 Task: Research Airbnb accommodation in Newcastle under Lyme, United Kingdom from 25th December, 2023 to 26th December, 2023 for 2 adults. Place can be entire room with 1  bedroom having 1 bed and 1 bathroom. Property type can be hotel.
Action: Mouse moved to (423, 117)
Screenshot: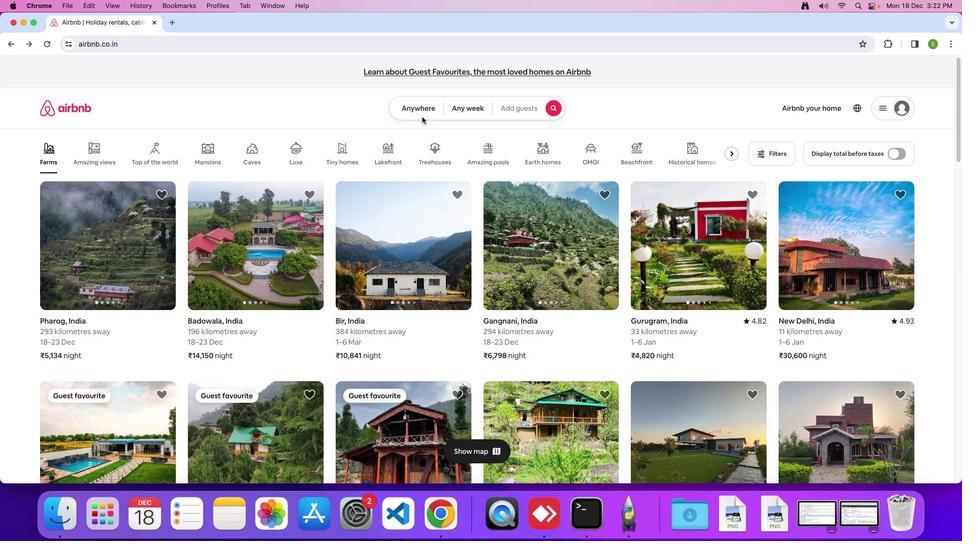 
Action: Mouse pressed left at (423, 117)
Screenshot: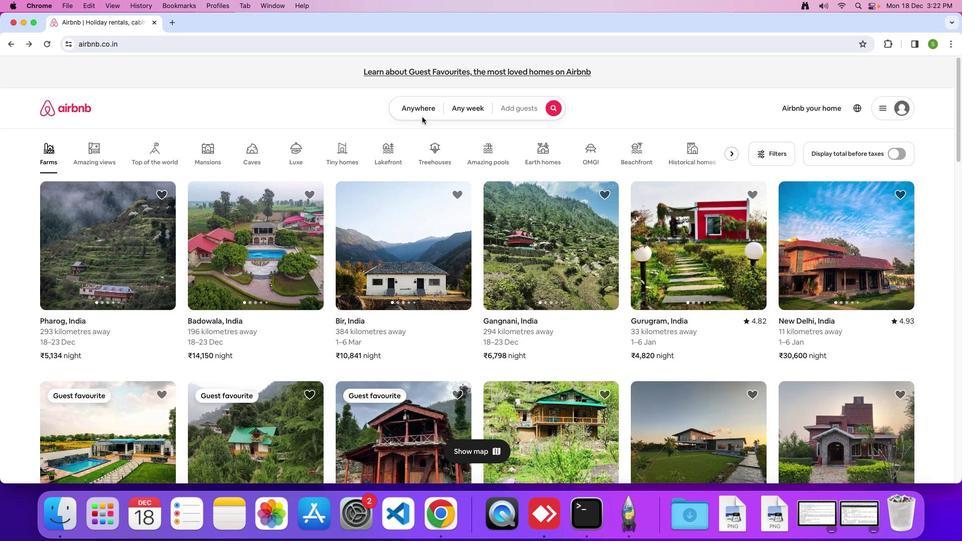 
Action: Mouse moved to (420, 113)
Screenshot: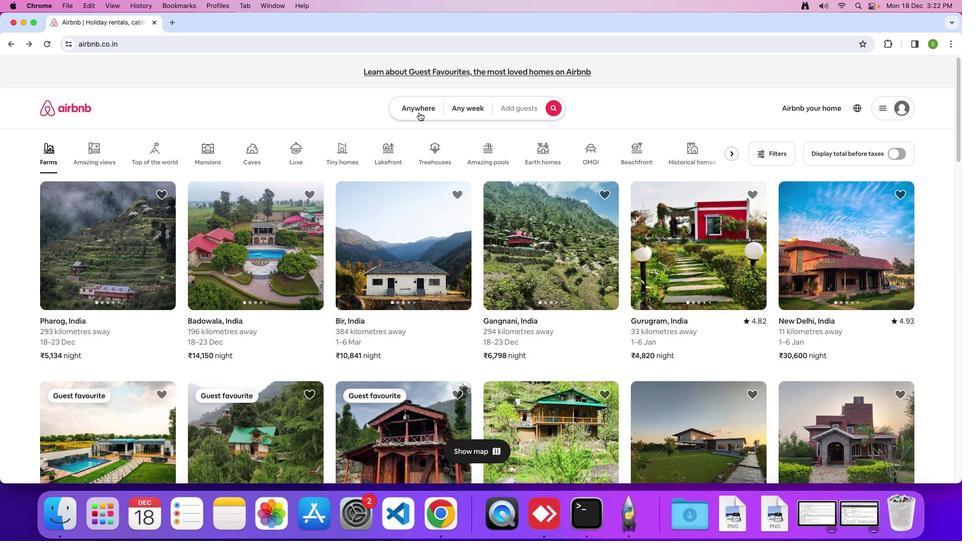 
Action: Mouse pressed left at (420, 113)
Screenshot: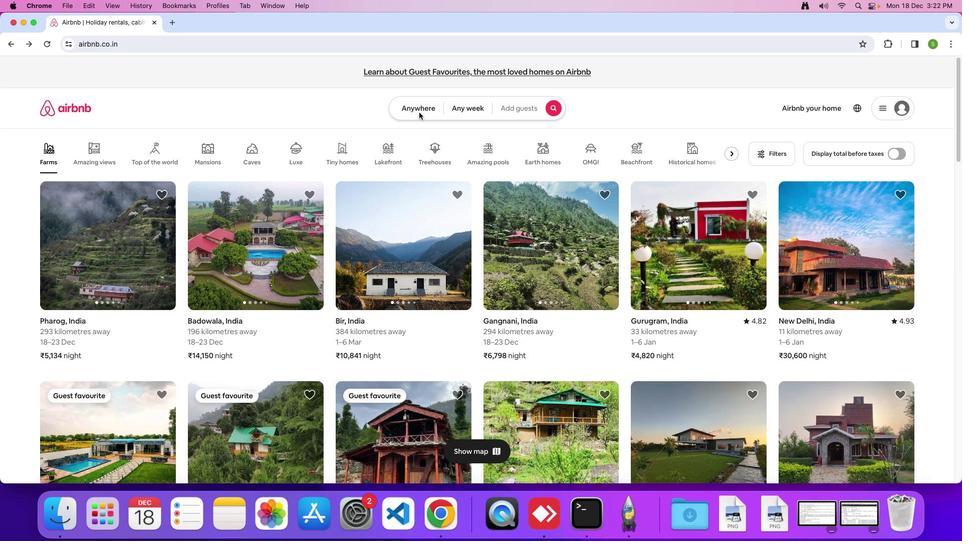 
Action: Mouse moved to (359, 141)
Screenshot: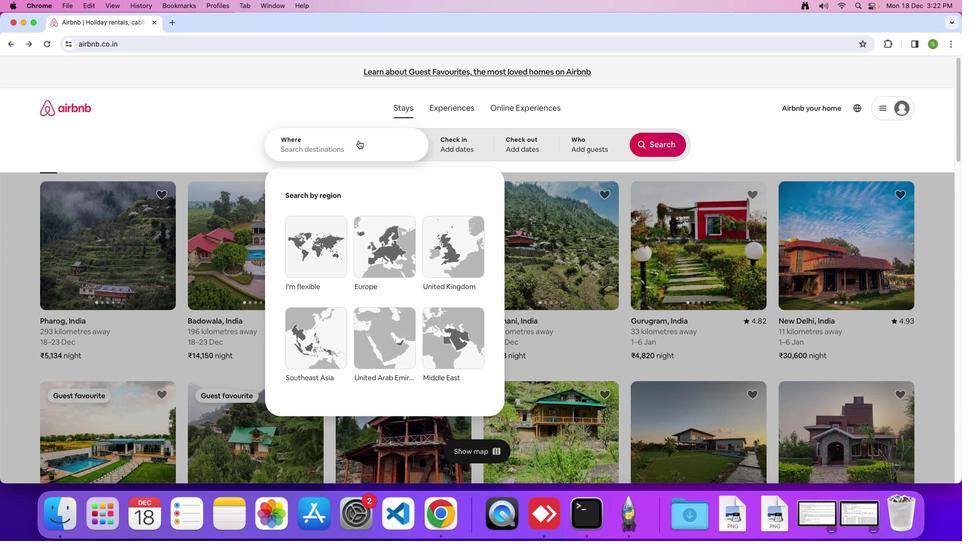 
Action: Mouse pressed left at (359, 141)
Screenshot: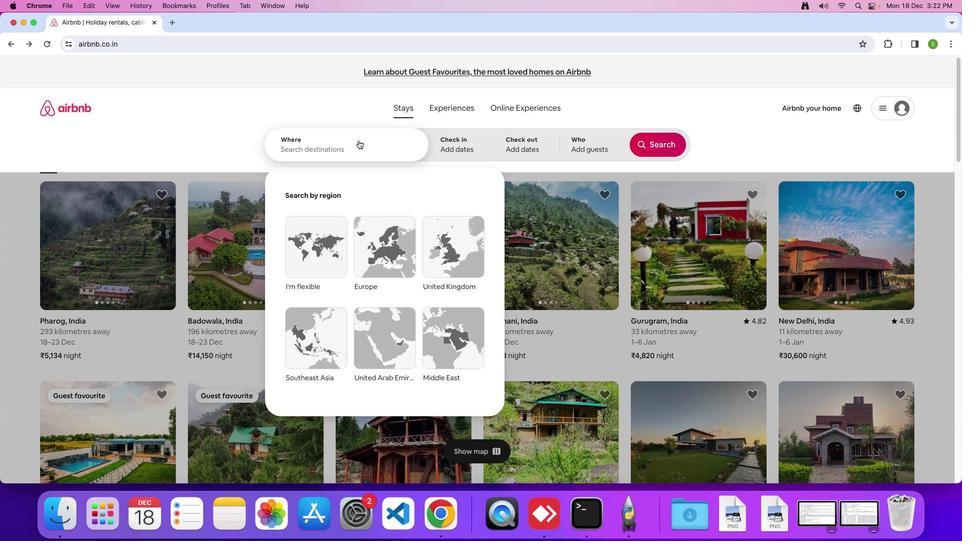 
Action: Mouse moved to (358, 135)
Screenshot: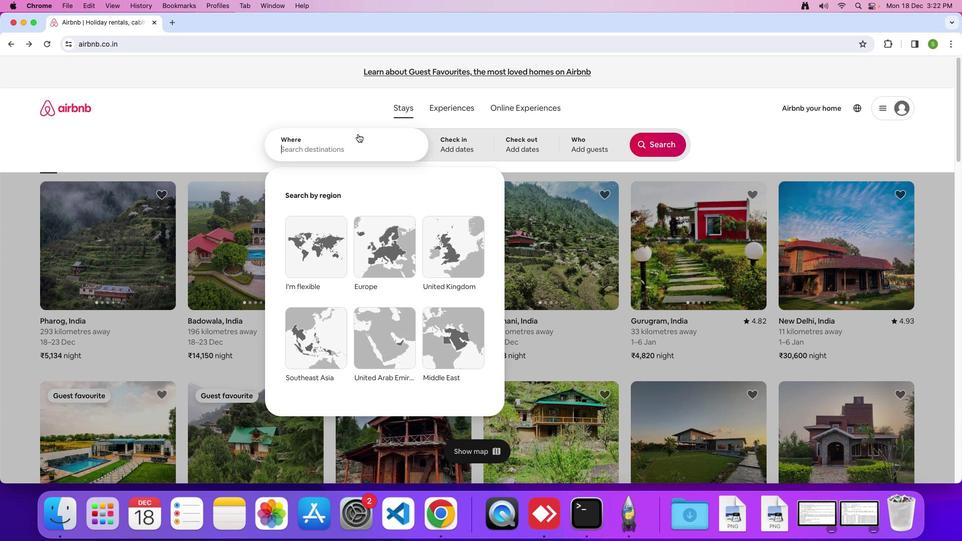 
Action: Key pressed 'N'Key.caps_lock'e''w''c''a''s''t''l''e'Key.space'u''n''d''e''r'Key.spaceKey.shift'L''y''m''e'','Key.spaceKey.shift'U''n''i''t''e''d'Key.spaceKey.shift'K''i''n''g''d''o''m'Key.enter
Screenshot: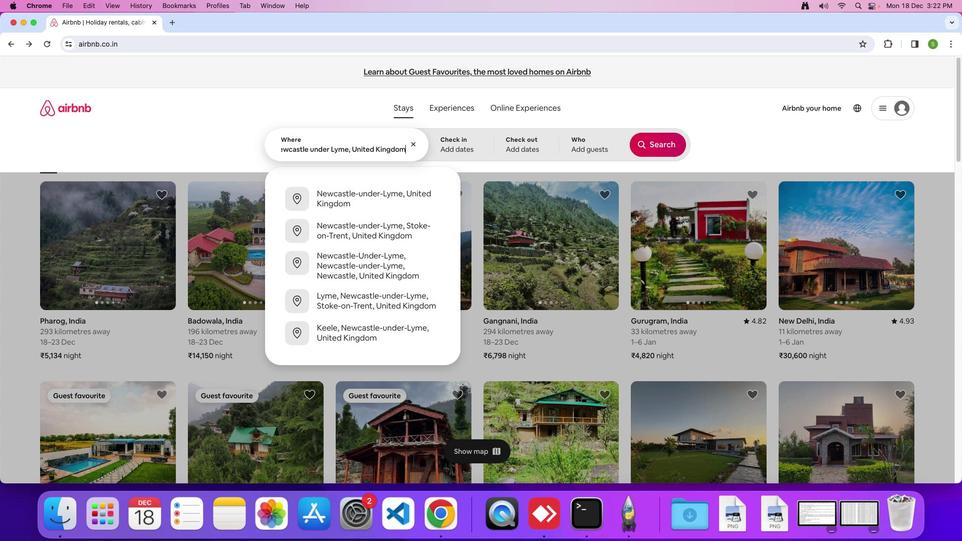 
Action: Mouse moved to (322, 367)
Screenshot: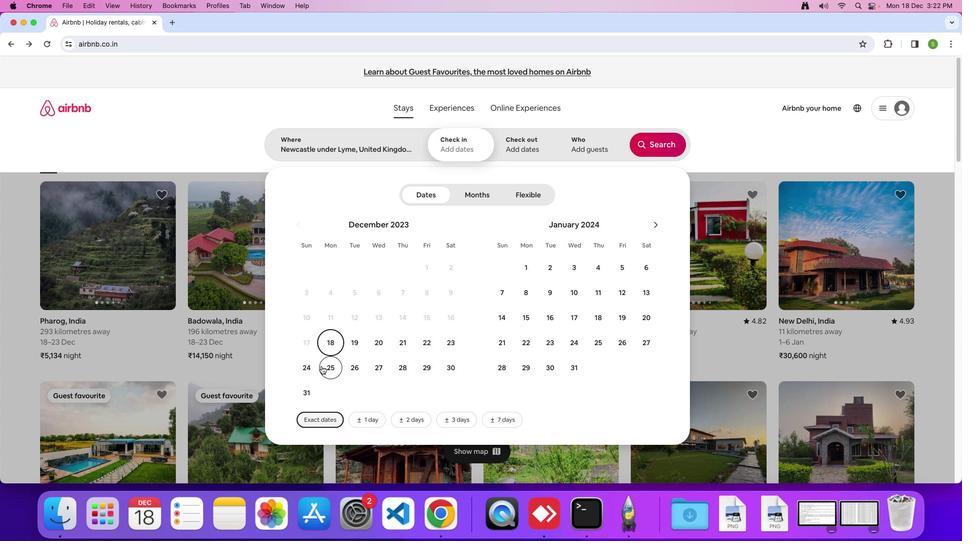 
Action: Mouse pressed left at (322, 367)
Screenshot: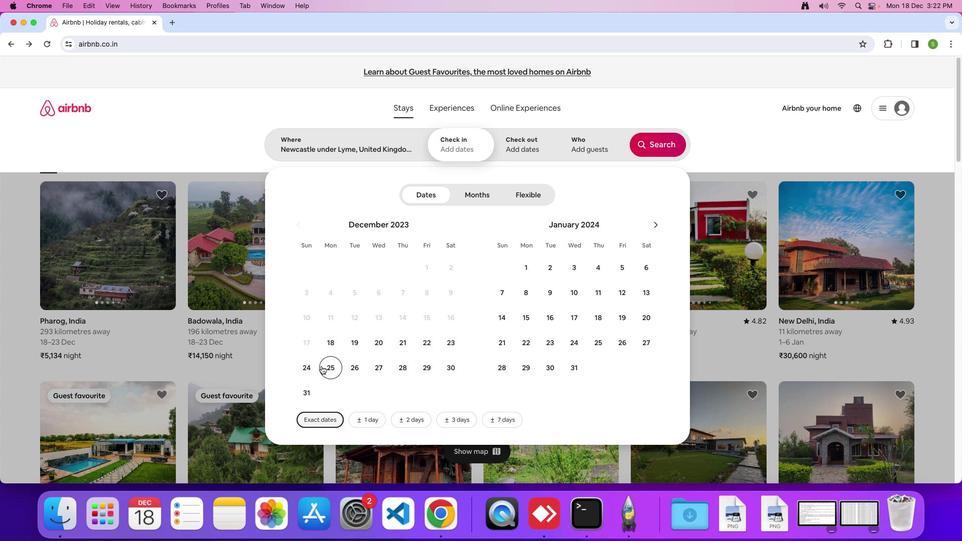 
Action: Mouse moved to (362, 371)
Screenshot: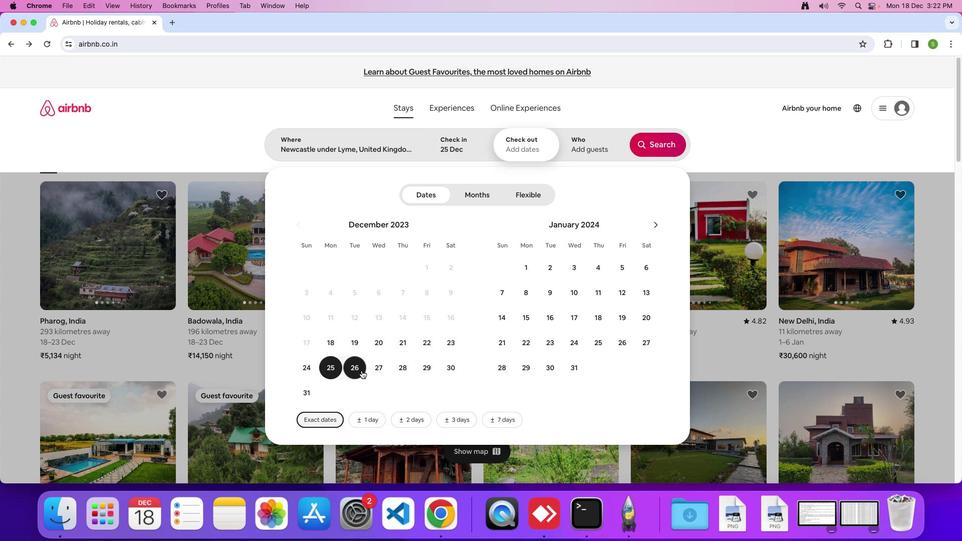 
Action: Mouse pressed left at (362, 371)
Screenshot: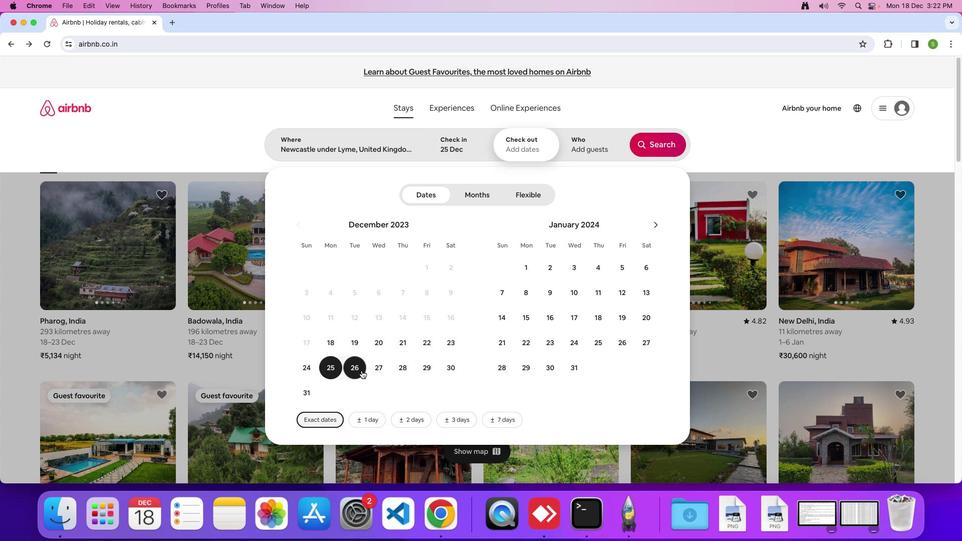 
Action: Mouse moved to (573, 150)
Screenshot: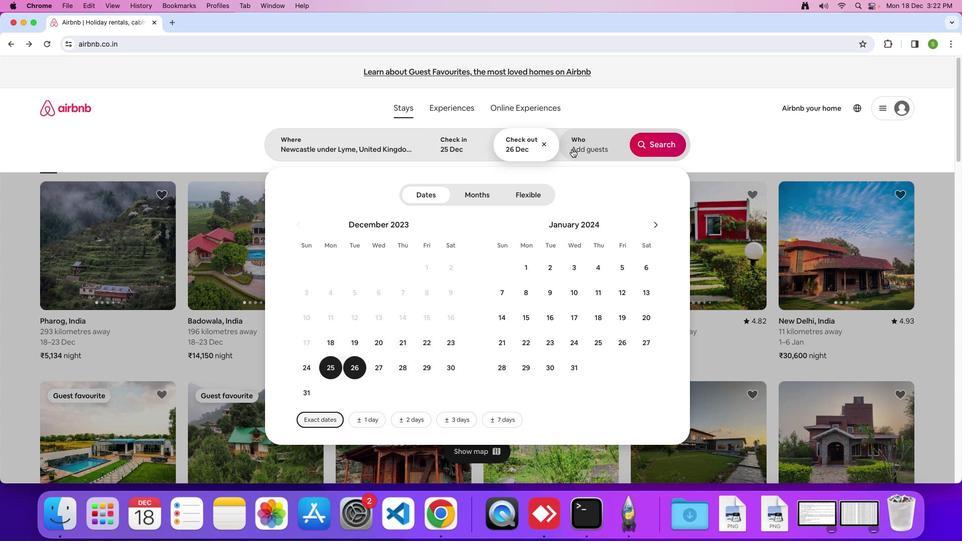 
Action: Mouse pressed left at (573, 150)
Screenshot: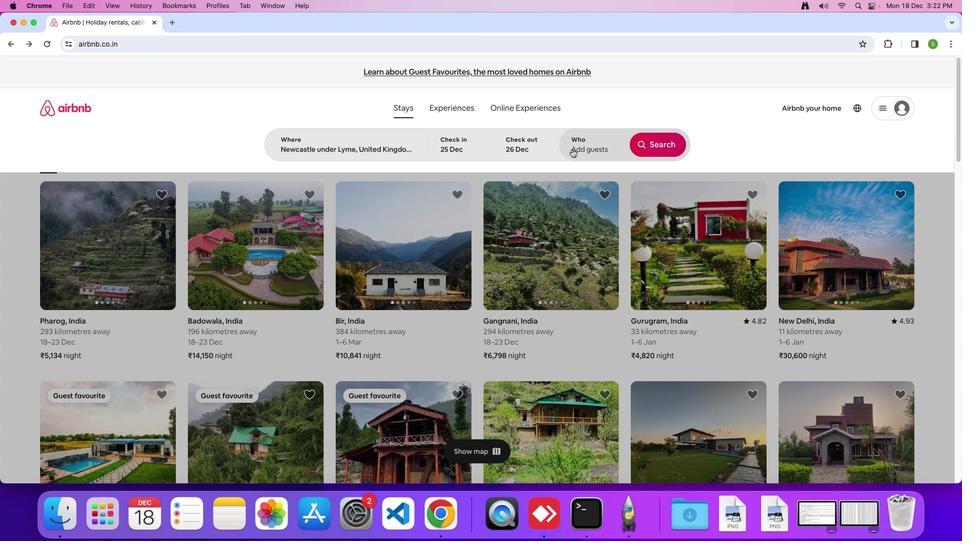 
Action: Mouse moved to (663, 195)
Screenshot: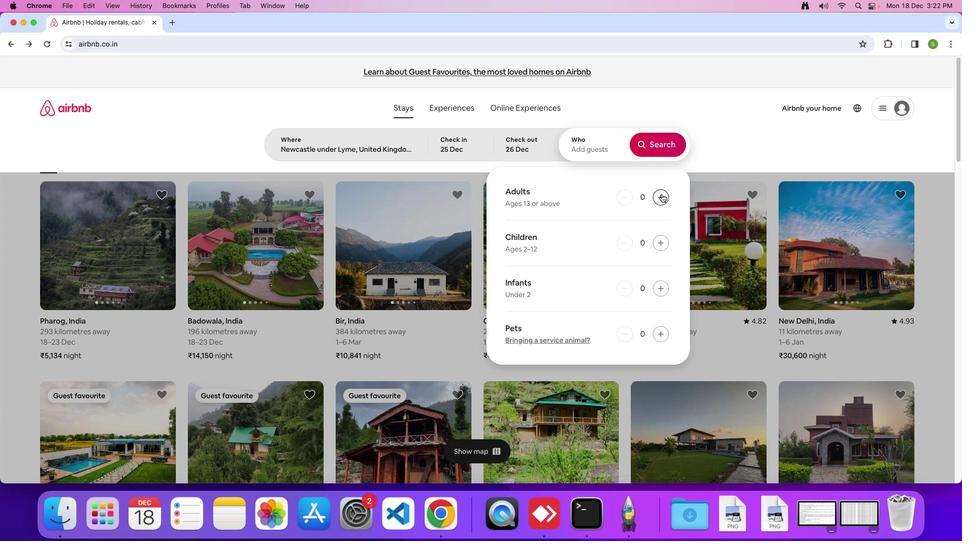 
Action: Mouse pressed left at (663, 195)
Screenshot: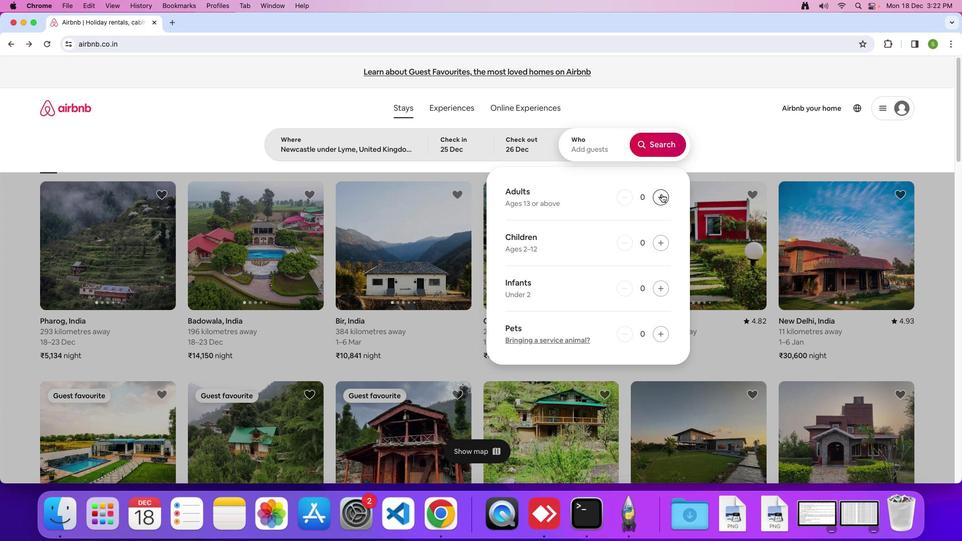 
Action: Mouse pressed left at (663, 195)
Screenshot: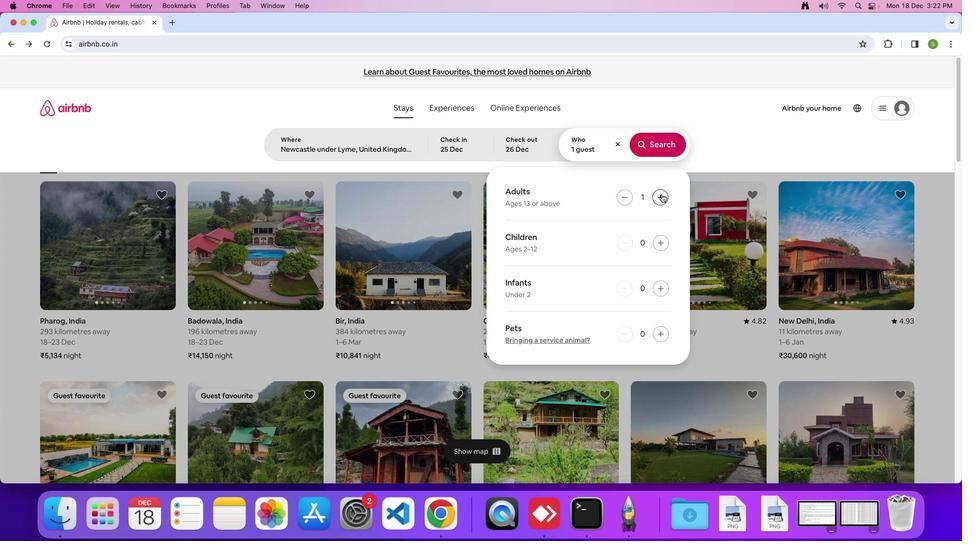 
Action: Mouse moved to (655, 153)
Screenshot: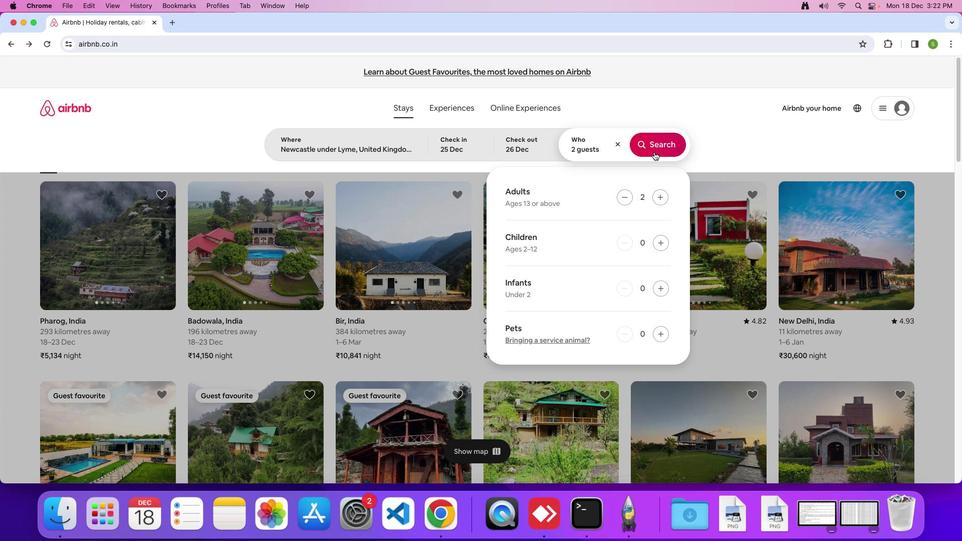 
Action: Mouse pressed left at (655, 153)
Screenshot: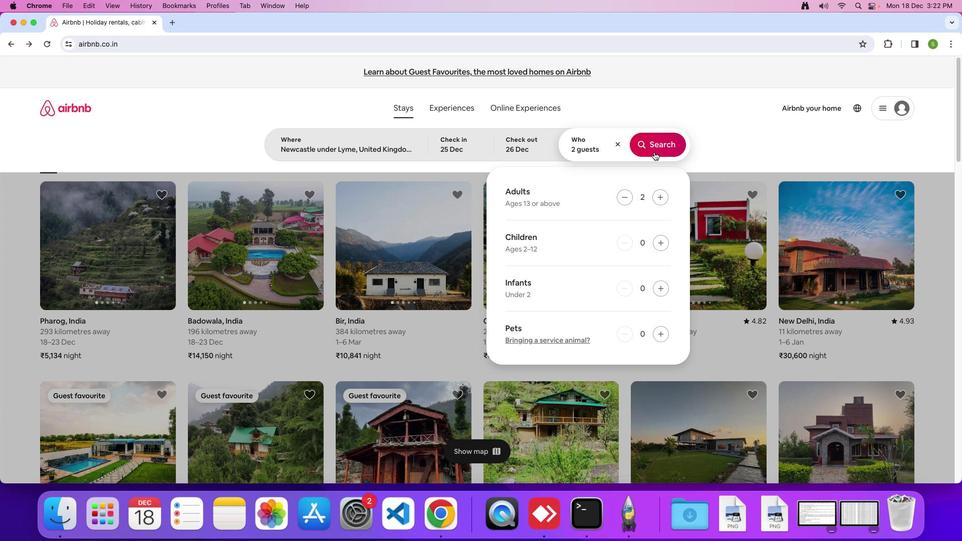 
Action: Mouse moved to (792, 118)
Screenshot: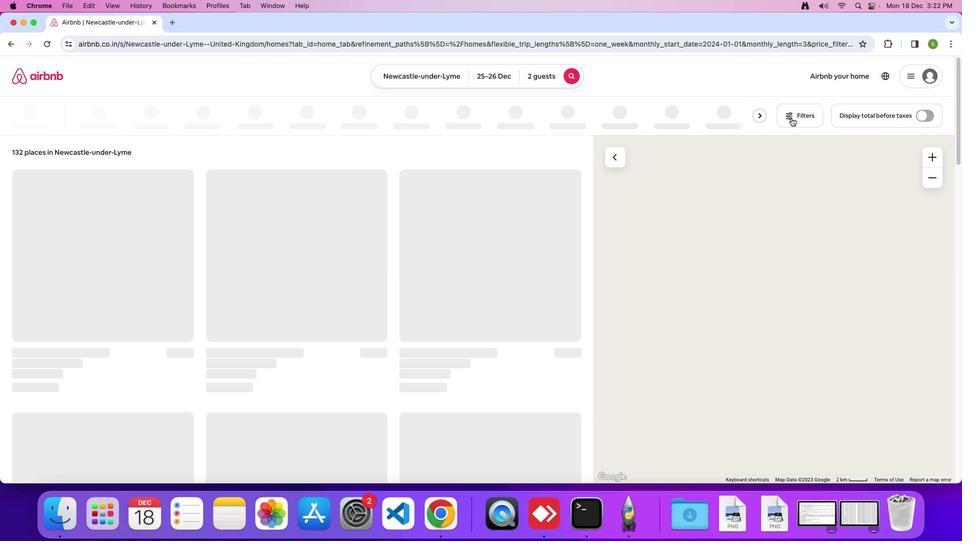 
Action: Mouse pressed left at (792, 118)
Screenshot: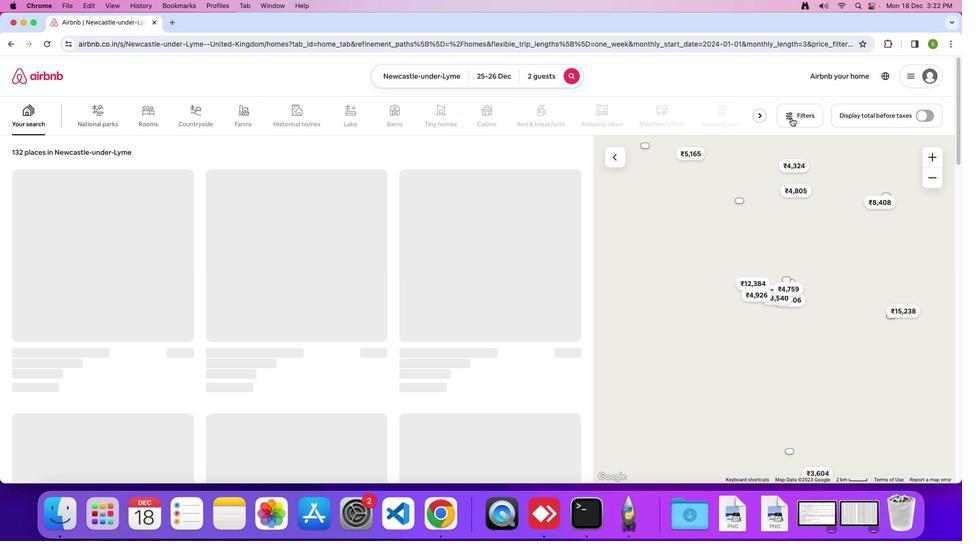 
Action: Mouse moved to (467, 335)
Screenshot: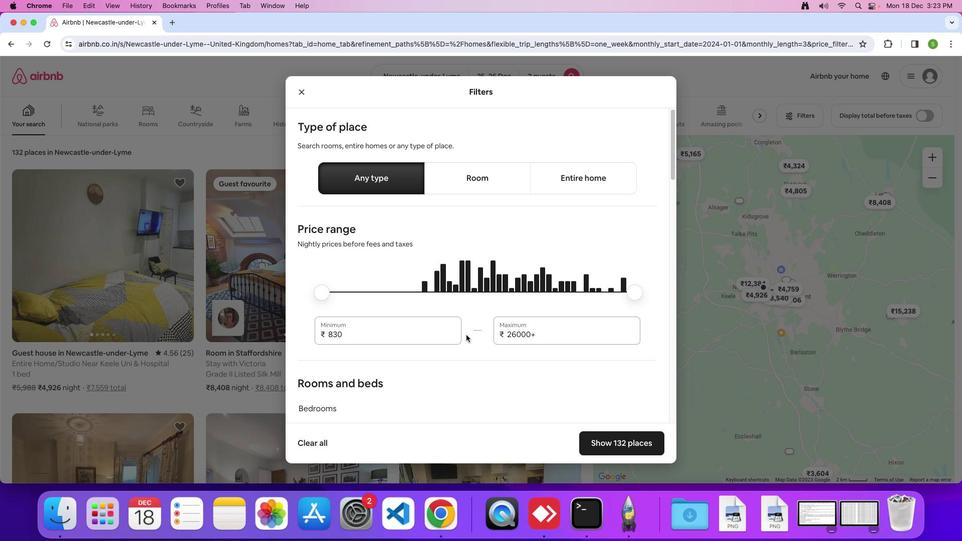 
Action: Mouse scrolled (467, 335) with delta (1, 0)
Screenshot: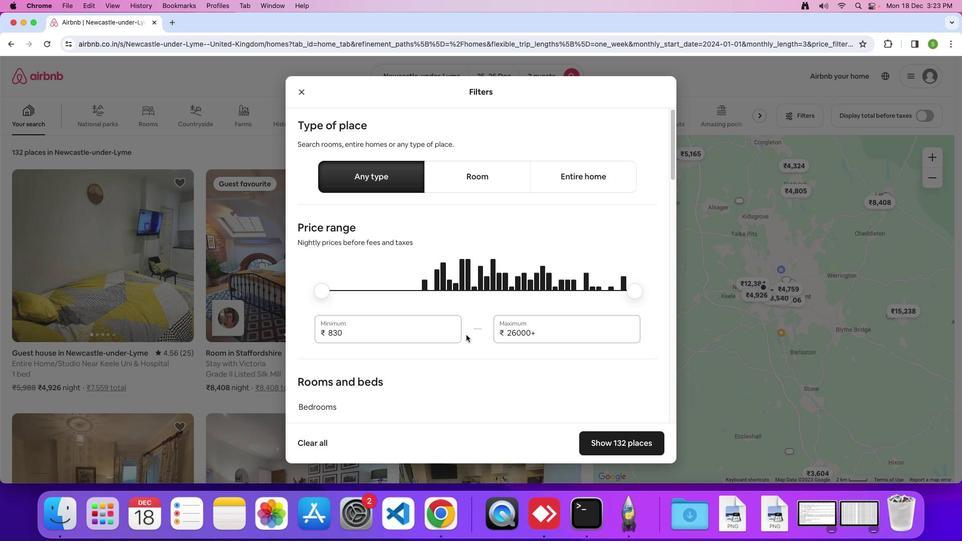 
Action: Mouse scrolled (467, 335) with delta (1, 0)
Screenshot: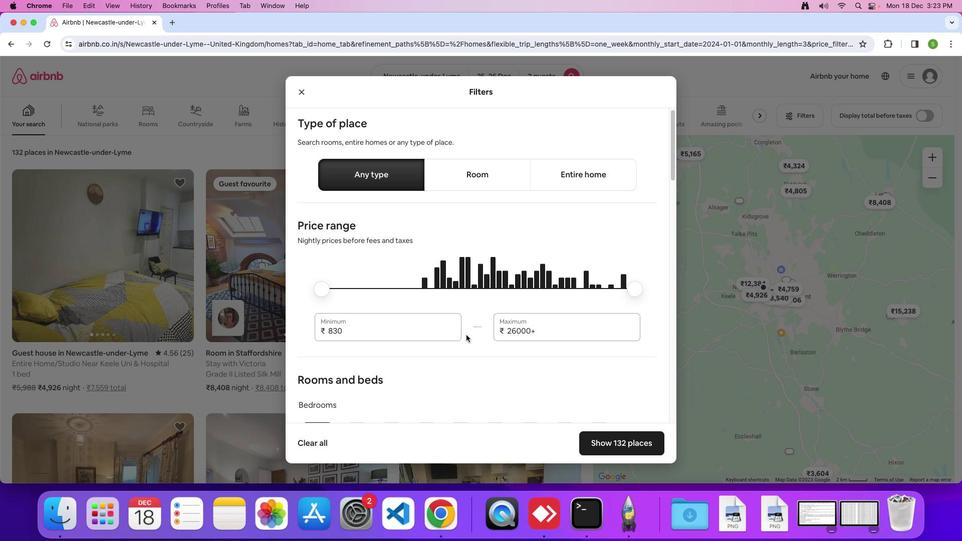 
Action: Mouse scrolled (467, 335) with delta (1, 0)
Screenshot: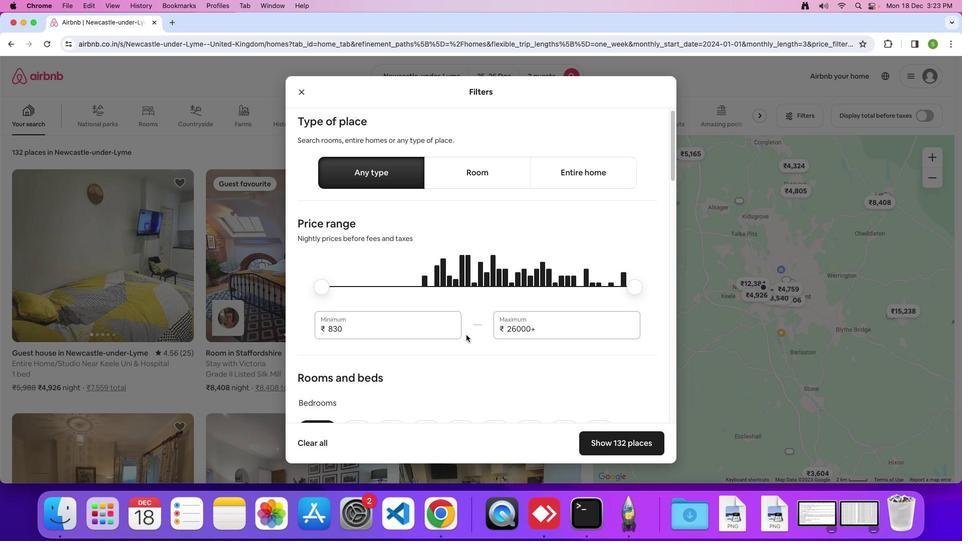 
Action: Mouse scrolled (467, 335) with delta (1, 0)
Screenshot: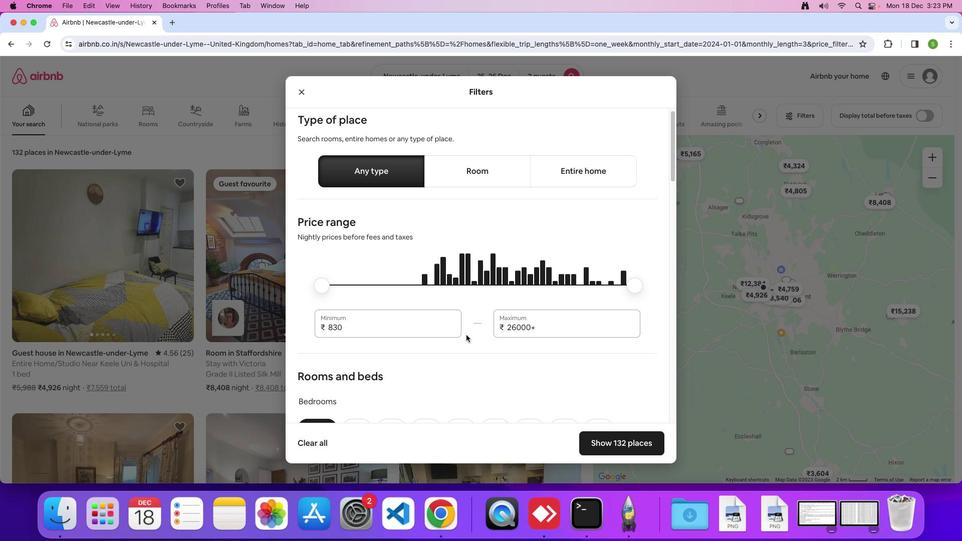 
Action: Mouse scrolled (467, 335) with delta (1, 0)
Screenshot: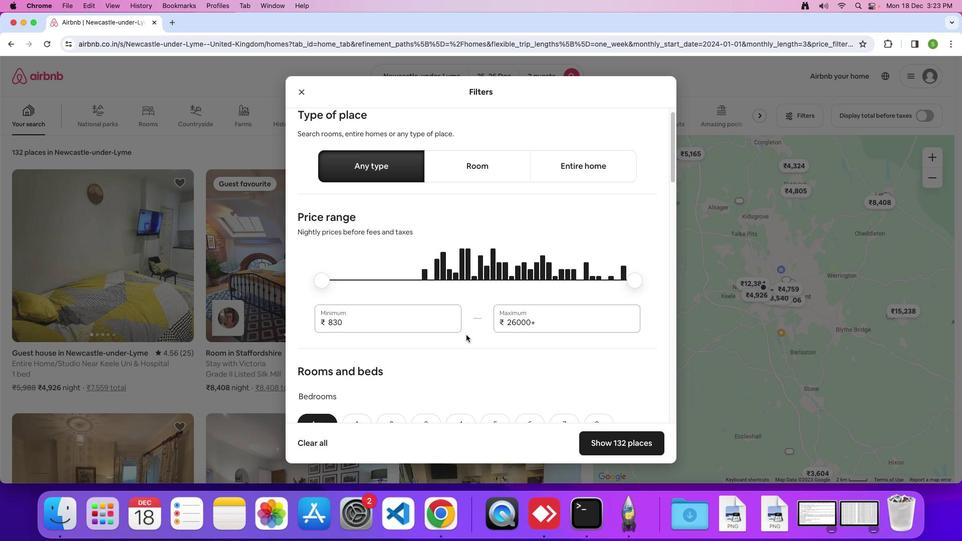 
Action: Mouse scrolled (467, 335) with delta (1, 0)
Screenshot: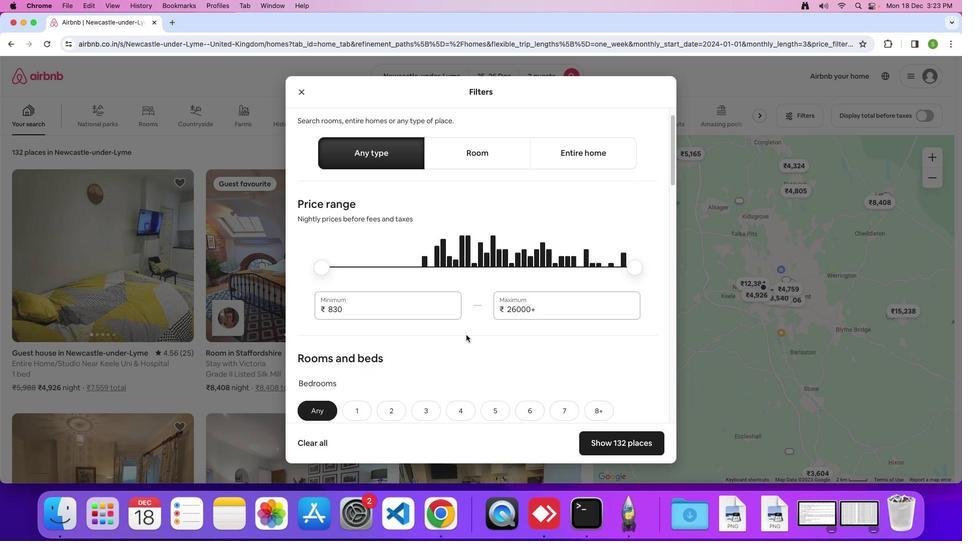 
Action: Mouse scrolled (467, 335) with delta (1, 0)
Screenshot: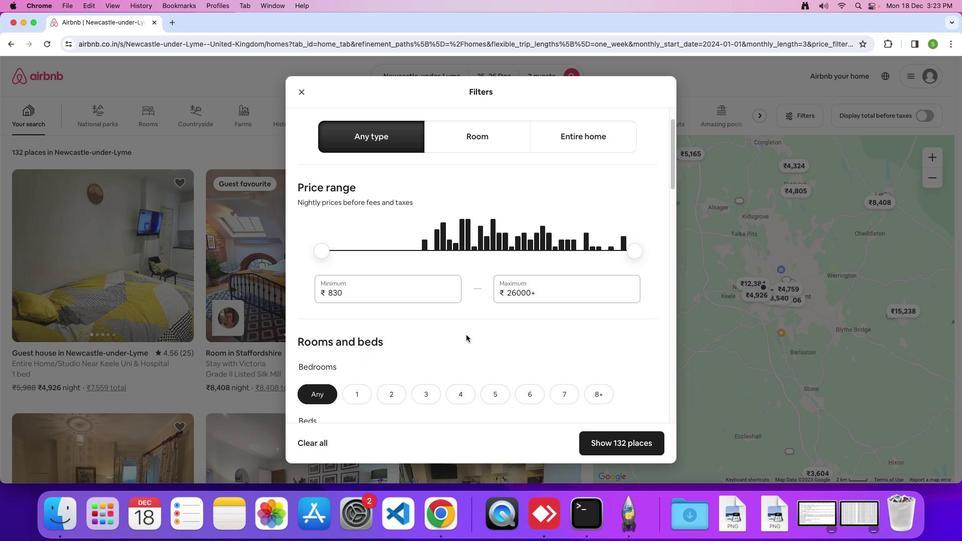 
Action: Mouse scrolled (467, 335) with delta (1, 0)
Screenshot: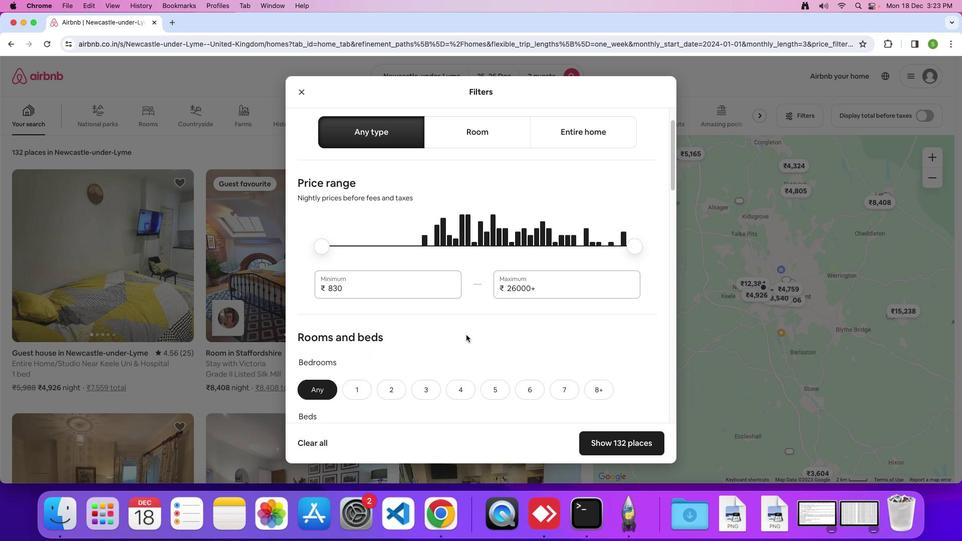 
Action: Mouse scrolled (467, 335) with delta (1, 0)
Screenshot: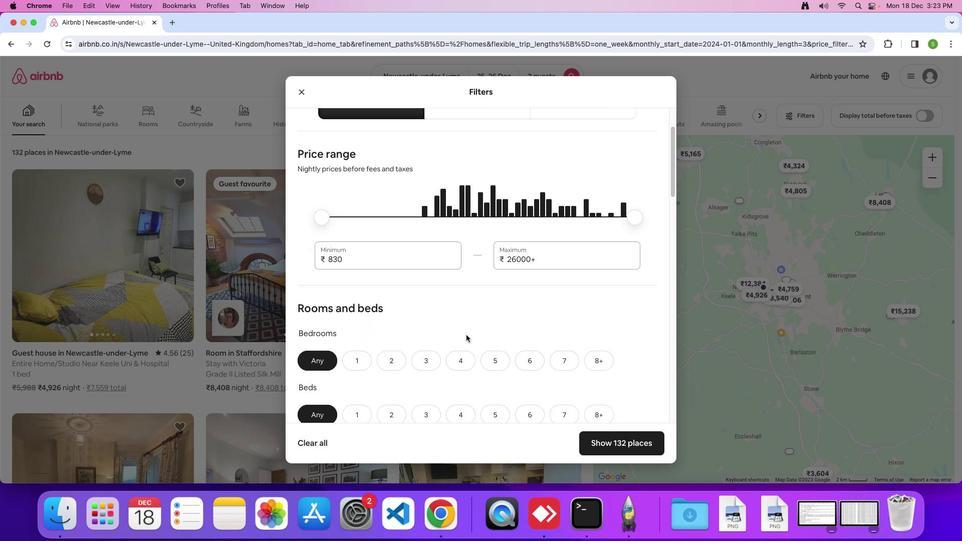 
Action: Mouse scrolled (467, 335) with delta (1, 0)
Screenshot: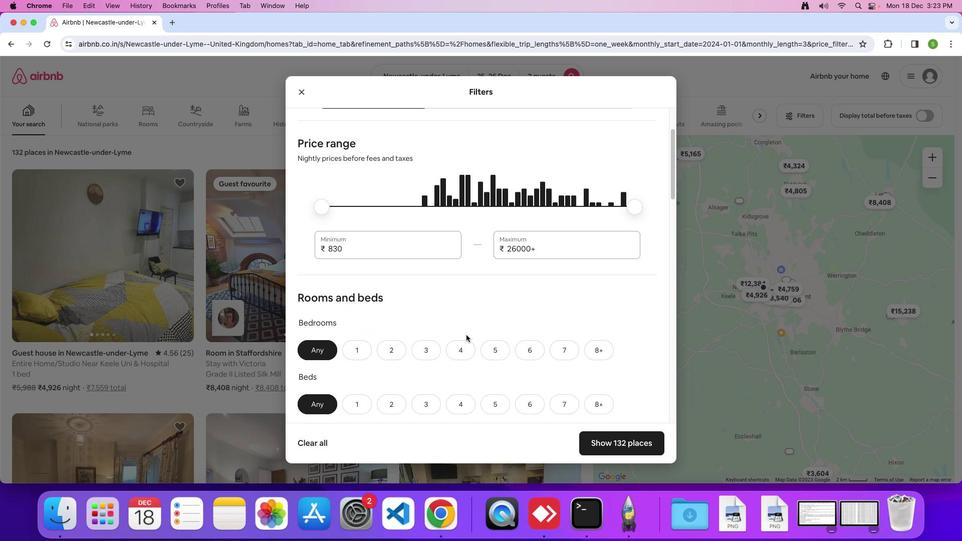
Action: Mouse scrolled (467, 335) with delta (1, 0)
Screenshot: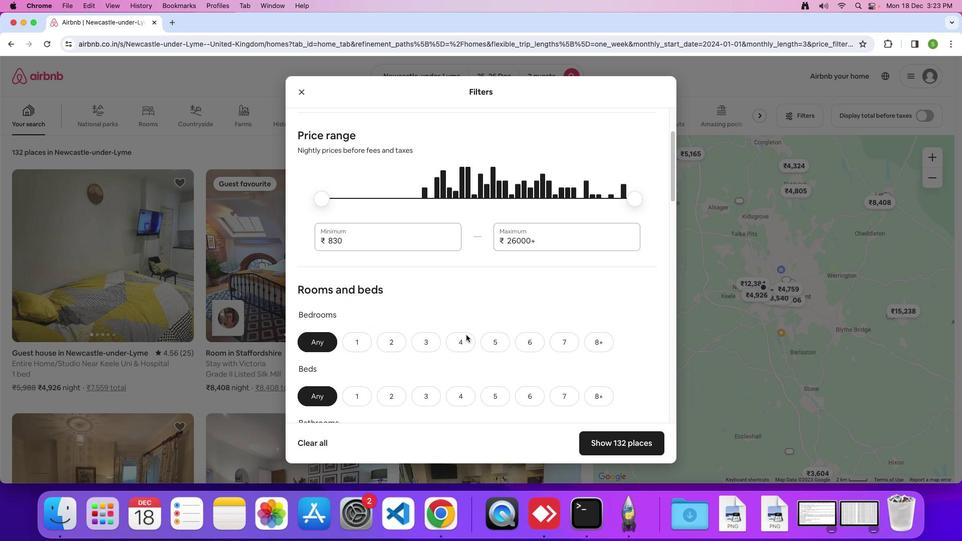 
Action: Mouse scrolled (467, 335) with delta (1, 0)
Screenshot: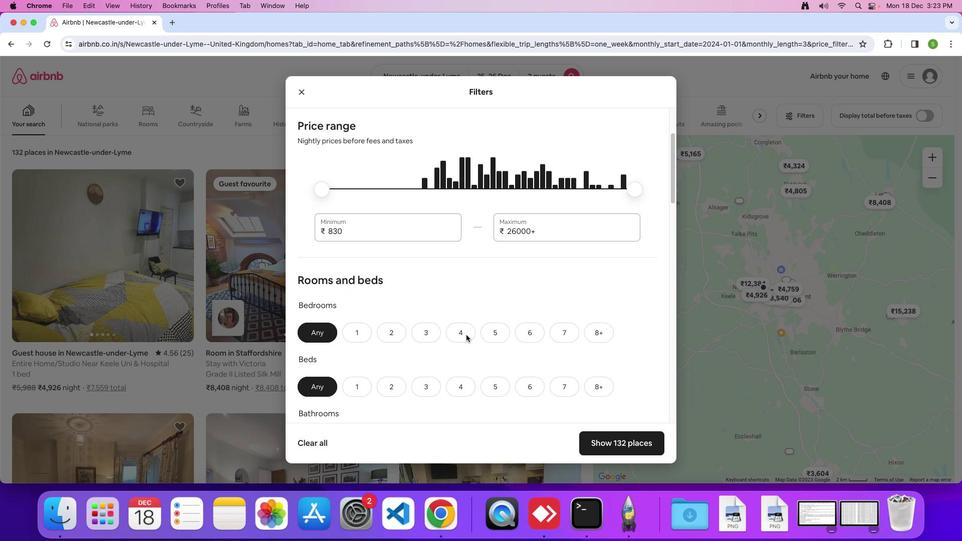 
Action: Mouse scrolled (467, 335) with delta (1, 0)
Screenshot: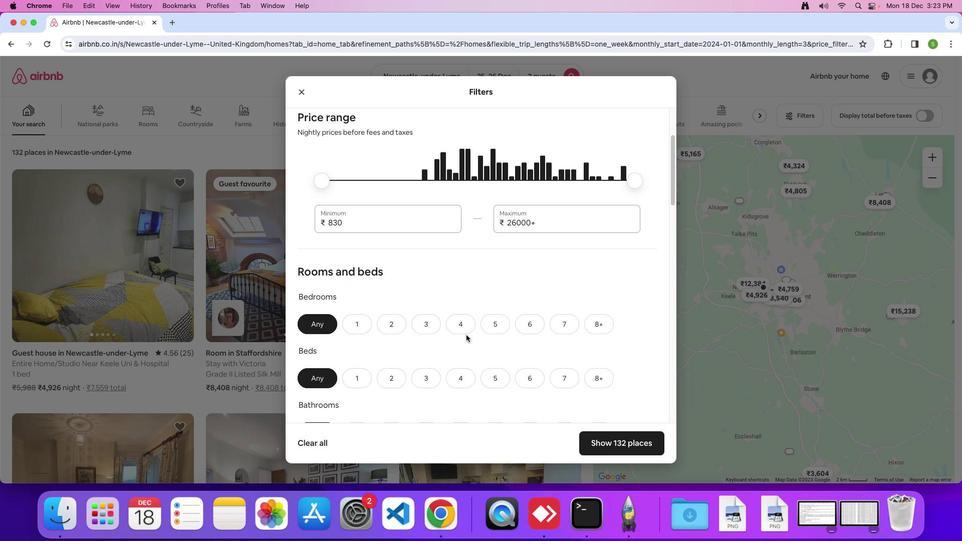 
Action: Mouse scrolled (467, 335) with delta (1, 0)
Screenshot: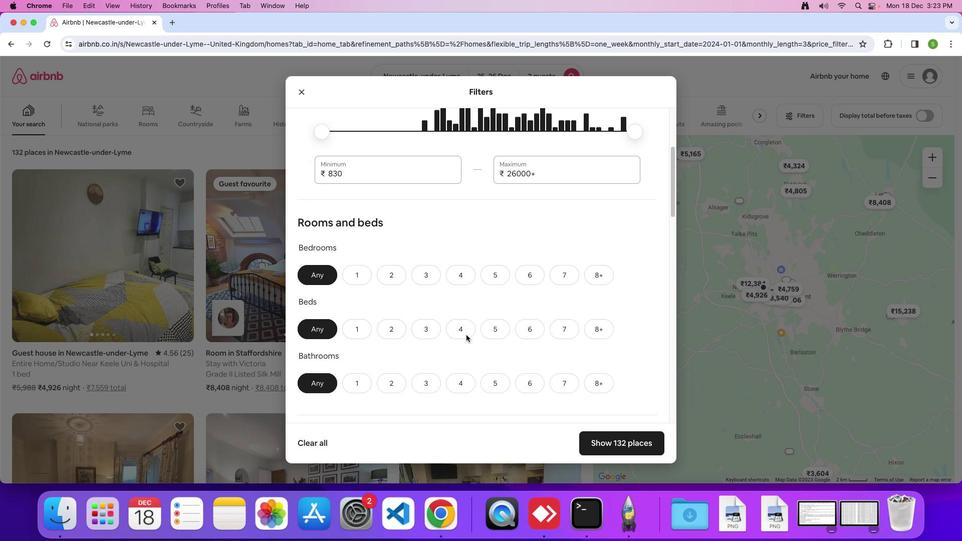 
Action: Mouse scrolled (467, 335) with delta (1, 0)
Screenshot: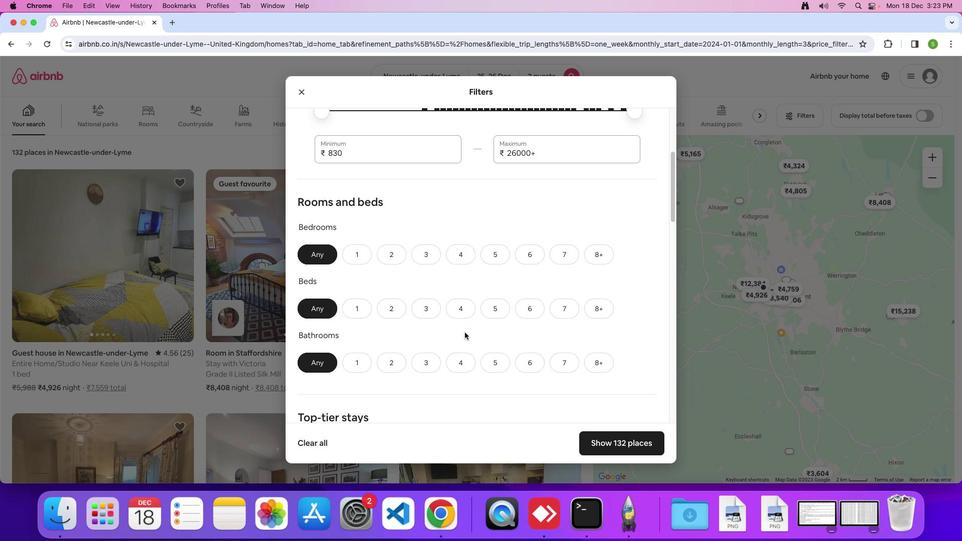 
Action: Mouse scrolled (467, 335) with delta (1, 0)
Screenshot: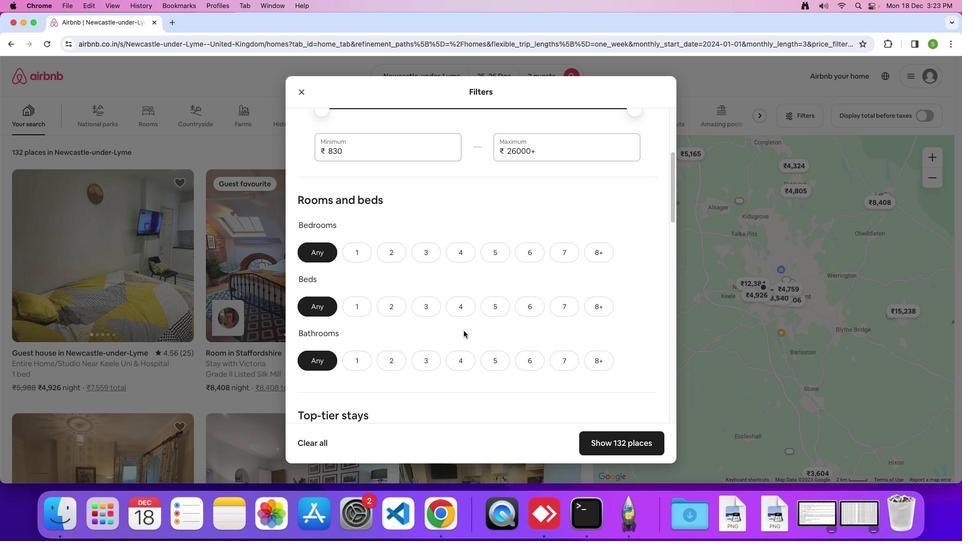 
Action: Mouse moved to (463, 330)
Screenshot: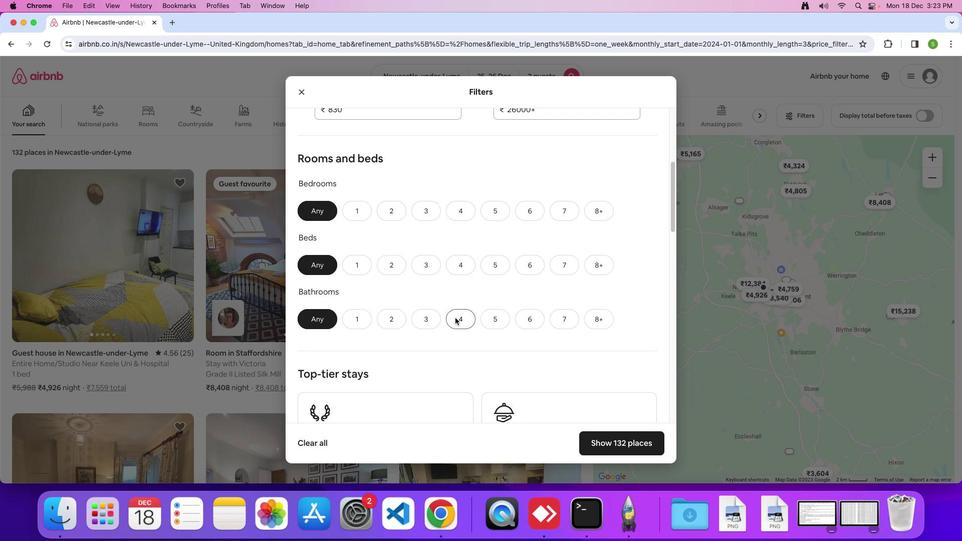 
Action: Mouse scrolled (463, 330) with delta (1, 0)
Screenshot: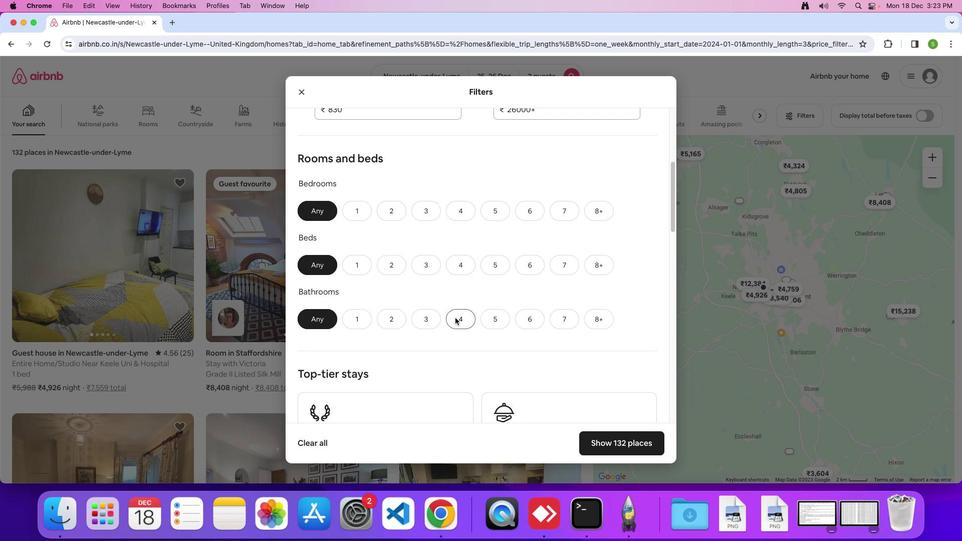 
Action: Mouse moved to (362, 193)
Screenshot: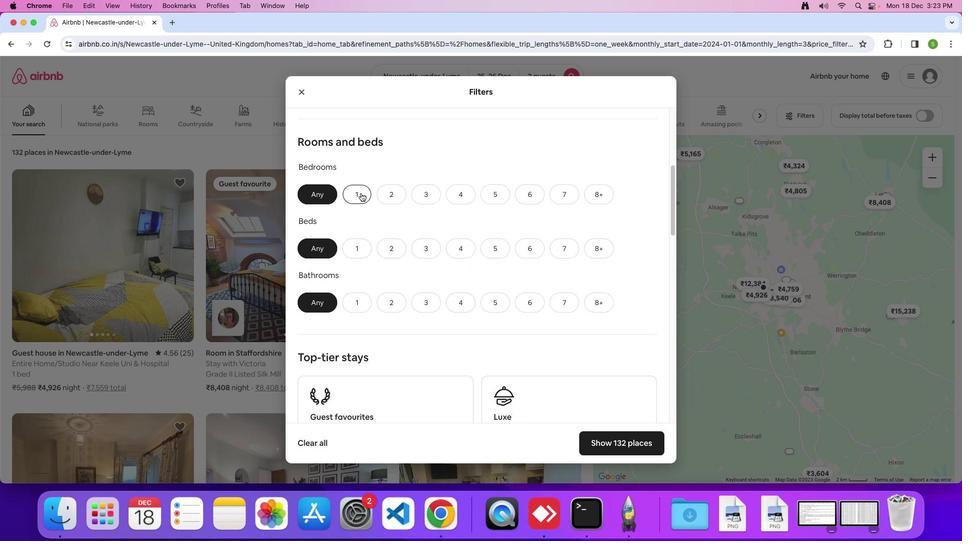 
Action: Mouse pressed left at (362, 193)
Screenshot: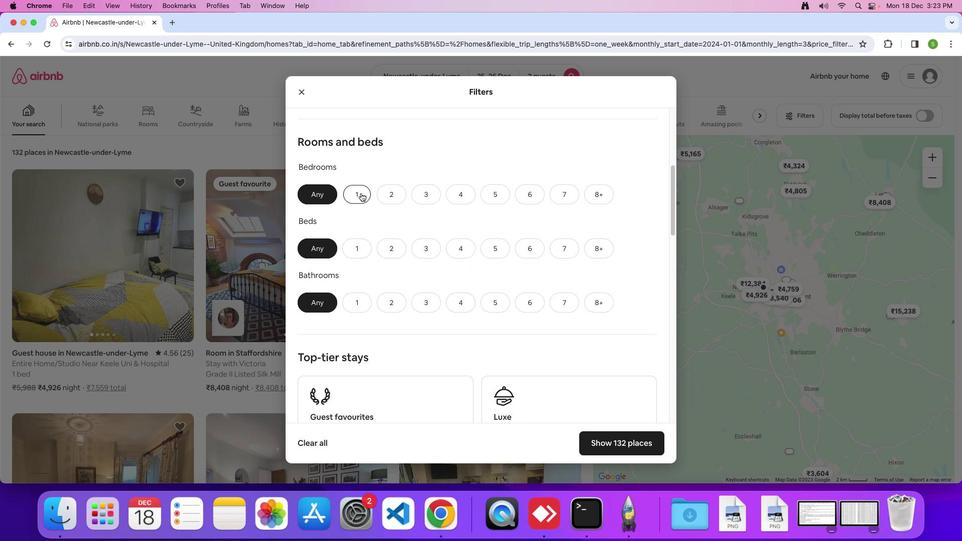 
Action: Mouse moved to (361, 247)
Screenshot: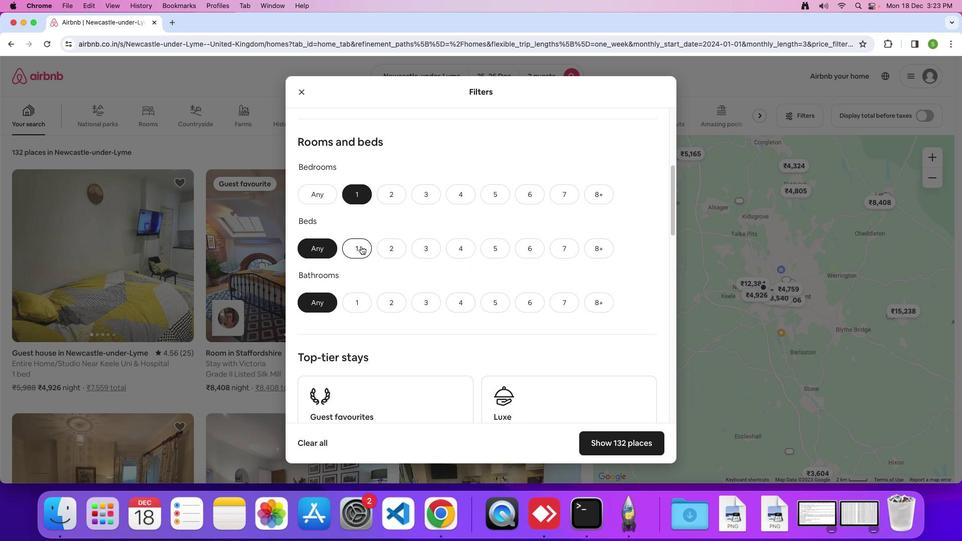 
Action: Mouse pressed left at (361, 247)
Screenshot: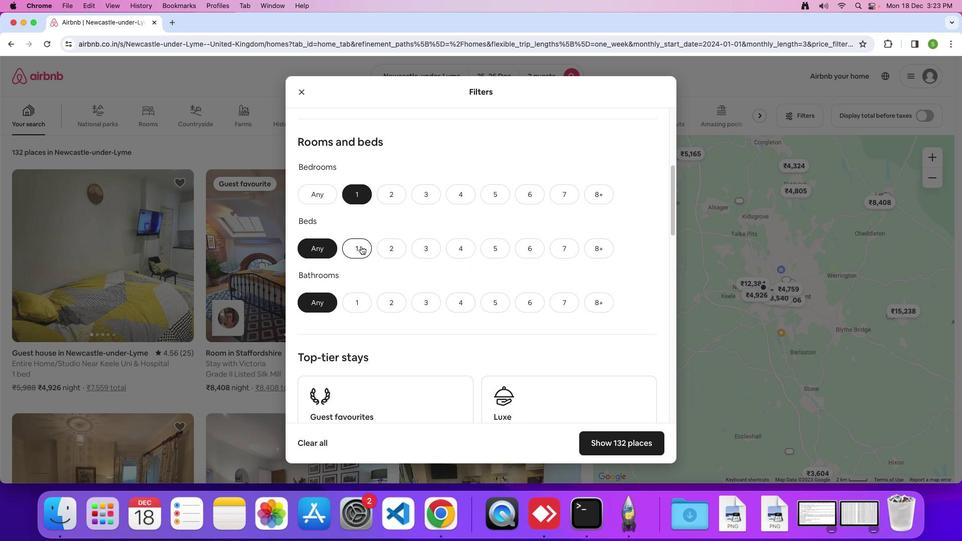 
Action: Mouse moved to (355, 308)
Screenshot: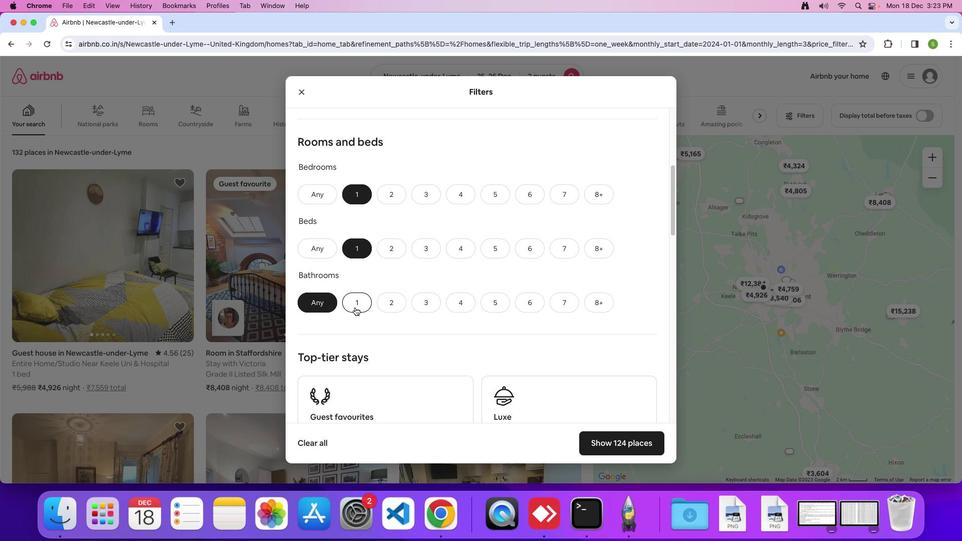 
Action: Mouse pressed left at (355, 308)
Screenshot: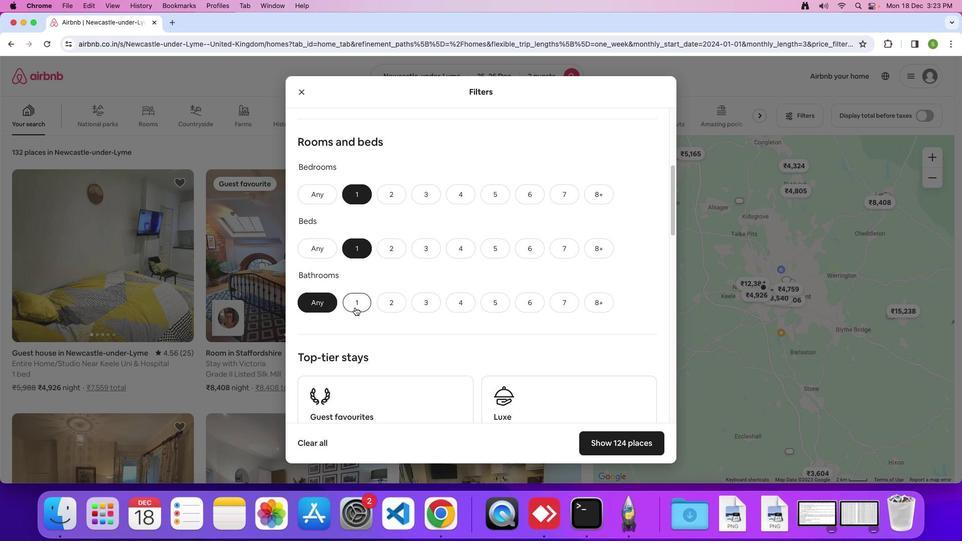 
Action: Mouse moved to (491, 274)
Screenshot: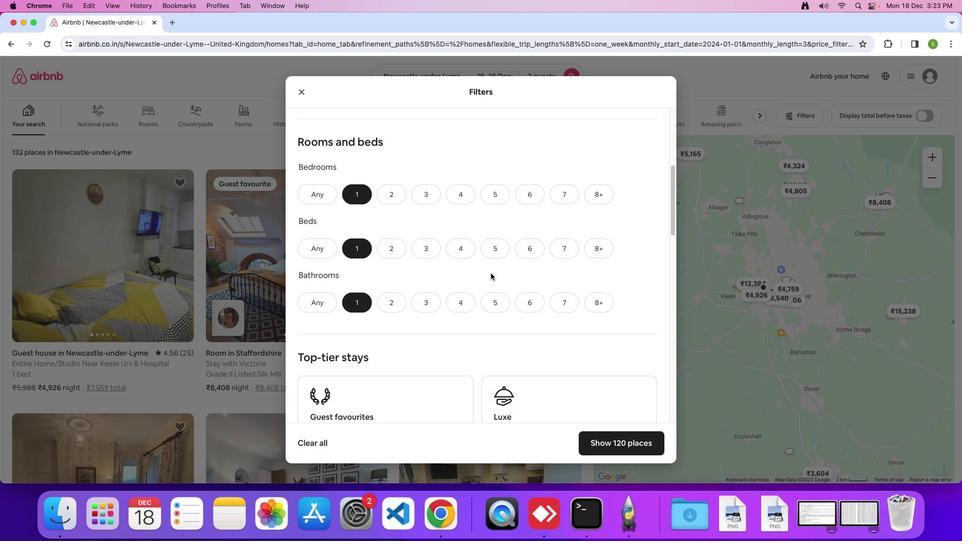 
Action: Mouse scrolled (491, 274) with delta (1, 0)
Screenshot: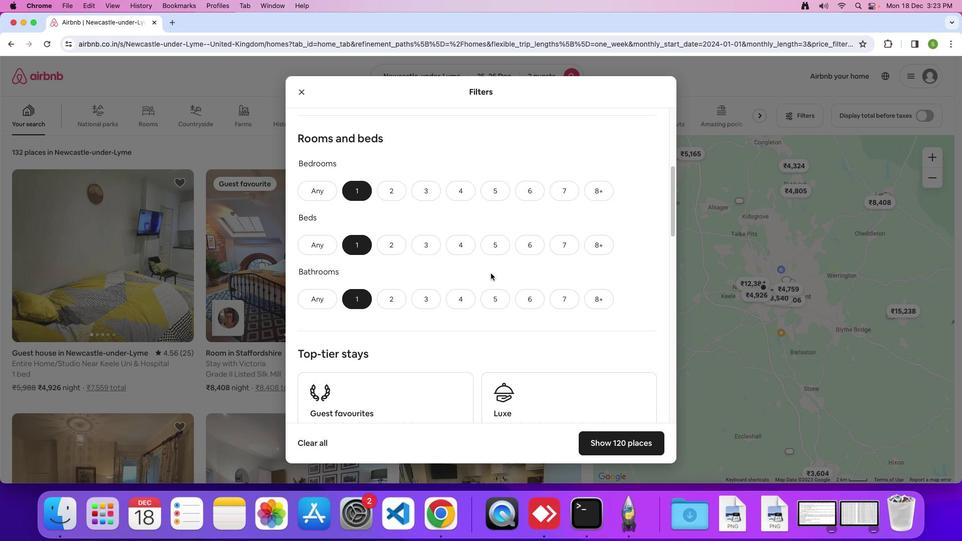 
Action: Mouse moved to (492, 274)
Screenshot: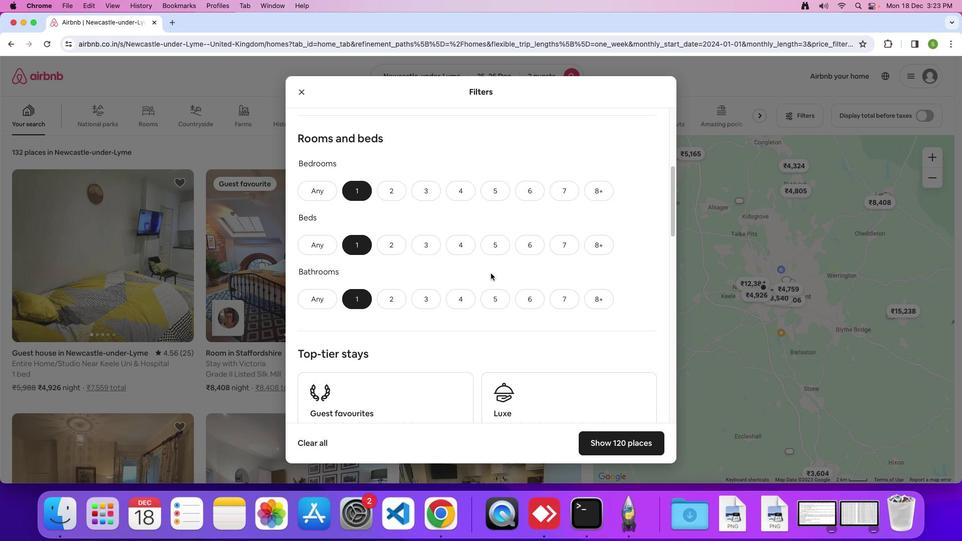 
Action: Mouse scrolled (492, 274) with delta (1, 0)
Screenshot: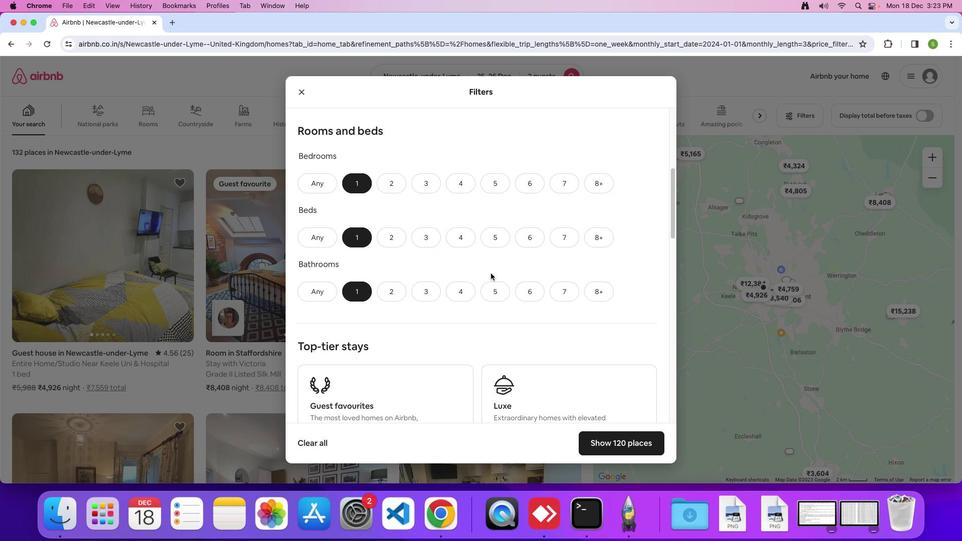
Action: Mouse scrolled (492, 274) with delta (1, 0)
Screenshot: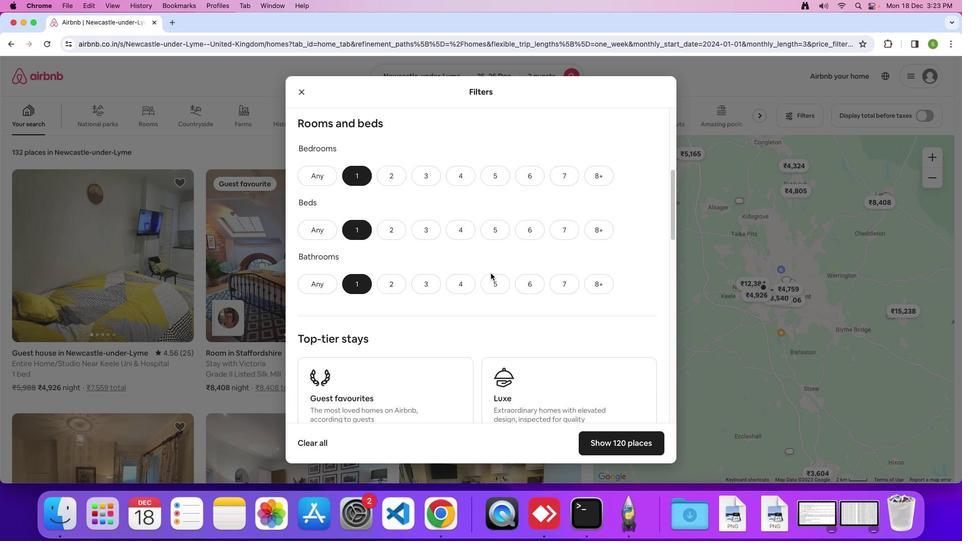
Action: Mouse scrolled (492, 274) with delta (1, 0)
Screenshot: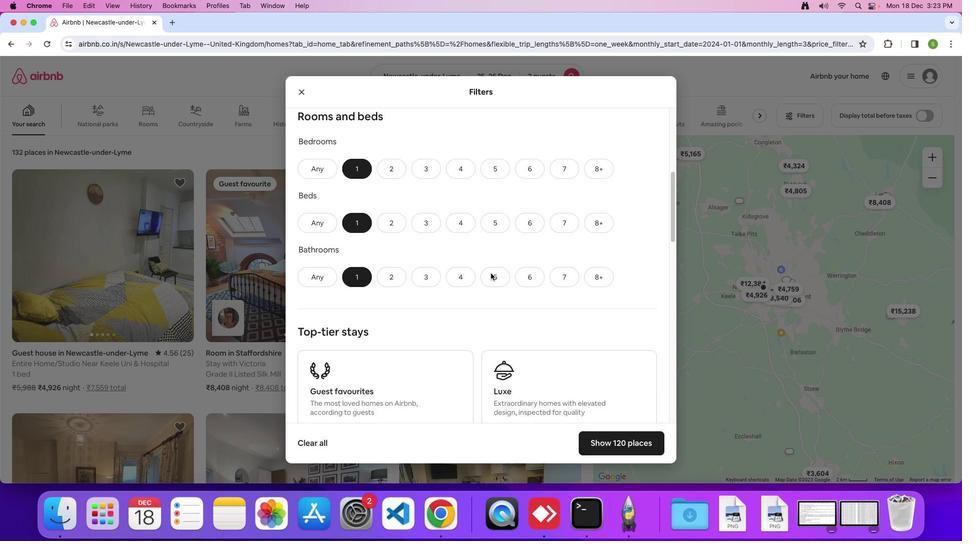
Action: Mouse scrolled (492, 274) with delta (1, 0)
Screenshot: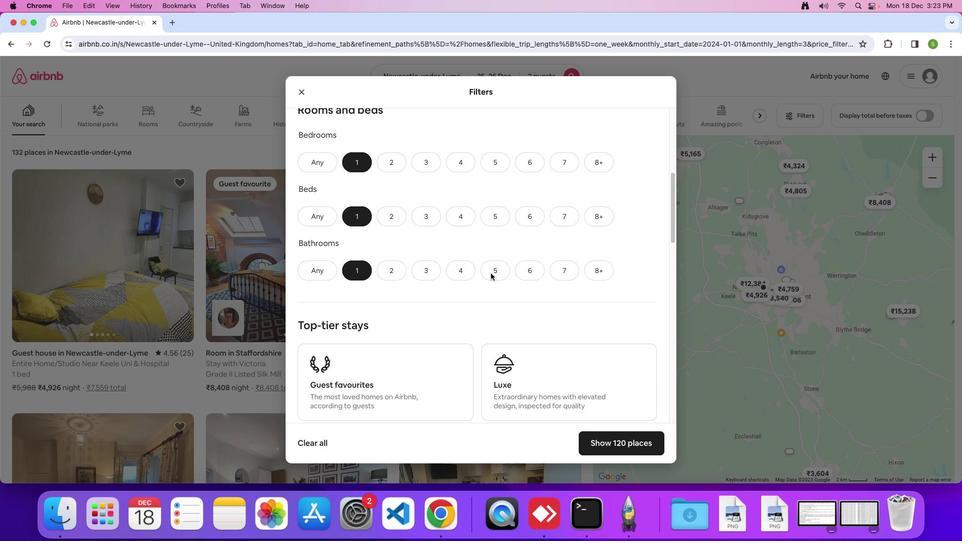 
Action: Mouse scrolled (492, 274) with delta (1, 0)
Screenshot: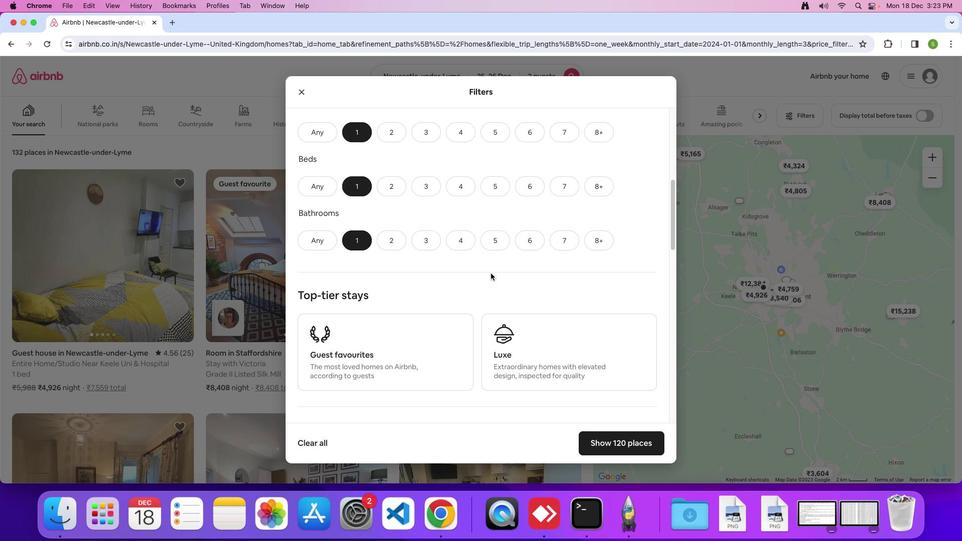 
Action: Mouse scrolled (492, 274) with delta (1, 0)
Screenshot: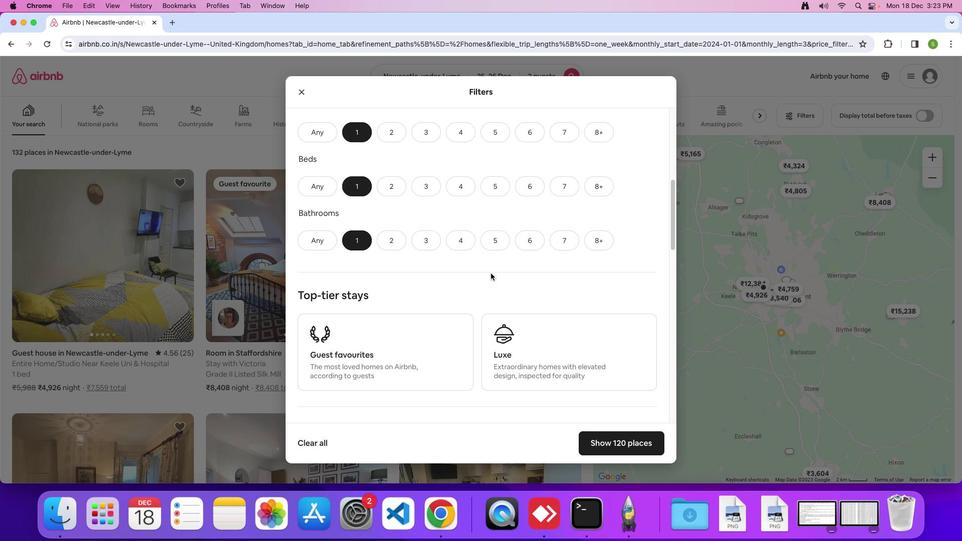 
Action: Mouse scrolled (492, 274) with delta (1, 0)
Screenshot: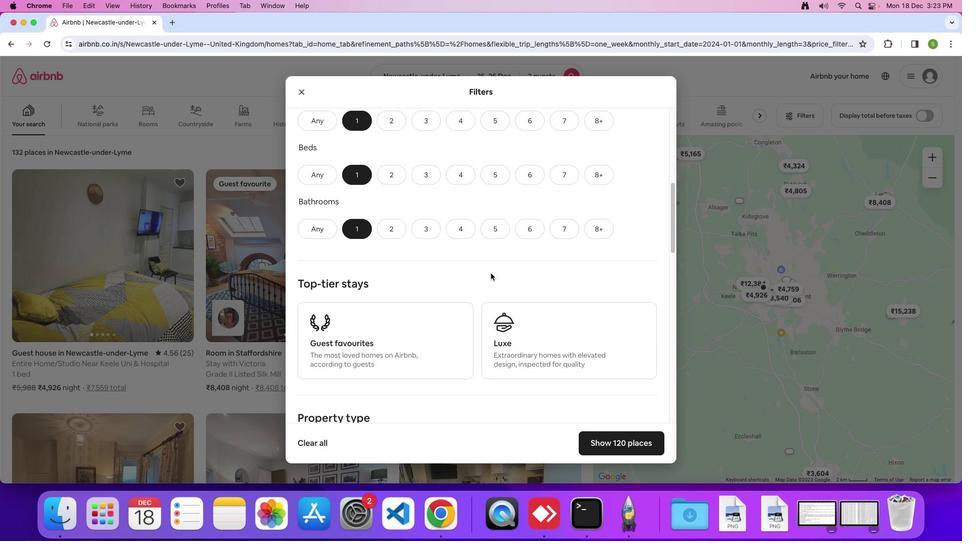 
Action: Mouse scrolled (492, 274) with delta (1, 0)
Screenshot: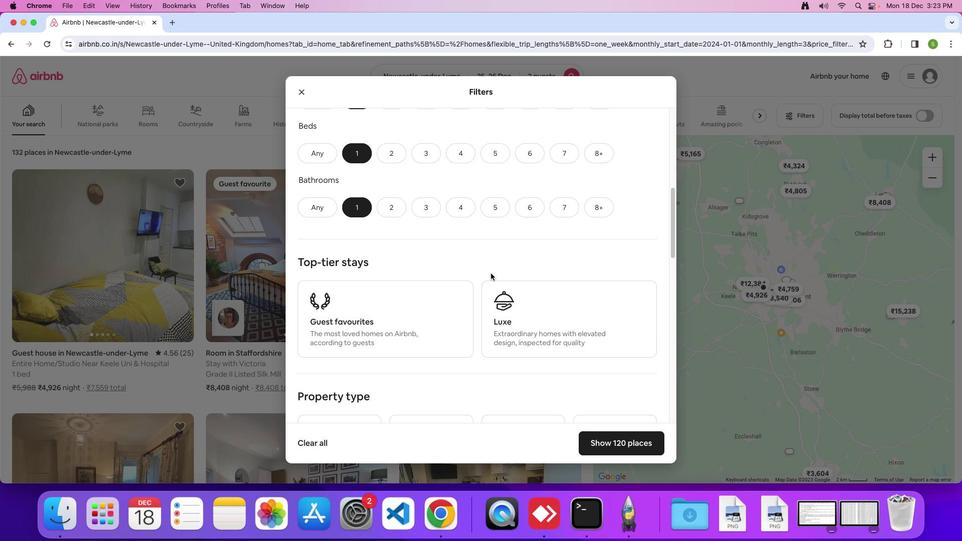 
Action: Mouse scrolled (492, 274) with delta (1, 0)
Screenshot: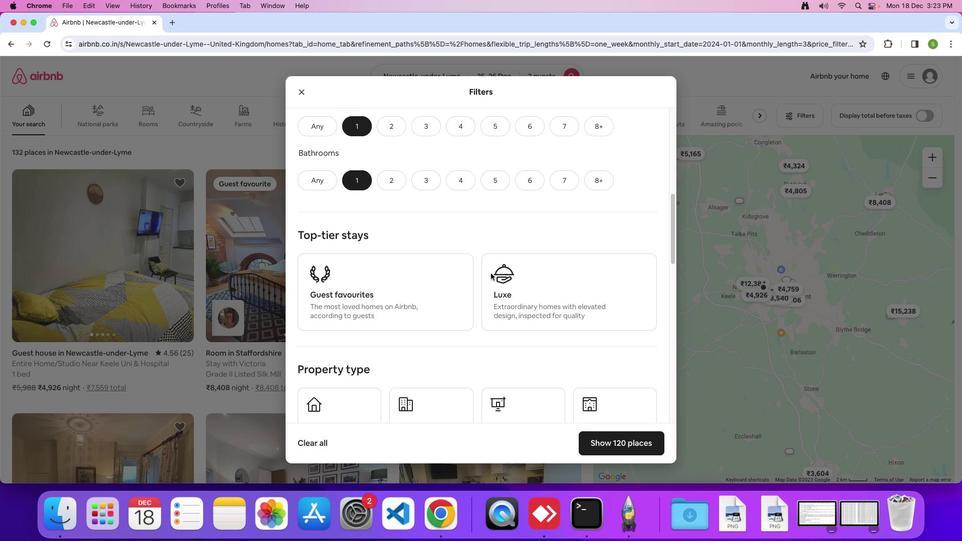 
Action: Mouse scrolled (492, 274) with delta (1, 0)
Screenshot: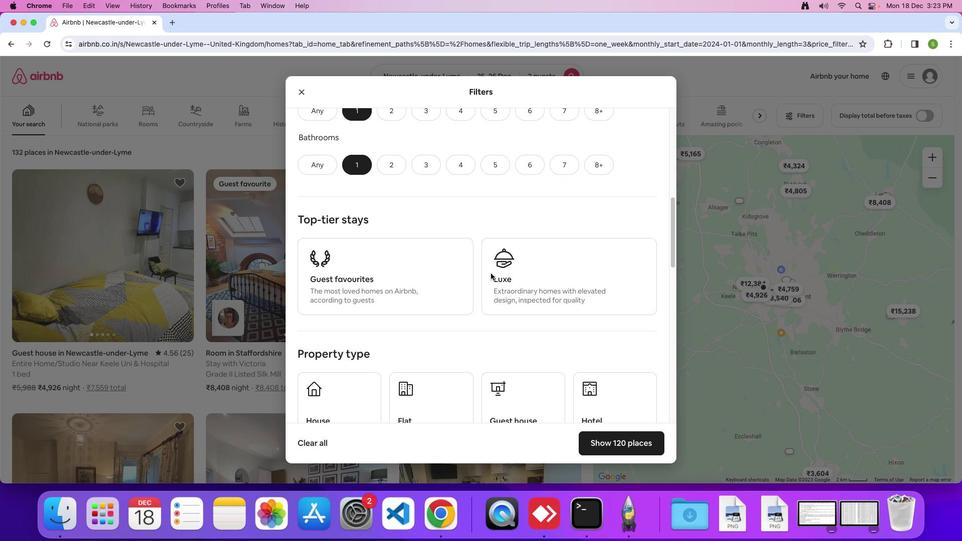
Action: Mouse scrolled (492, 274) with delta (1, 0)
Screenshot: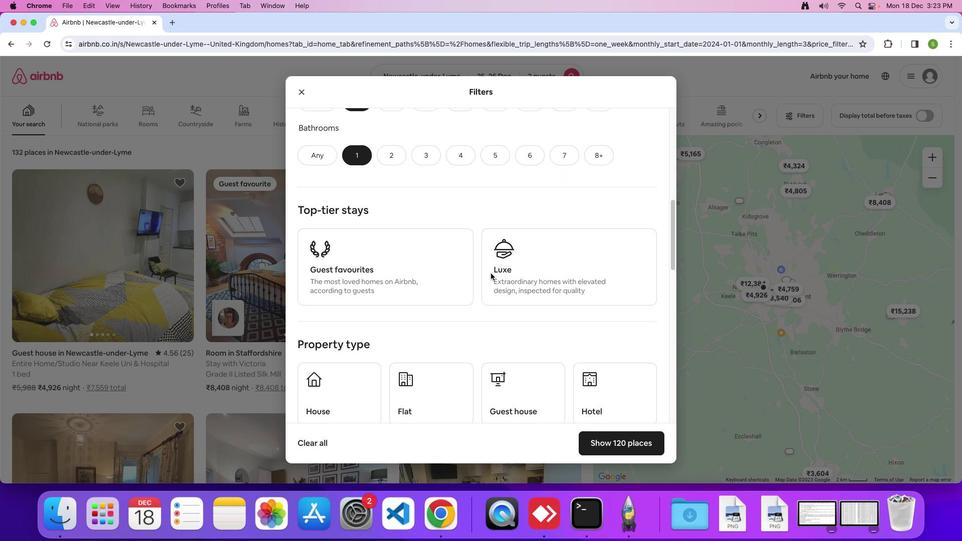 
Action: Mouse moved to (492, 274)
Screenshot: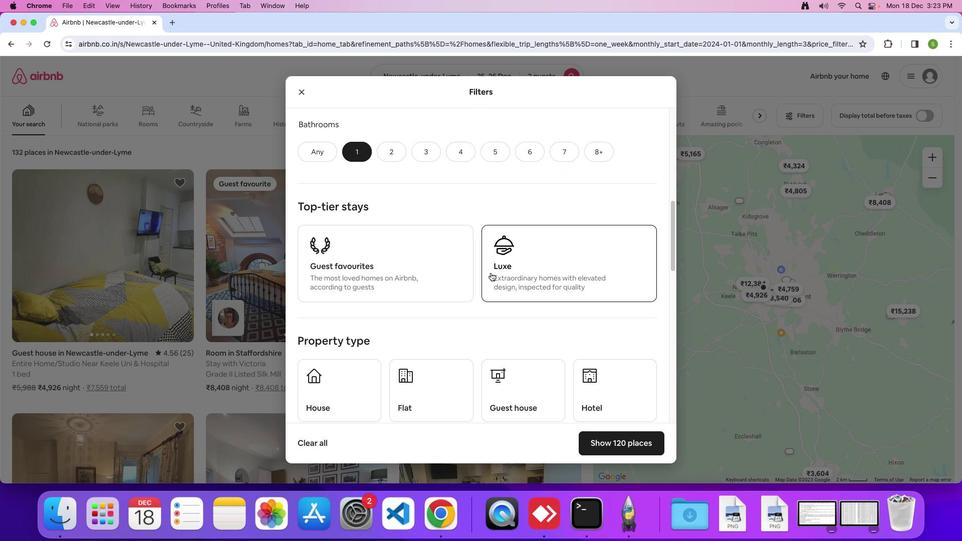 
Action: Mouse scrolled (492, 274) with delta (1, 0)
Screenshot: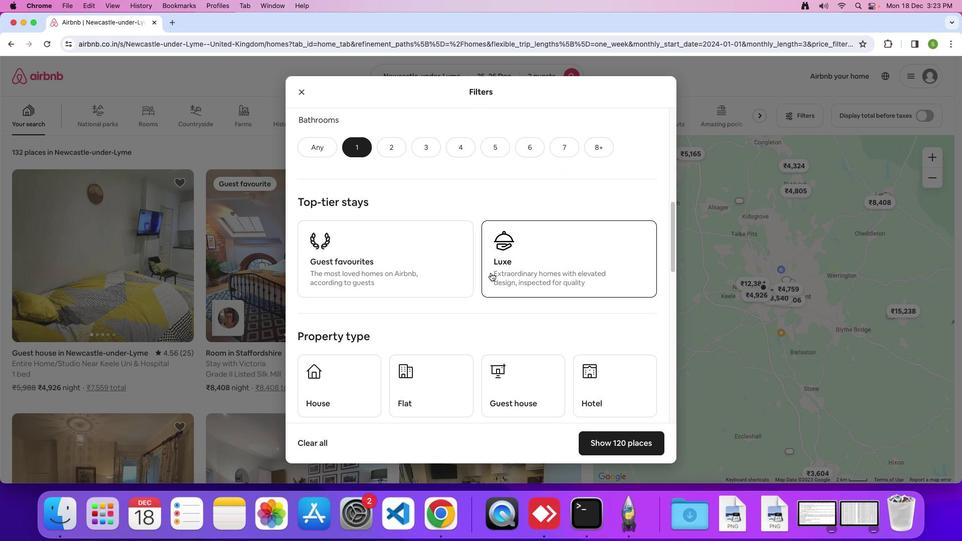 
Action: Mouse scrolled (492, 274) with delta (1, 0)
Screenshot: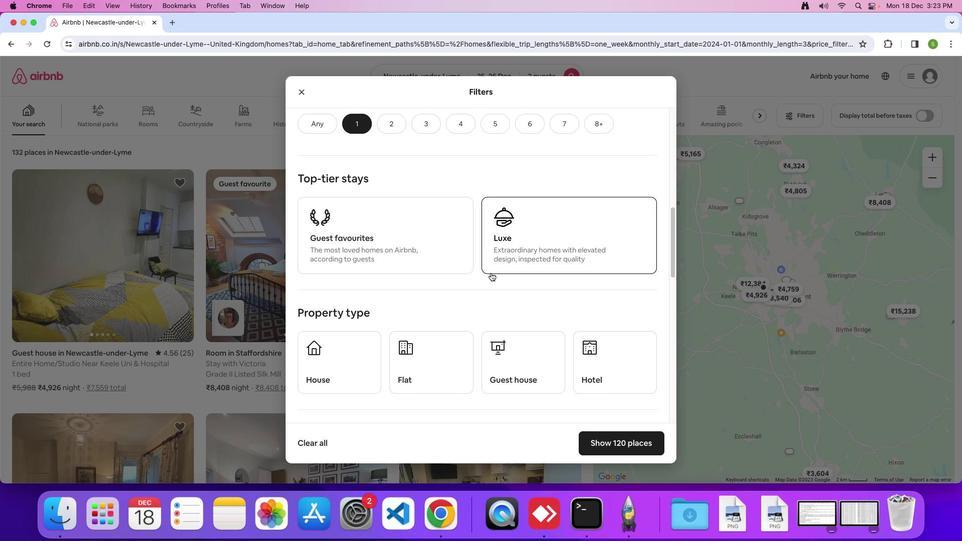 
Action: Mouse scrolled (492, 274) with delta (1, 0)
Screenshot: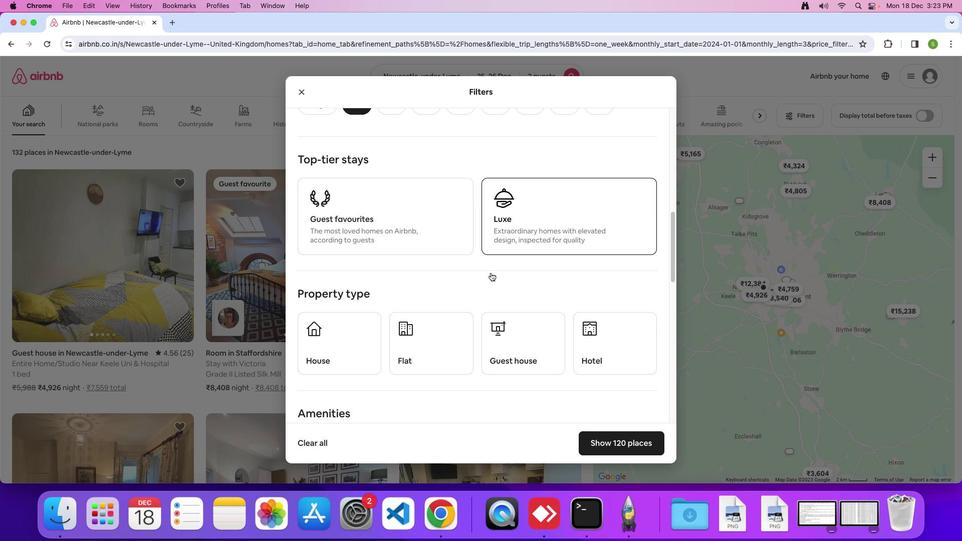 
Action: Mouse moved to (604, 301)
Screenshot: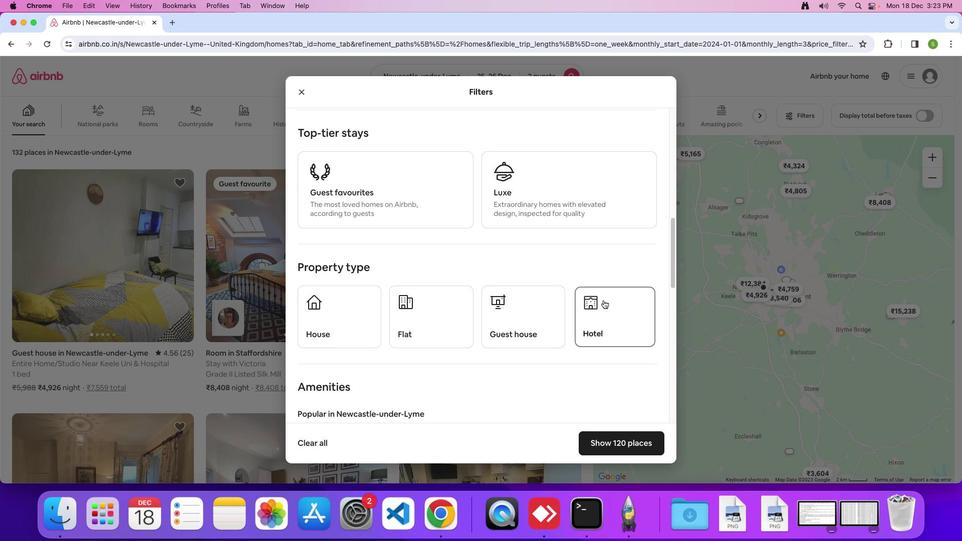 
Action: Mouse pressed left at (604, 301)
Screenshot: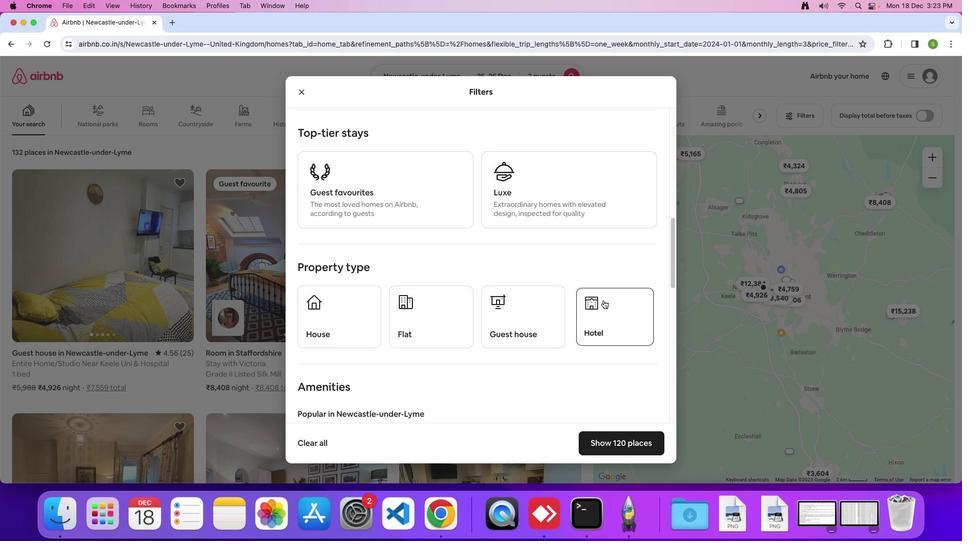 
Action: Mouse moved to (498, 292)
Screenshot: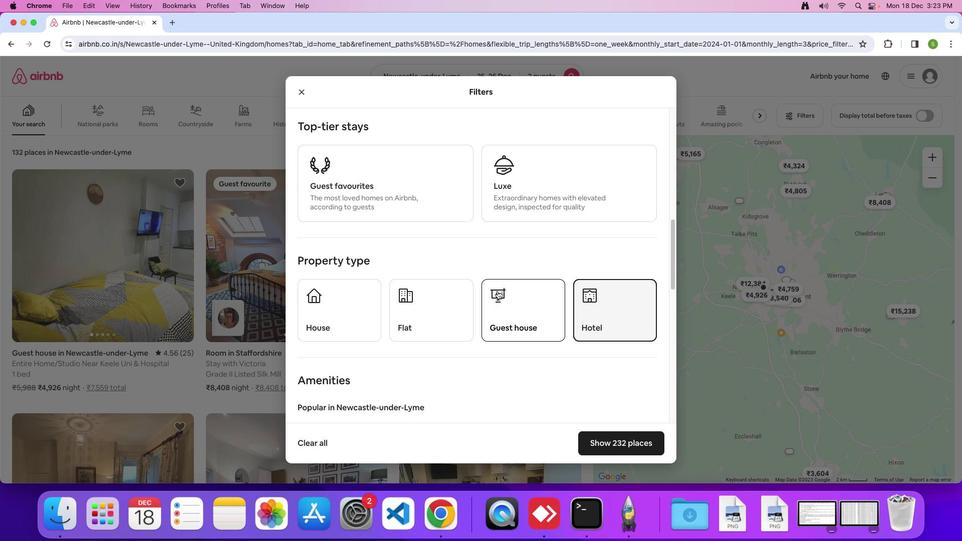 
Action: Mouse scrolled (498, 292) with delta (1, 0)
Screenshot: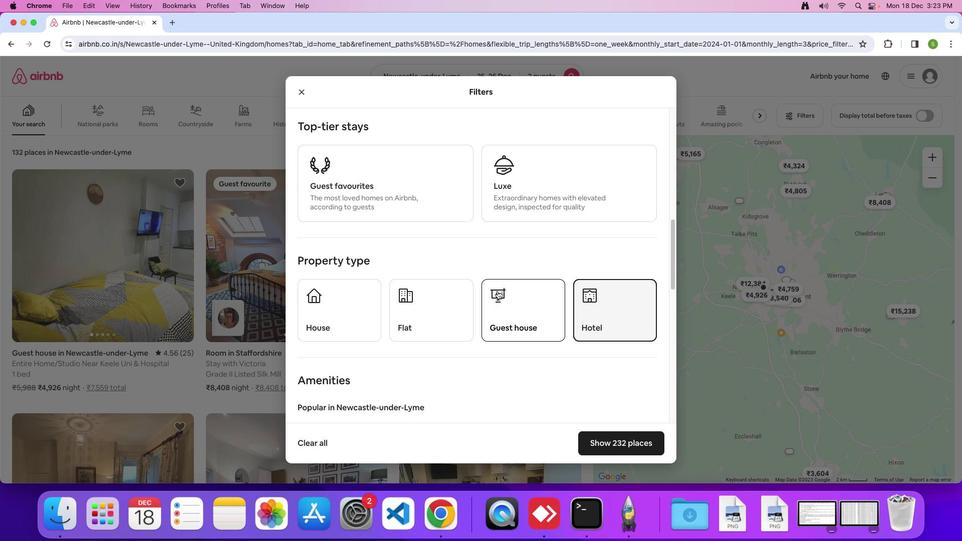 
Action: Mouse moved to (498, 292)
Screenshot: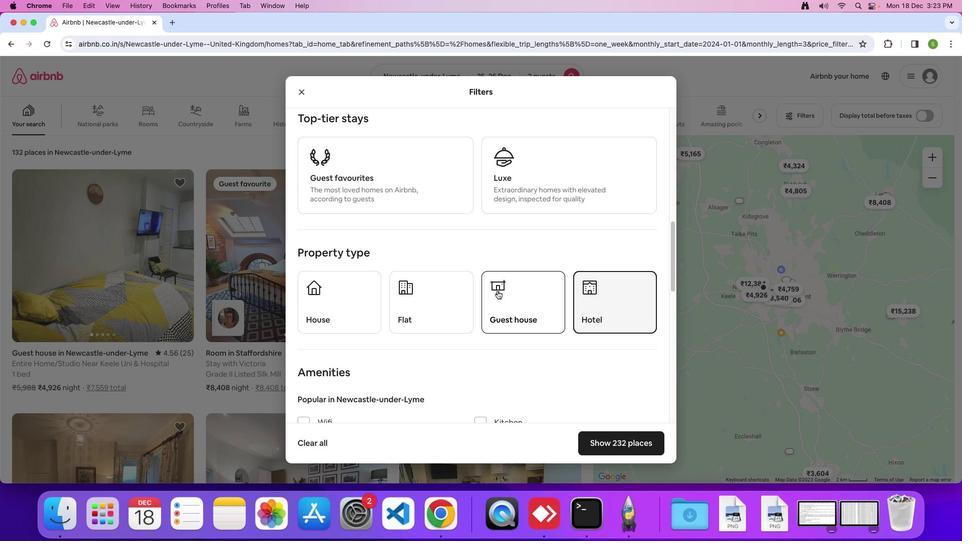 
Action: Mouse scrolled (498, 292) with delta (1, 0)
Screenshot: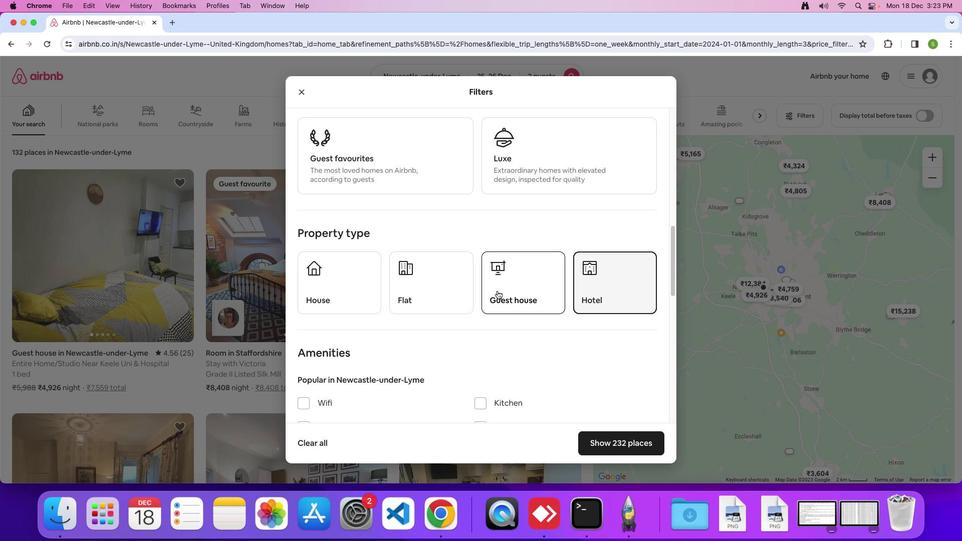 
Action: Mouse scrolled (498, 292) with delta (1, 0)
Screenshot: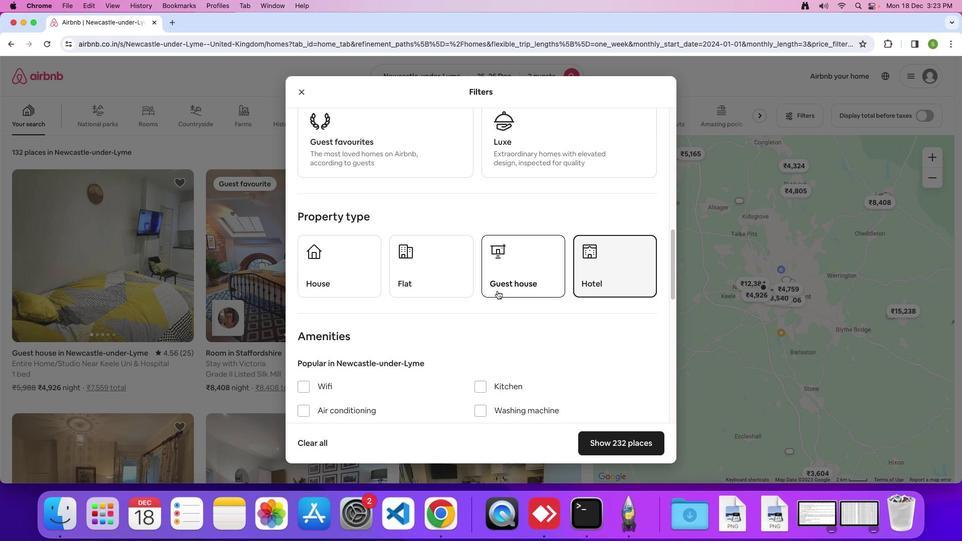 
Action: Mouse scrolled (498, 292) with delta (1, 0)
Screenshot: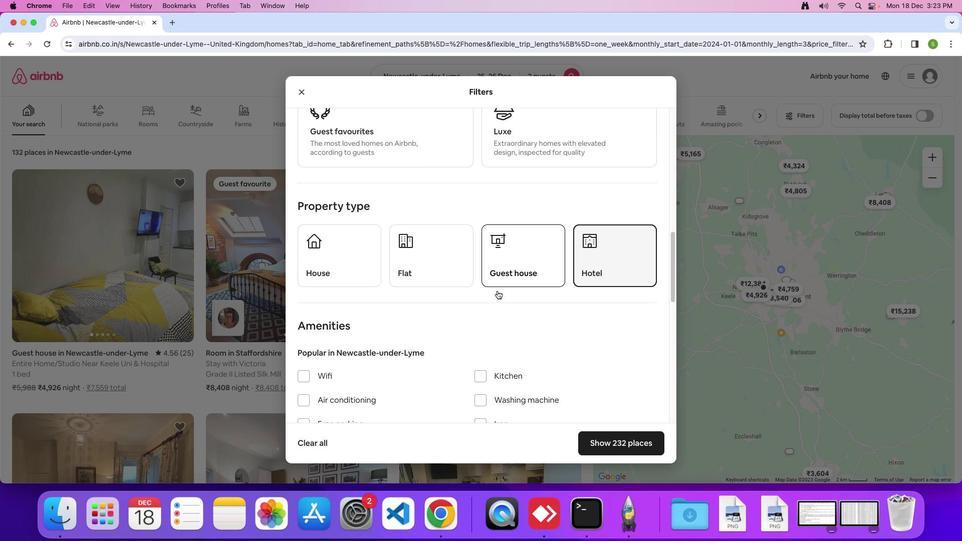 
Action: Mouse scrolled (498, 292) with delta (1, 0)
Screenshot: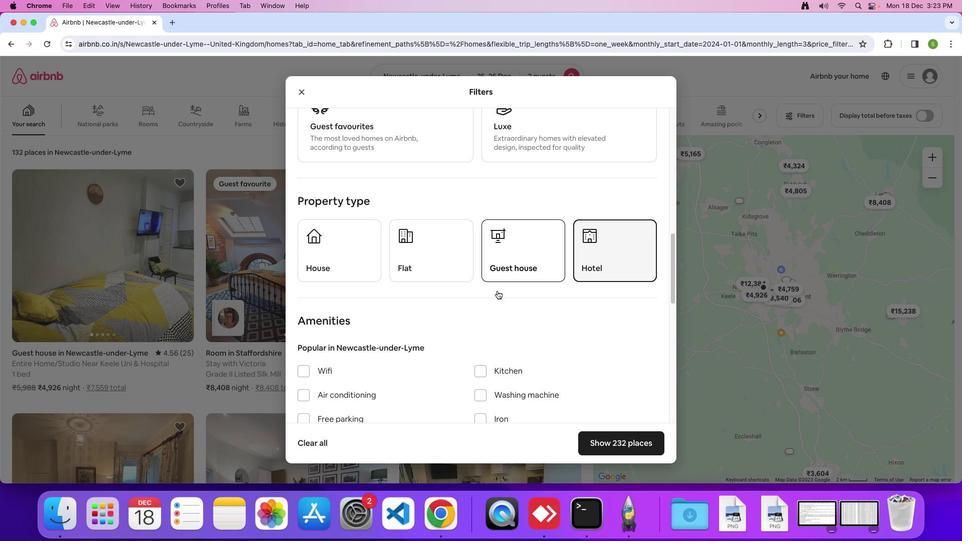 
Action: Mouse scrolled (498, 292) with delta (1, 0)
Screenshot: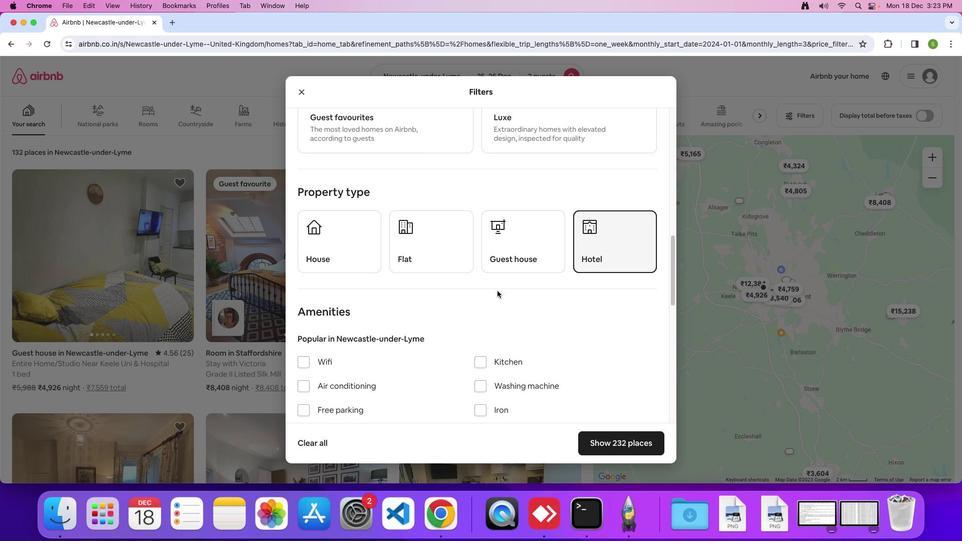 
Action: Mouse scrolled (498, 292) with delta (1, 0)
Screenshot: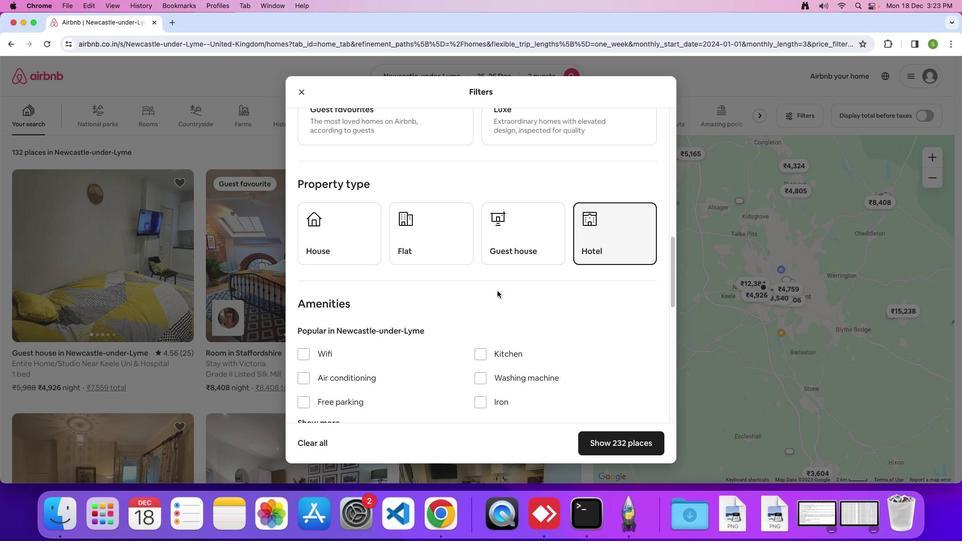 
Action: Mouse moved to (498, 292)
Screenshot: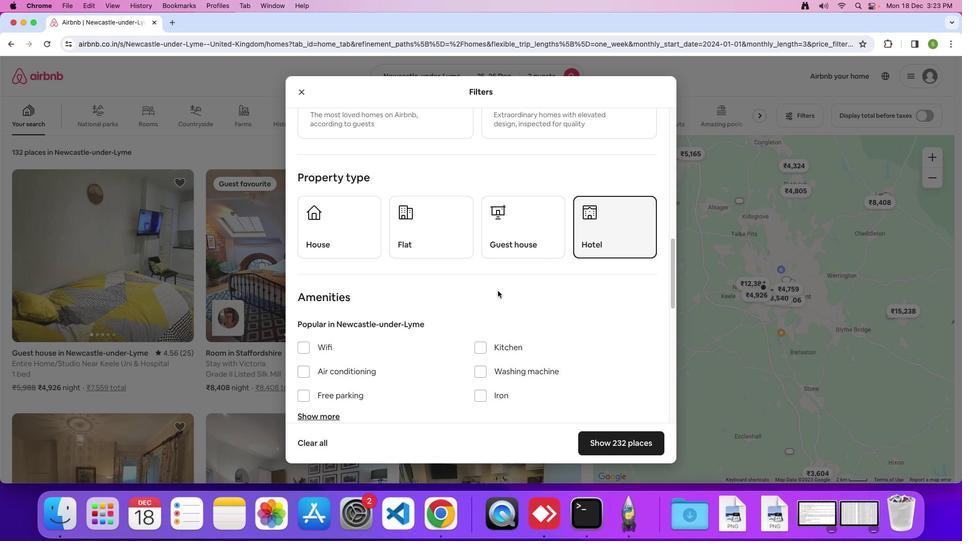 
Action: Mouse scrolled (498, 292) with delta (1, 0)
Screenshot: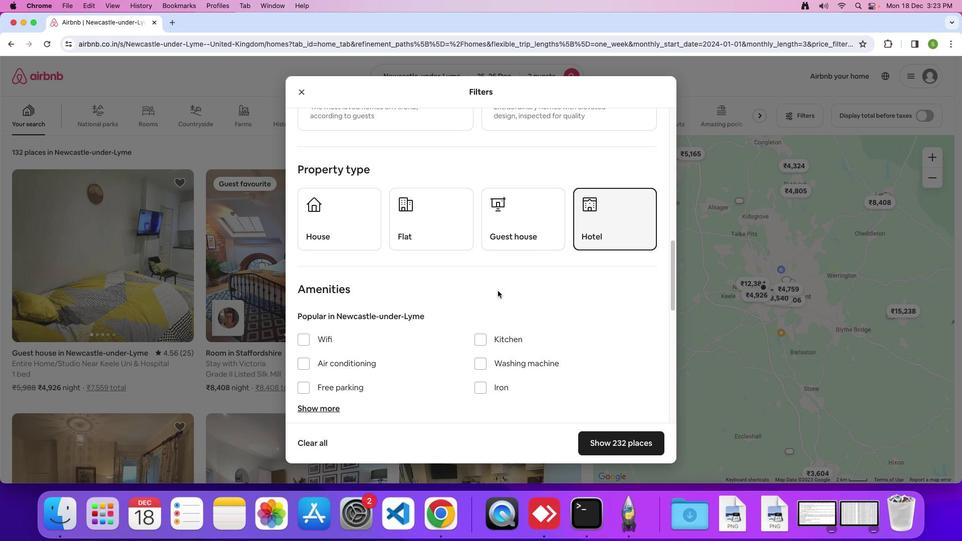 
Action: Mouse scrolled (498, 292) with delta (1, 0)
Screenshot: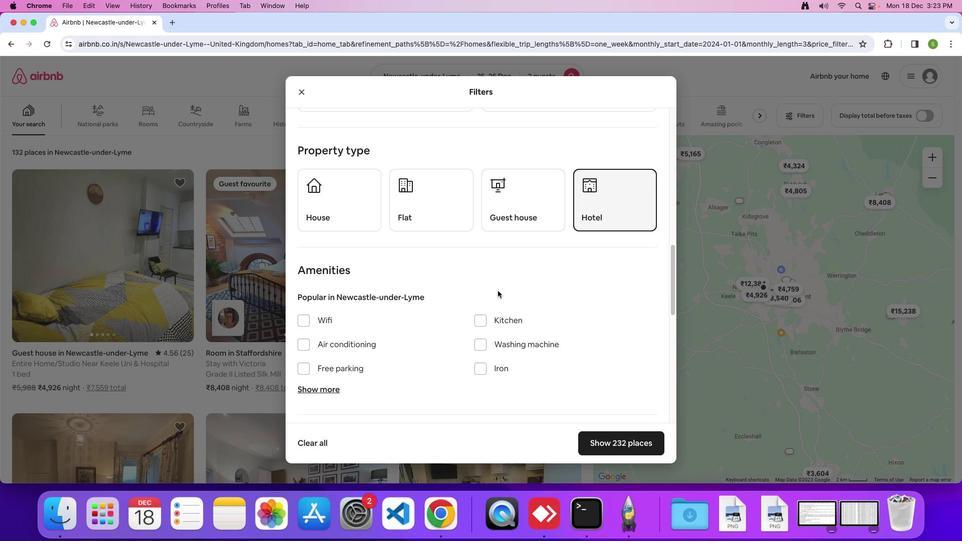 
Action: Mouse scrolled (498, 292) with delta (1, 0)
Screenshot: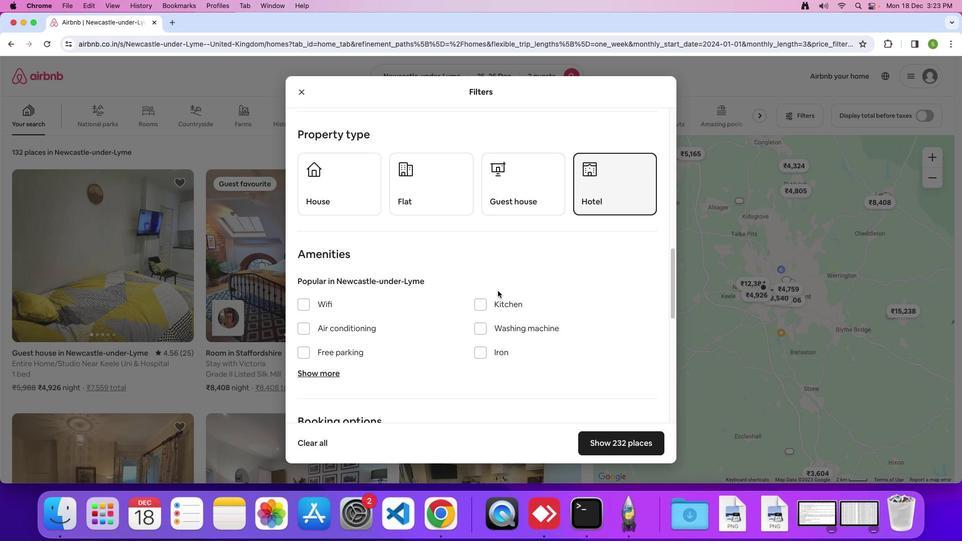 
Action: Mouse scrolled (498, 292) with delta (1, 0)
Screenshot: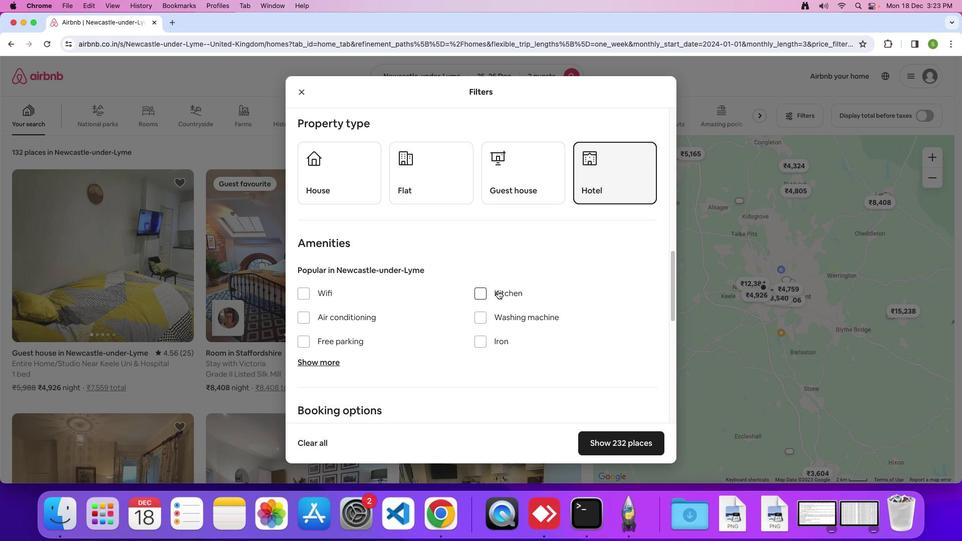 
Action: Mouse scrolled (498, 292) with delta (1, 0)
Screenshot: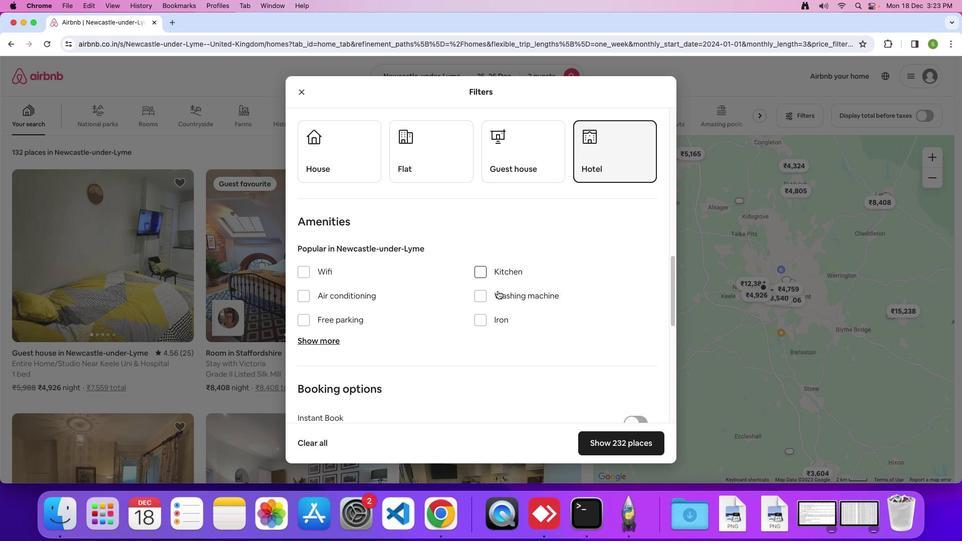 
Action: Mouse scrolled (498, 292) with delta (1, 0)
Screenshot: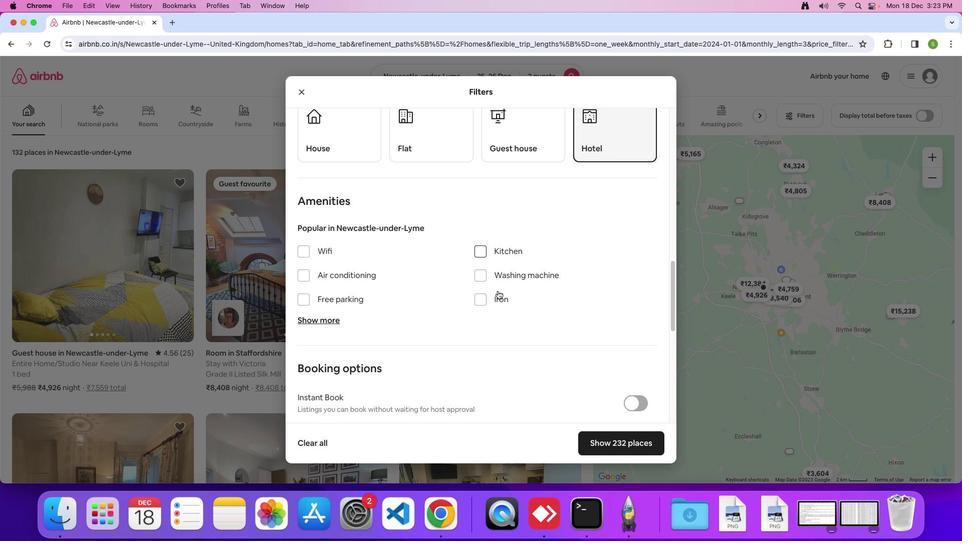 
Action: Mouse scrolled (498, 292) with delta (1, 0)
Screenshot: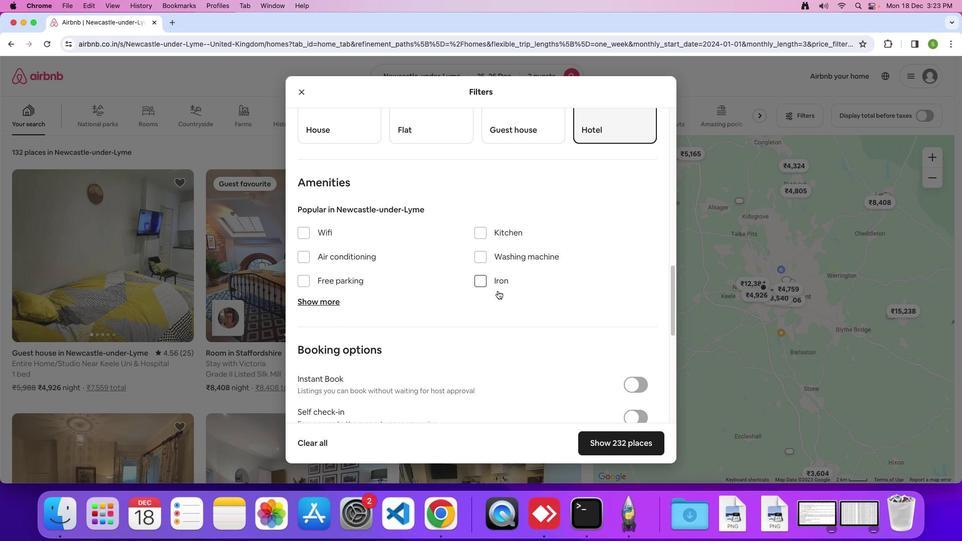 
Action: Mouse scrolled (498, 292) with delta (1, 0)
Screenshot: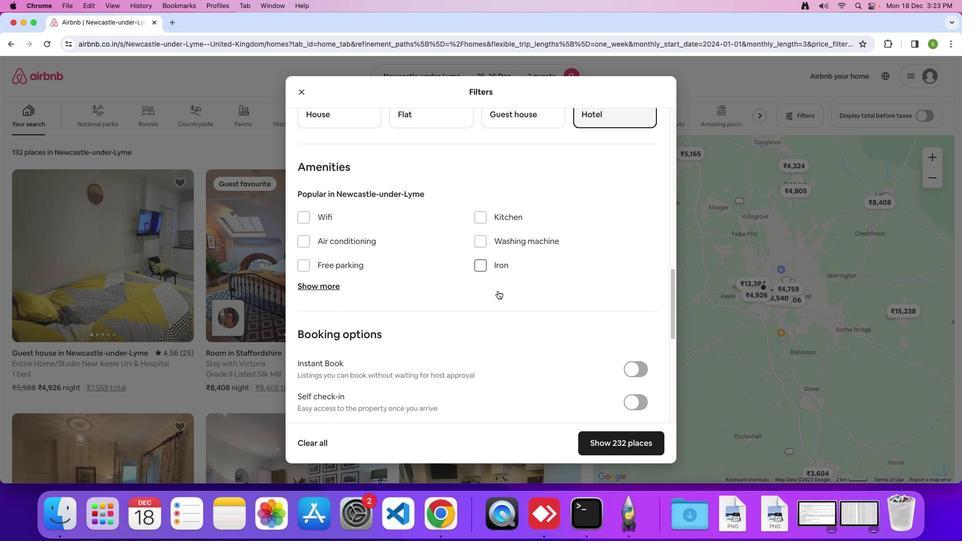 
Action: Mouse moved to (498, 292)
Screenshot: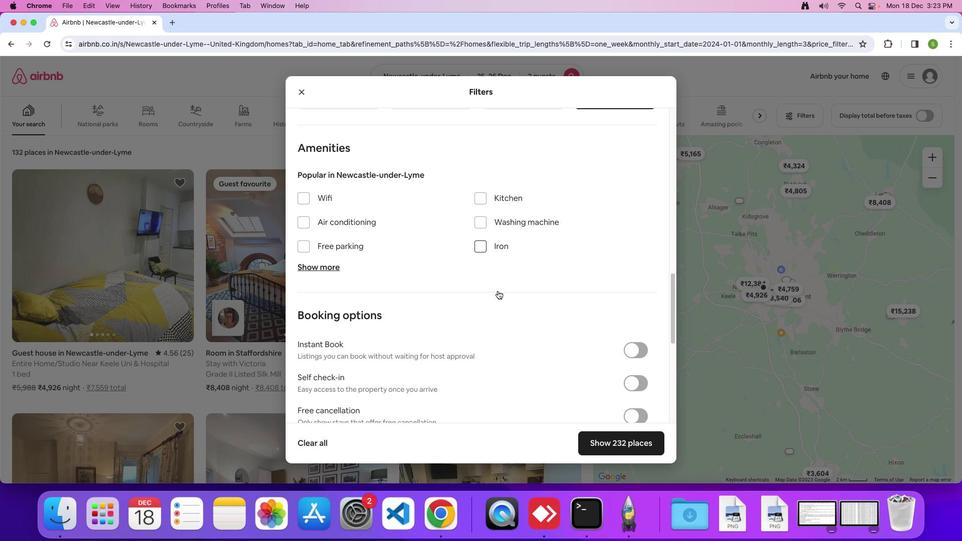
Action: Mouse scrolled (498, 292) with delta (1, 0)
Screenshot: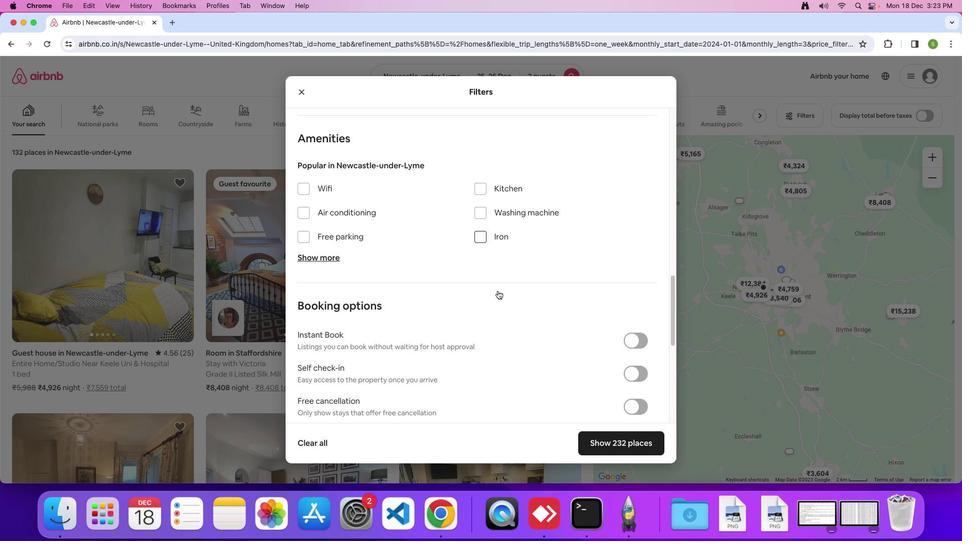 
Action: Mouse scrolled (498, 292) with delta (1, 0)
Screenshot: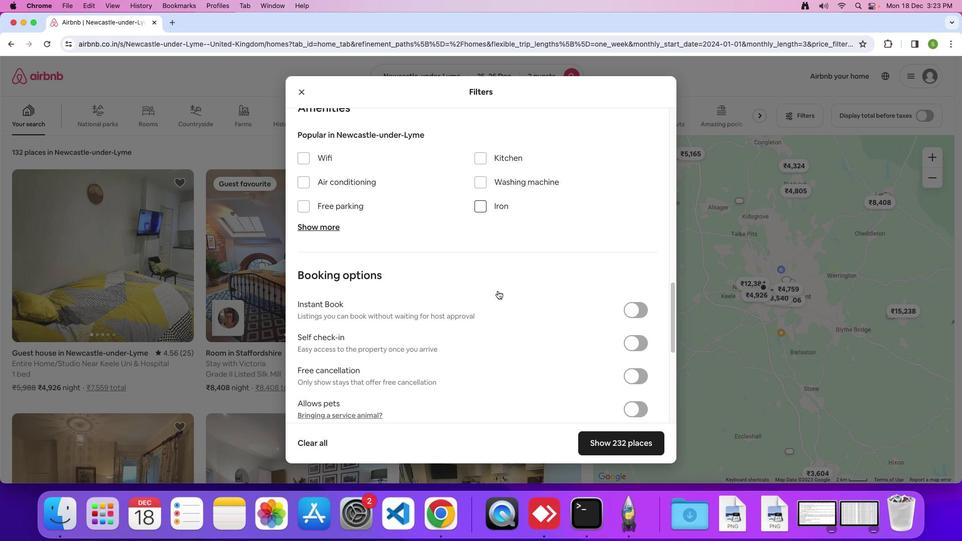 
Action: Mouse scrolled (498, 292) with delta (1, 0)
Screenshot: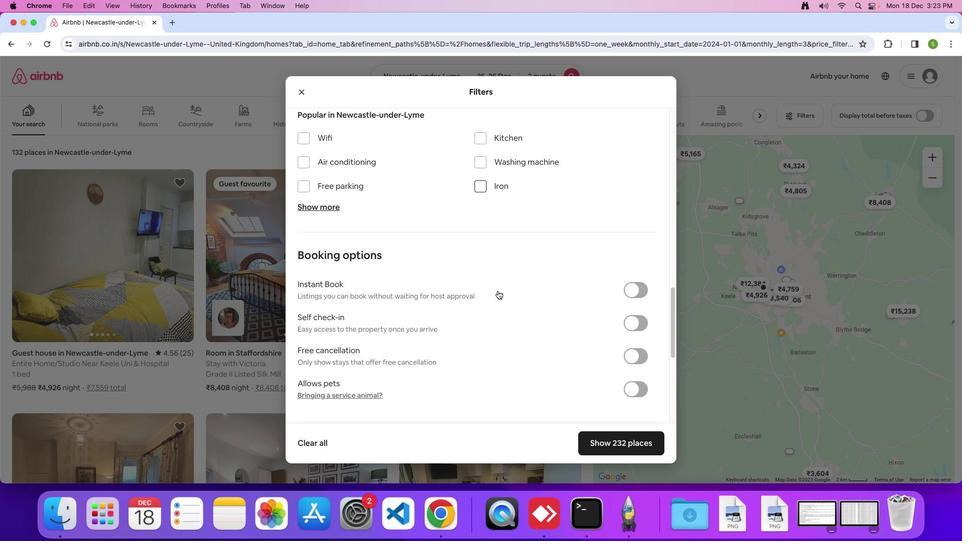
Action: Mouse scrolled (498, 292) with delta (1, 0)
Screenshot: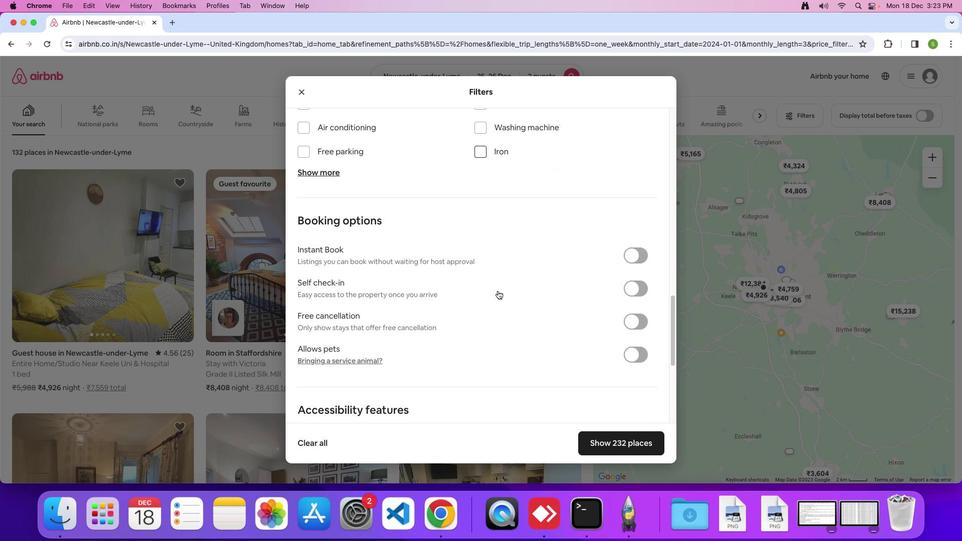 
Action: Mouse scrolled (498, 292) with delta (1, 0)
Screenshot: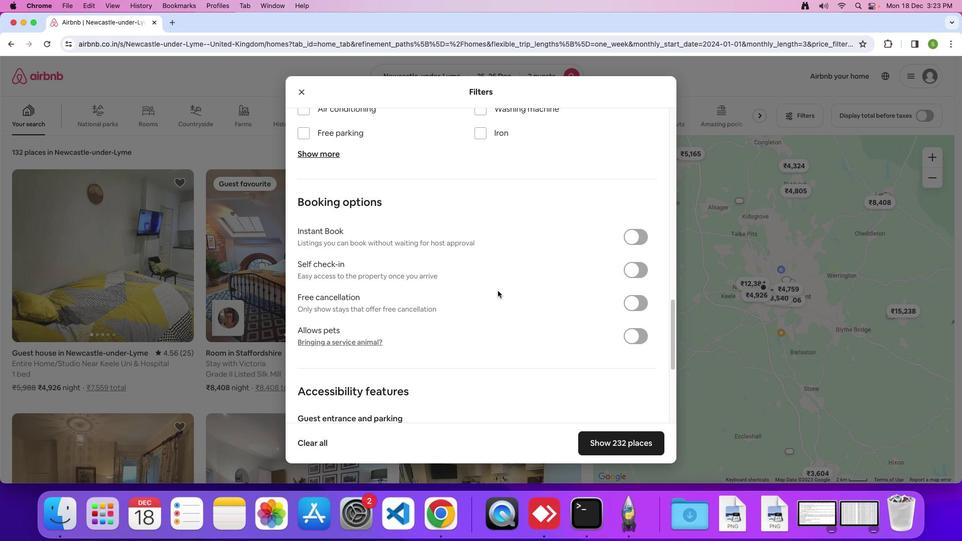 
Action: Mouse scrolled (498, 292) with delta (1, 0)
Screenshot: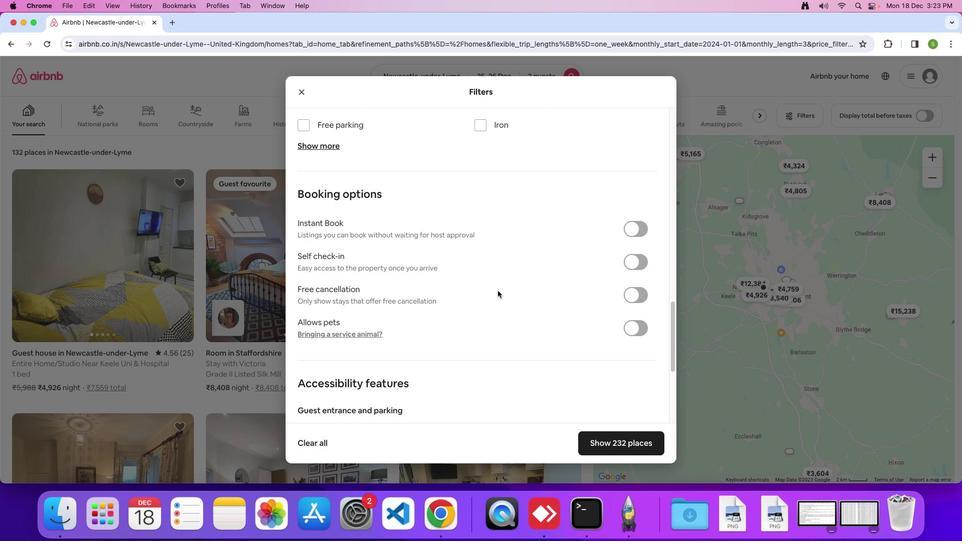 
Action: Mouse moved to (498, 291)
Screenshot: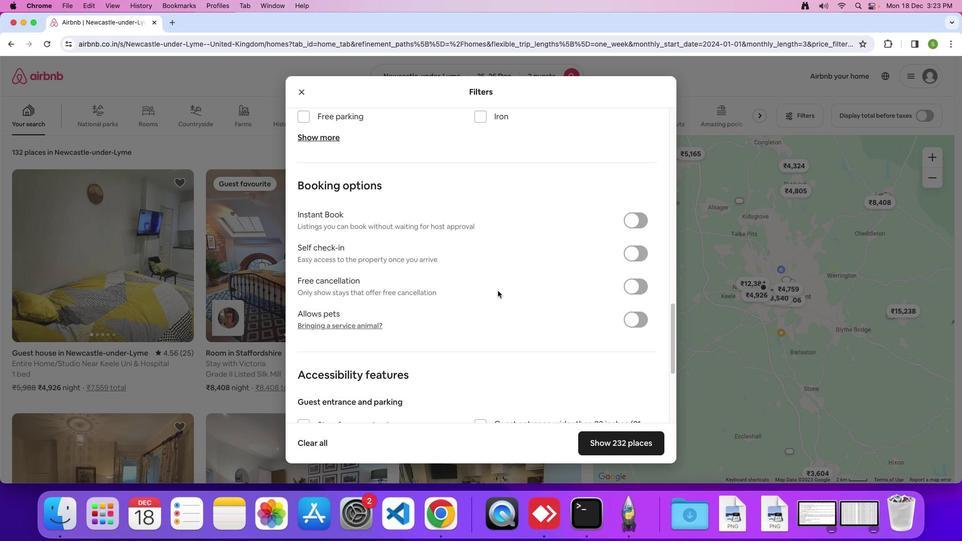 
Action: Mouse scrolled (498, 291) with delta (1, 0)
Screenshot: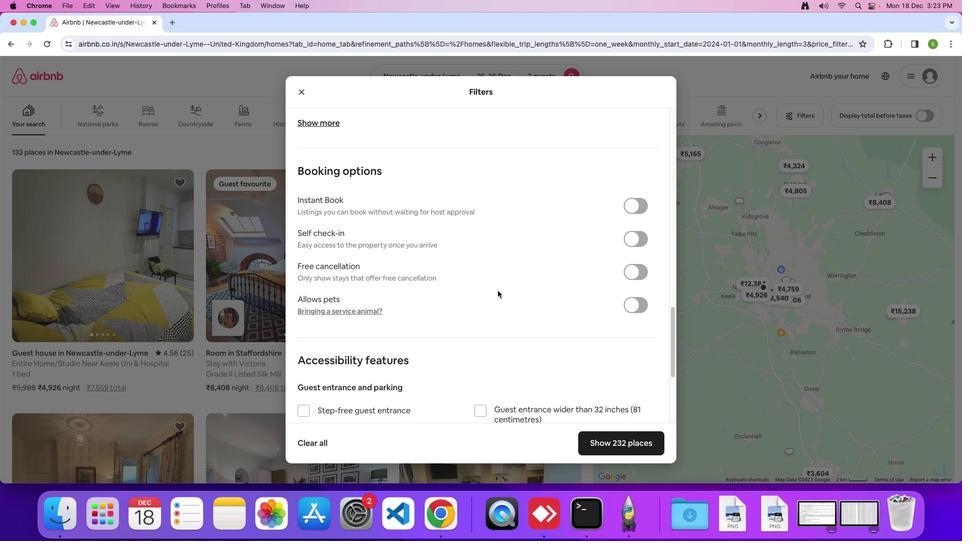 
Action: Mouse scrolled (498, 291) with delta (1, 0)
Screenshot: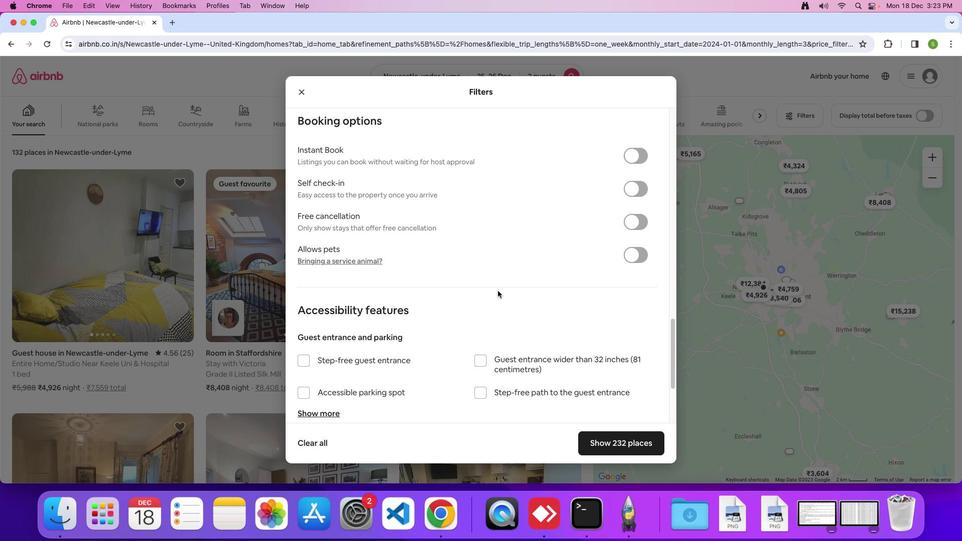 
Action: Mouse scrolled (498, 291) with delta (1, 0)
Screenshot: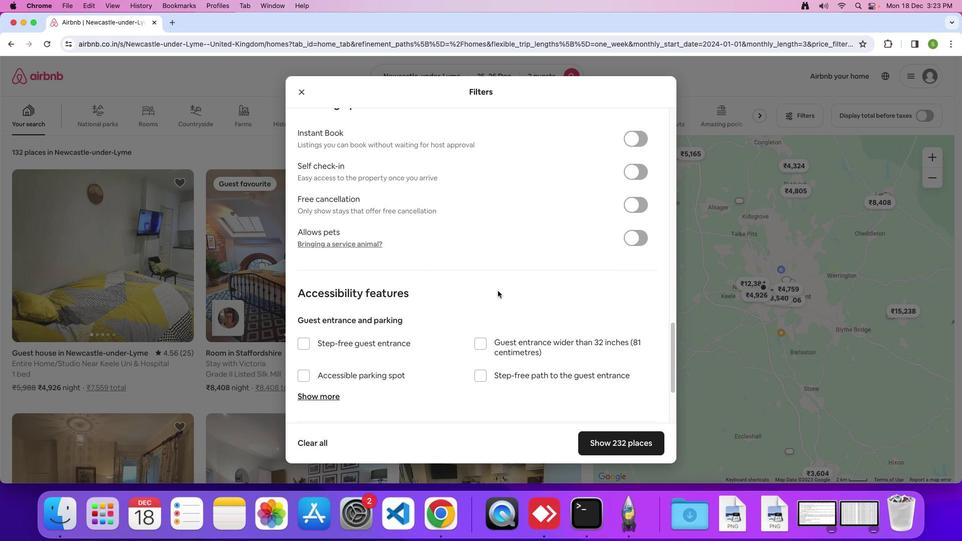 
Action: Mouse scrolled (498, 291) with delta (1, 0)
Screenshot: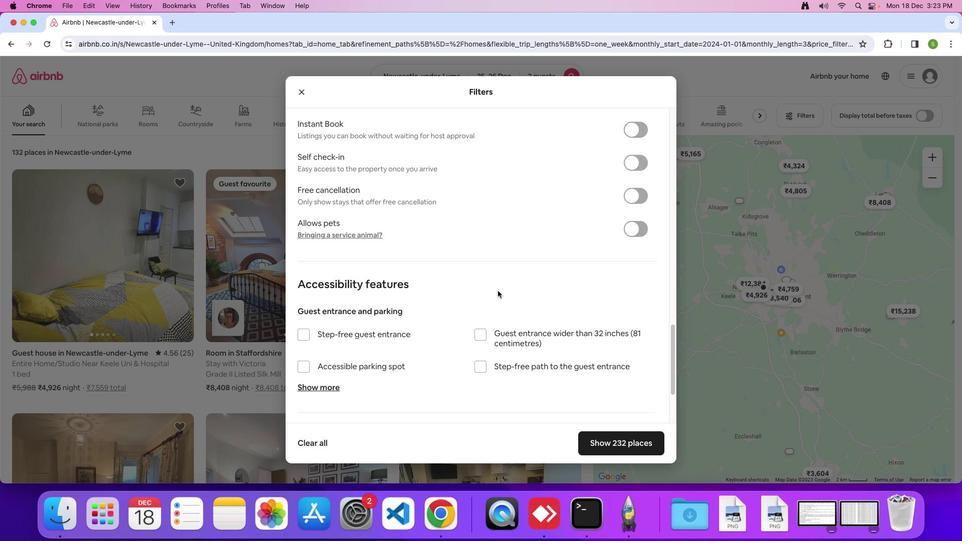 
Action: Mouse scrolled (498, 291) with delta (1, 0)
Screenshot: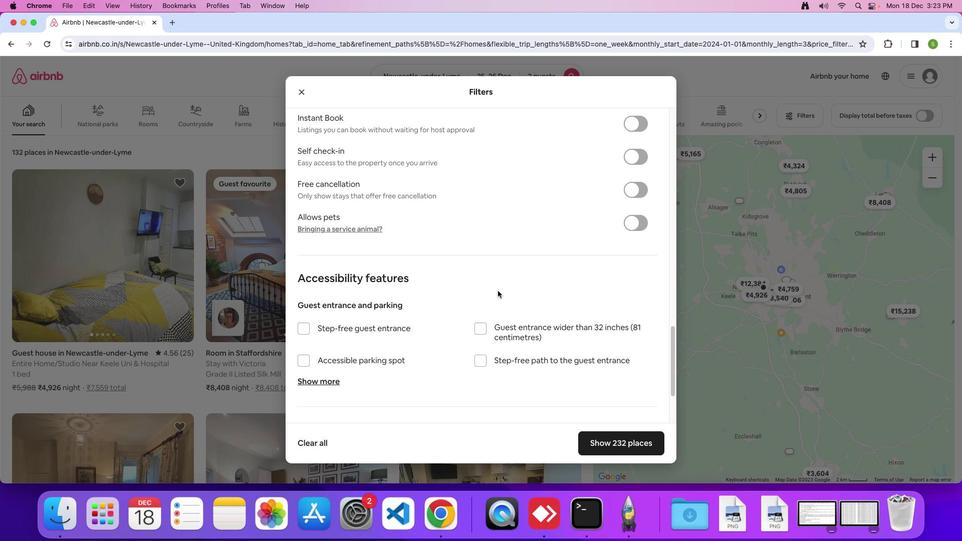 
Action: Mouse scrolled (498, 291) with delta (1, 0)
Screenshot: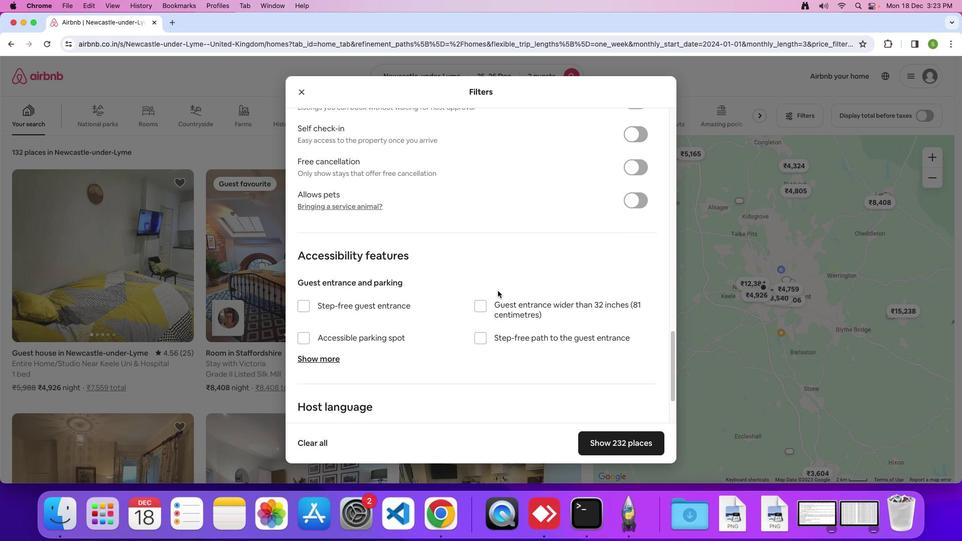 
Action: Mouse scrolled (498, 291) with delta (1, 0)
Screenshot: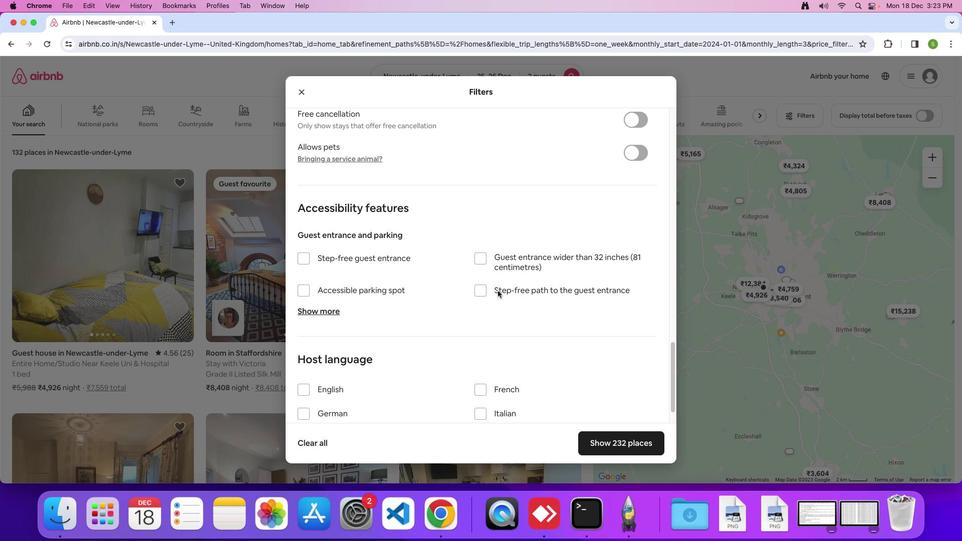 
Action: Mouse scrolled (498, 291) with delta (1, 0)
Screenshot: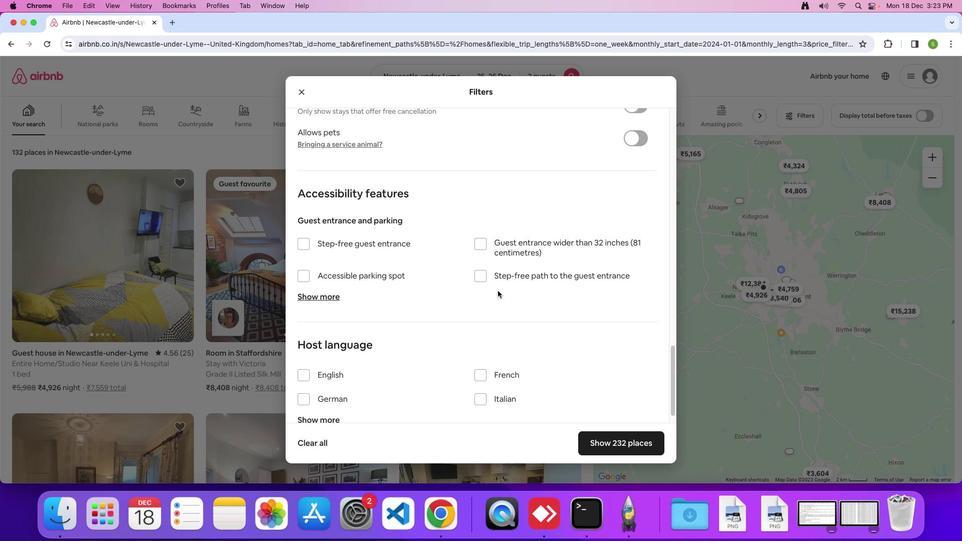 
Action: Mouse scrolled (498, 291) with delta (1, 0)
Screenshot: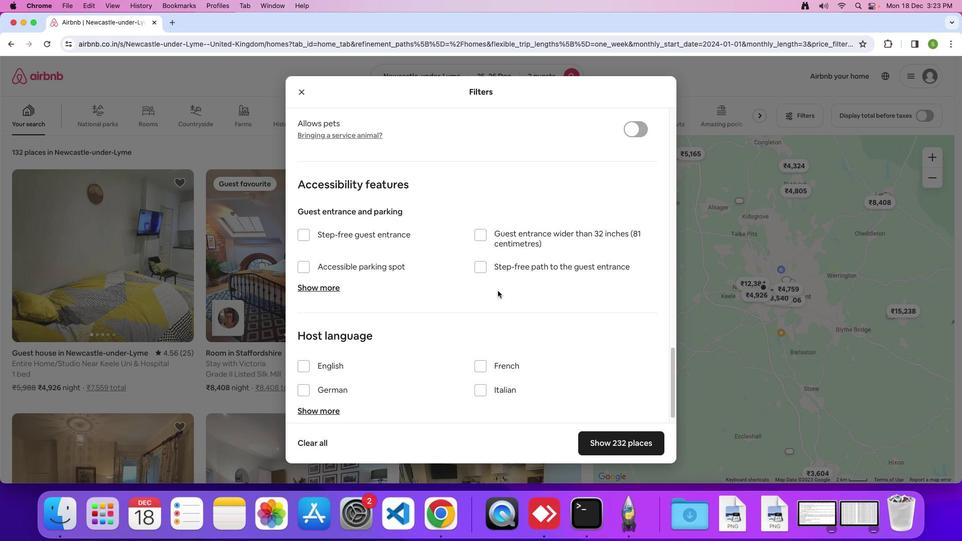 
Action: Mouse scrolled (498, 291) with delta (1, 0)
Screenshot: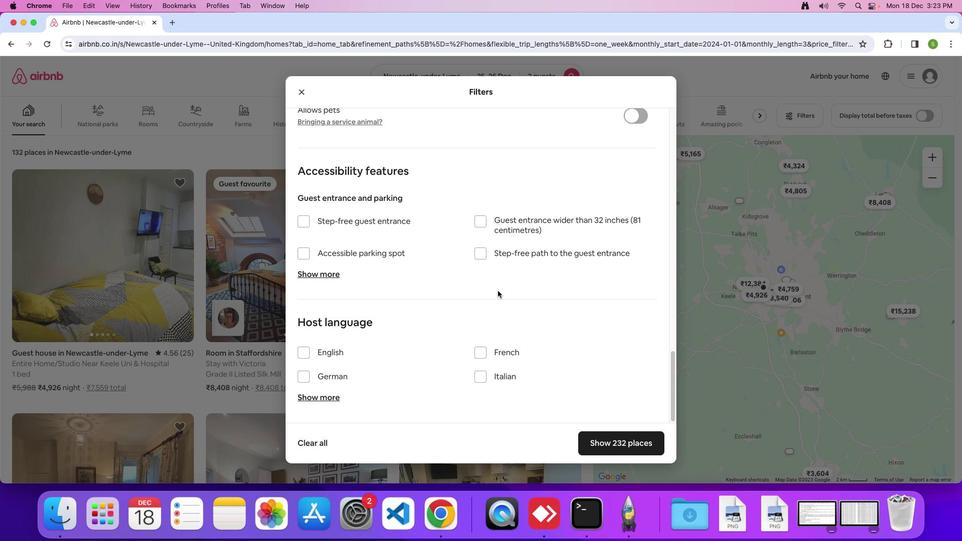 
Action: Mouse scrolled (498, 291) with delta (1, 0)
Screenshot: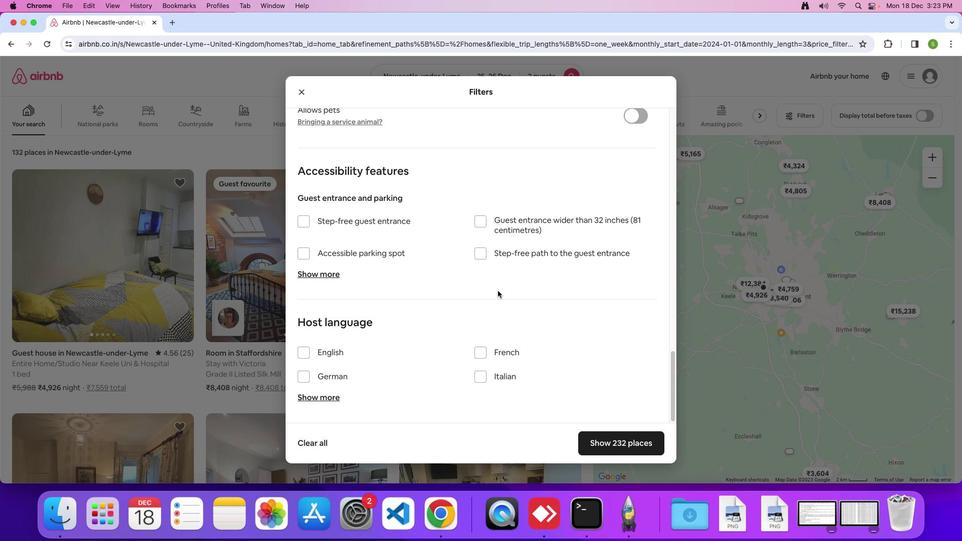 
Action: Mouse scrolled (498, 291) with delta (1, 0)
Screenshot: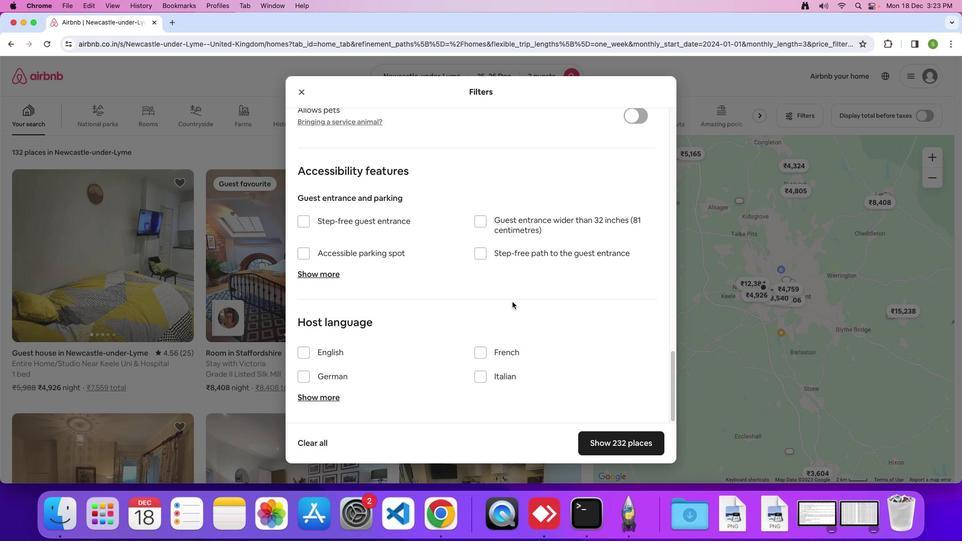 
Action: Mouse moved to (643, 439)
Screenshot: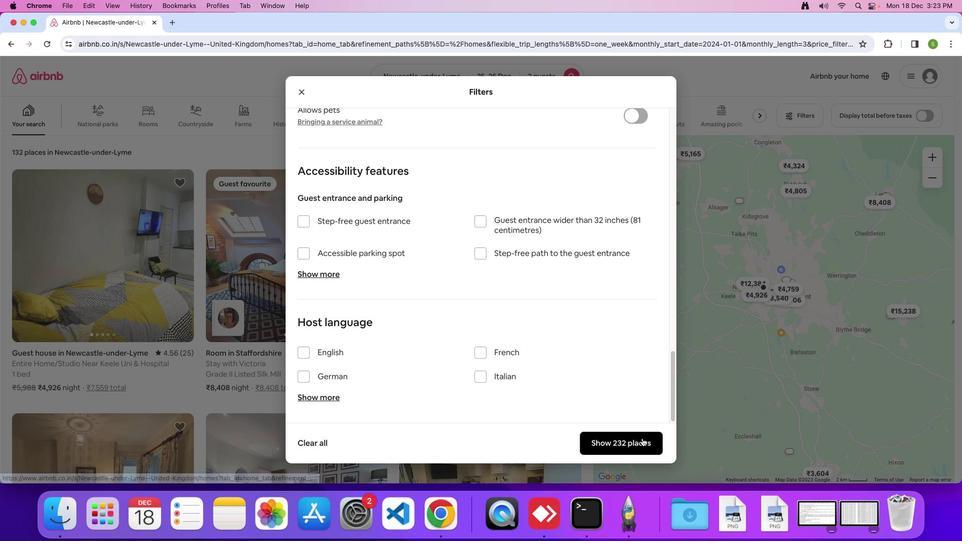 
Action: Mouse pressed left at (643, 439)
Screenshot: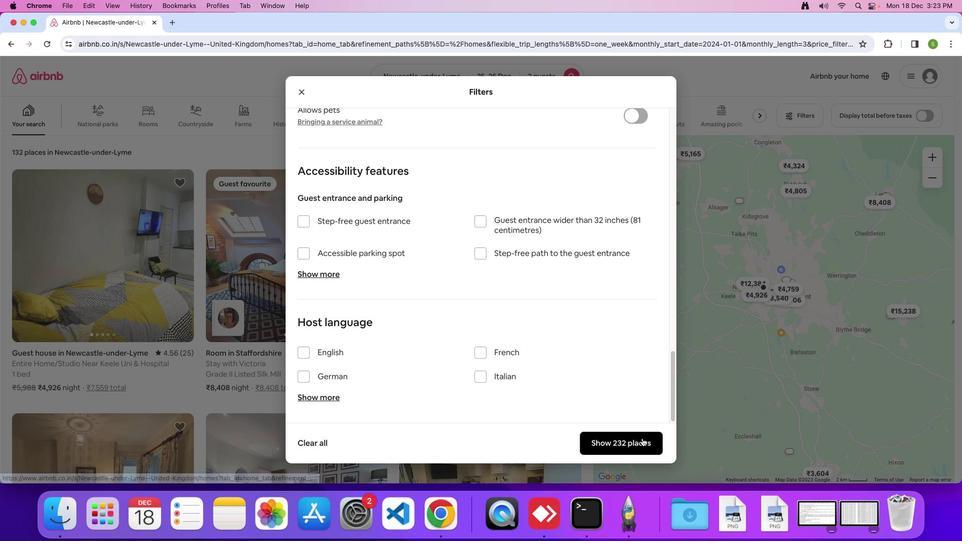 
Action: Mouse moved to (110, 235)
Screenshot: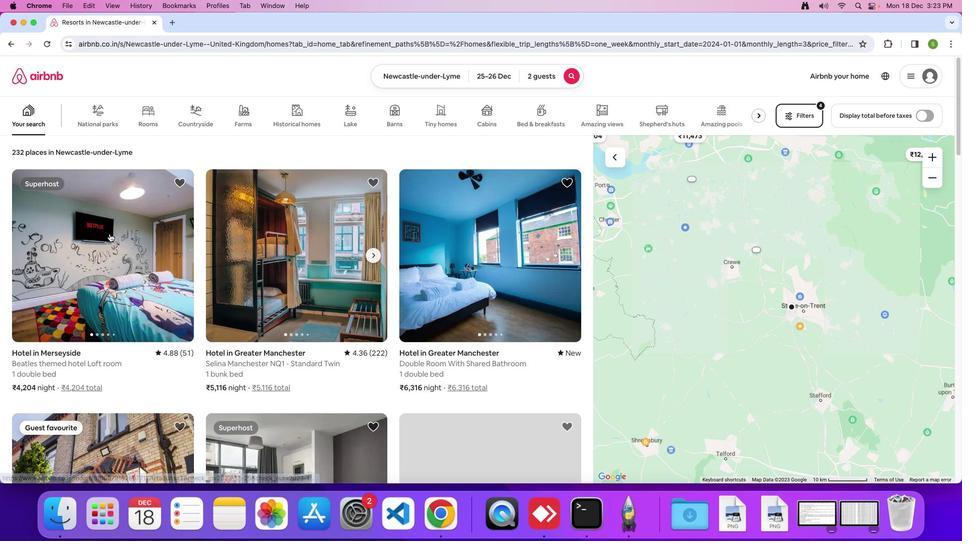 
Action: Mouse pressed left at (110, 235)
Screenshot: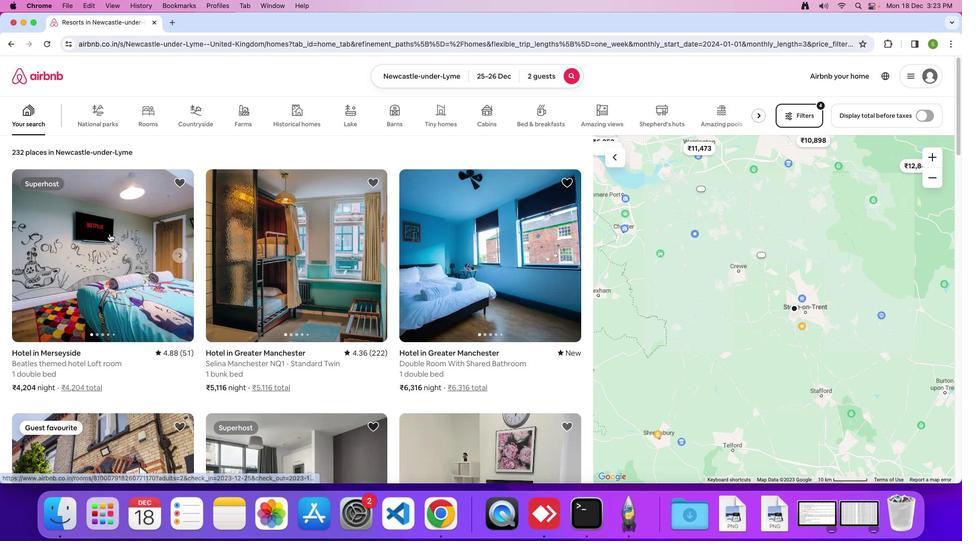
Action: Mouse moved to (347, 214)
Screenshot: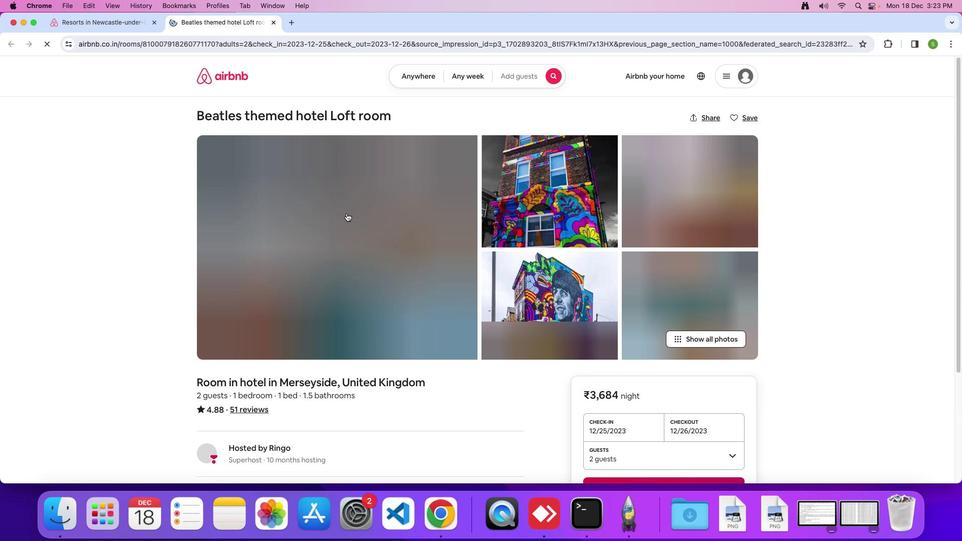 
Action: Mouse pressed left at (347, 214)
Screenshot: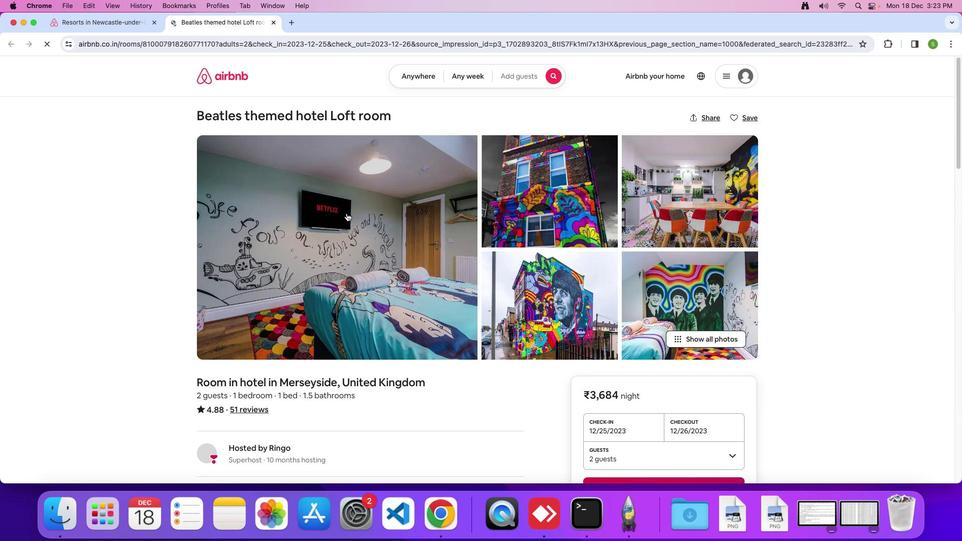 
Action: Mouse moved to (528, 238)
Screenshot: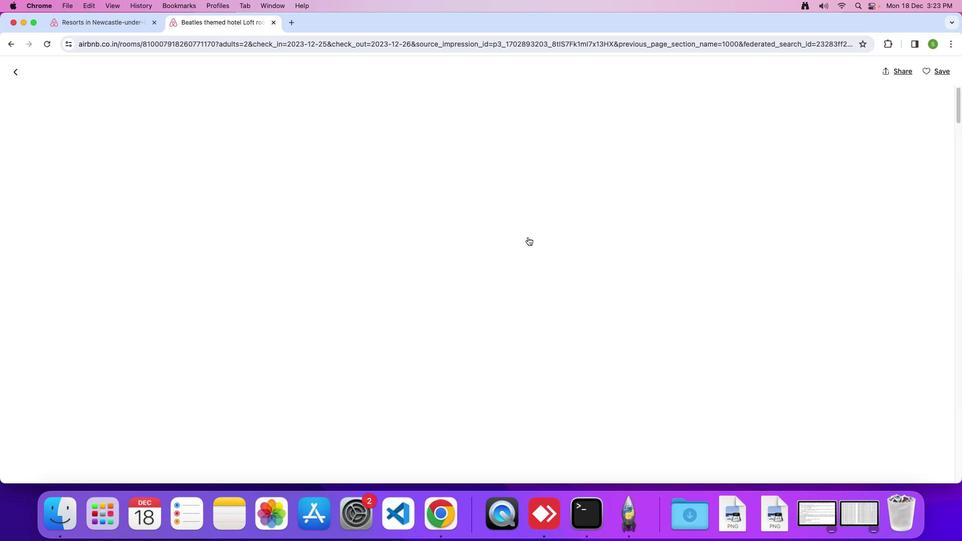 
Action: Mouse scrolled (528, 238) with delta (1, 0)
Screenshot: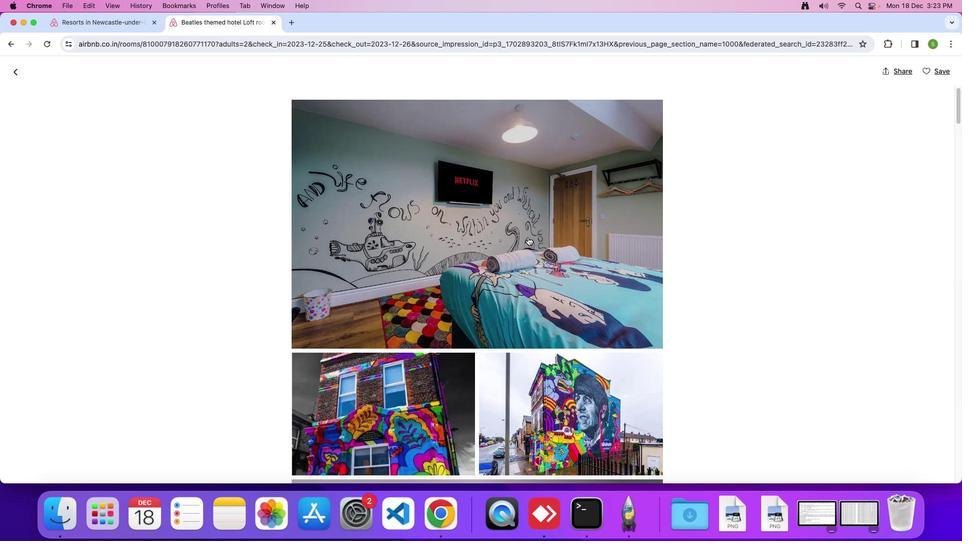 
Action: Mouse scrolled (528, 238) with delta (1, 0)
Screenshot: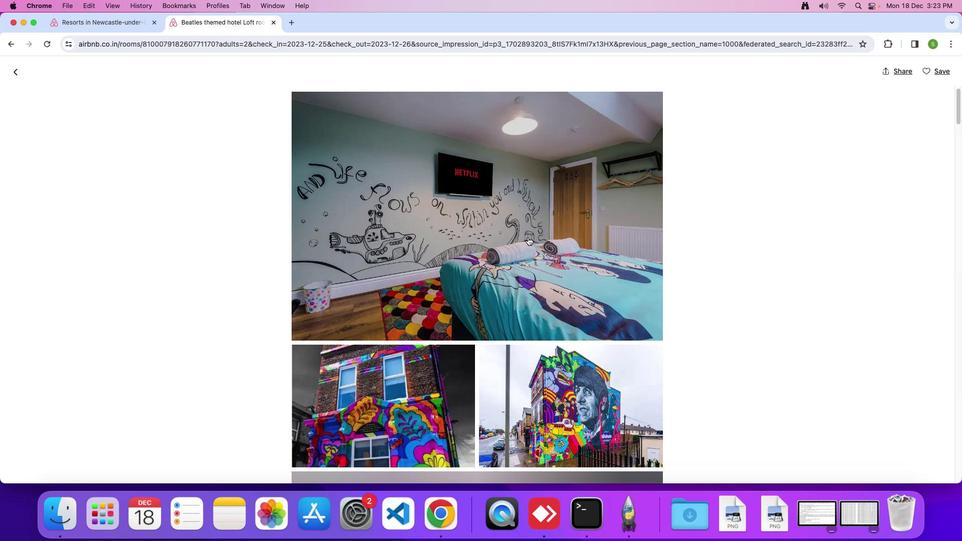 
Action: Mouse scrolled (528, 238) with delta (1, 0)
Screenshot: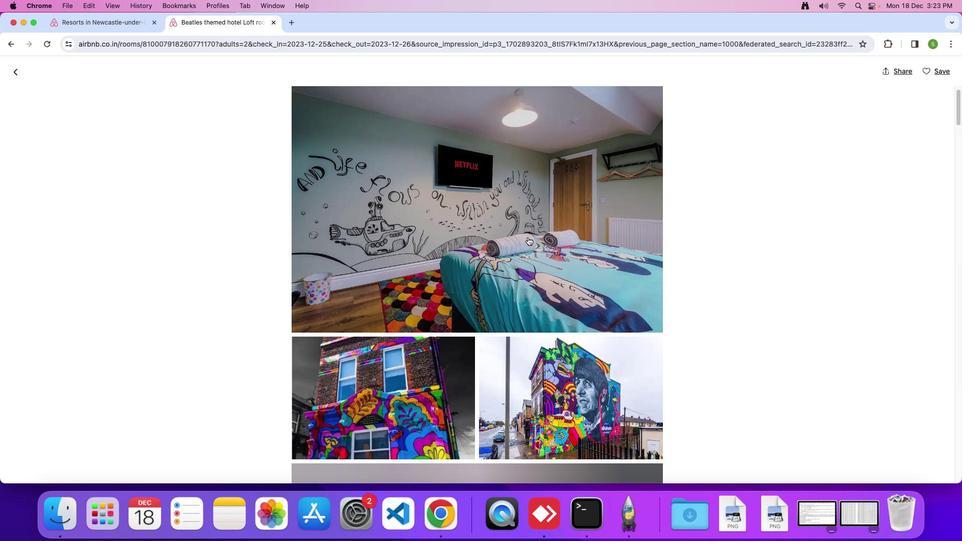 
Action: Mouse scrolled (528, 238) with delta (1, 0)
Screenshot: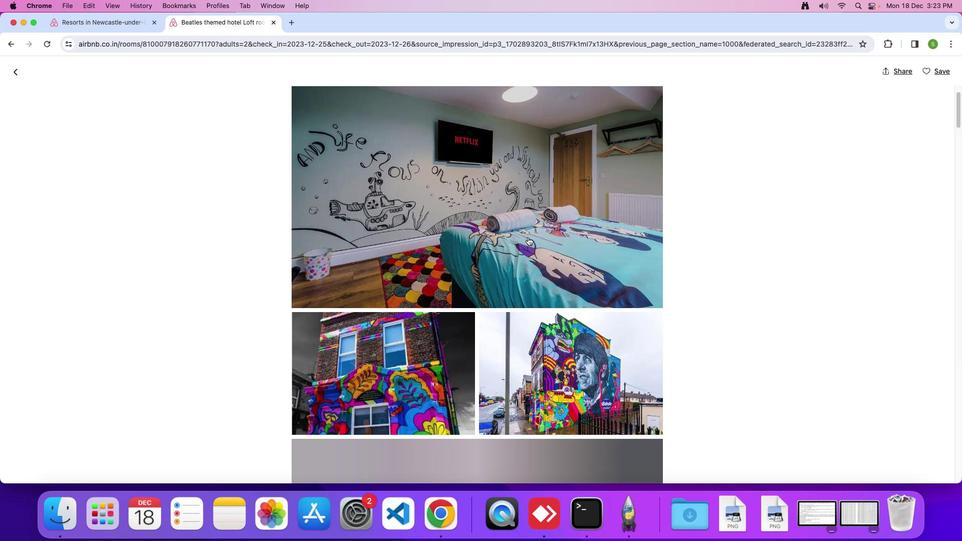 
Action: Mouse scrolled (528, 238) with delta (1, 0)
Screenshot: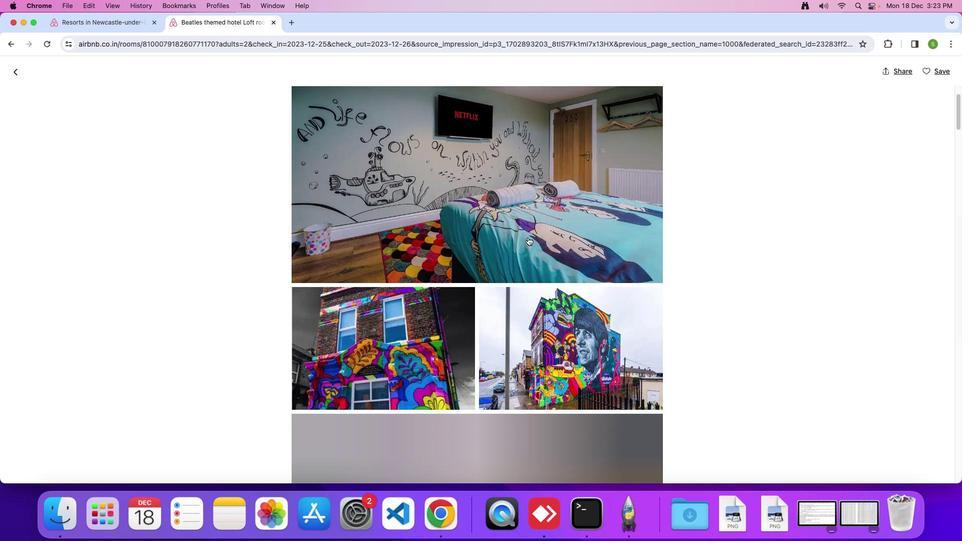 
Action: Mouse scrolled (528, 238) with delta (1, 0)
Screenshot: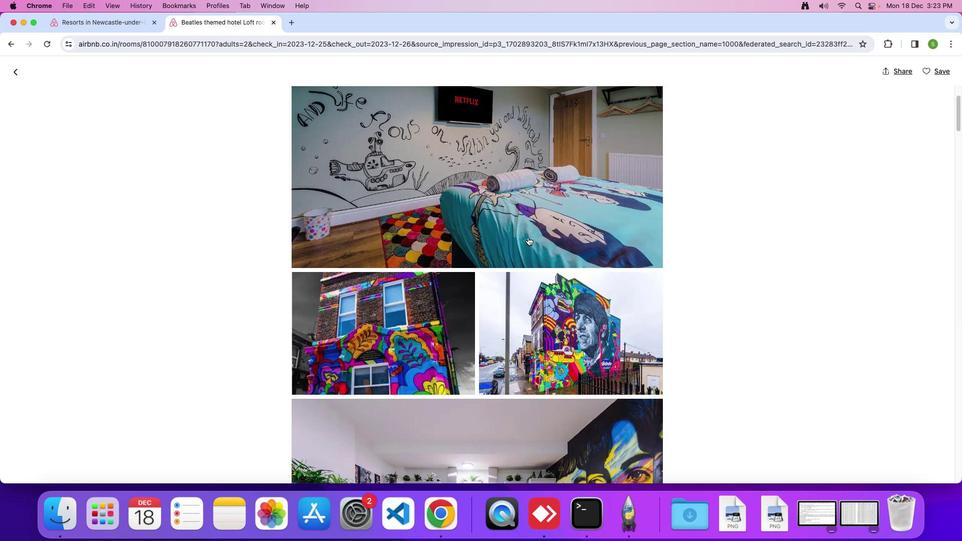 
Action: Mouse scrolled (528, 238) with delta (1, 0)
Screenshot: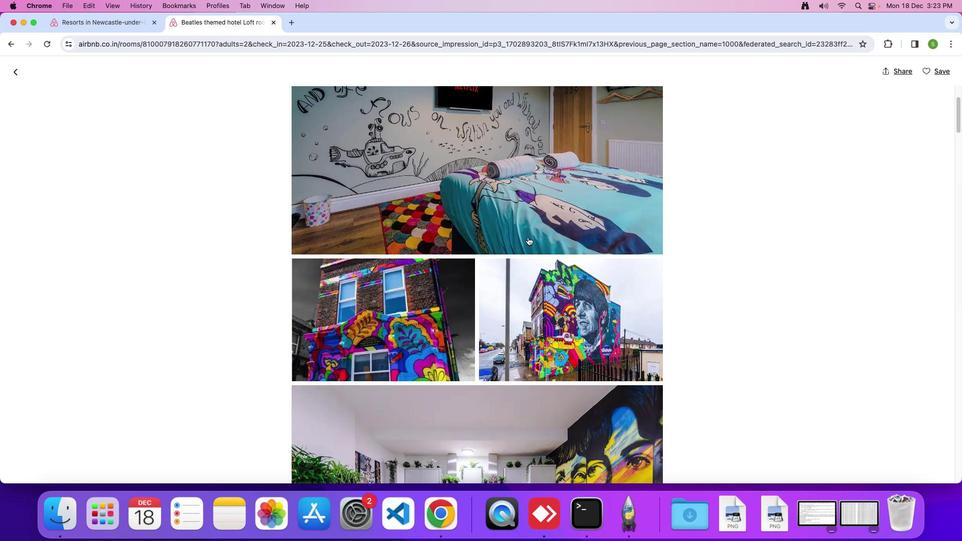 
Action: Mouse scrolled (528, 238) with delta (1, 0)
Screenshot: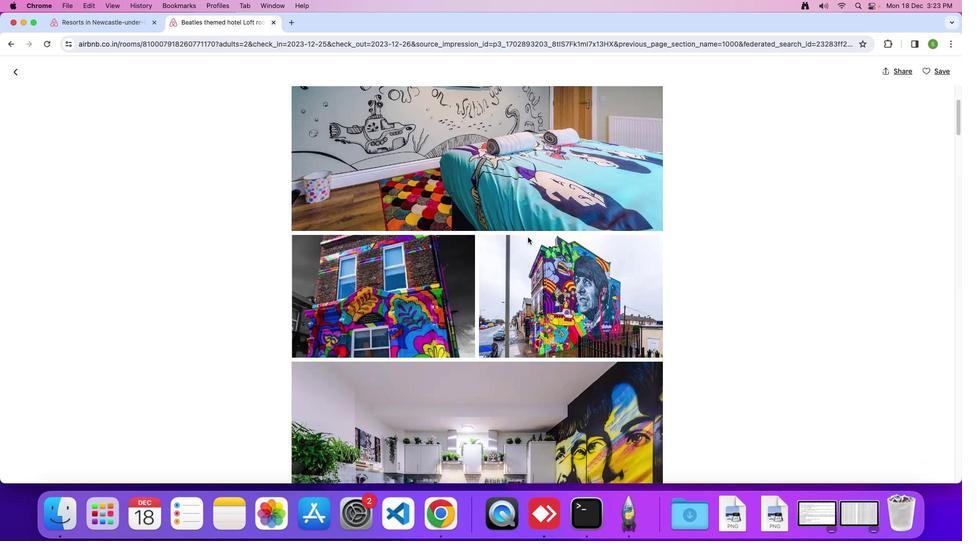 
Action: Mouse scrolled (528, 238) with delta (1, 0)
Screenshot: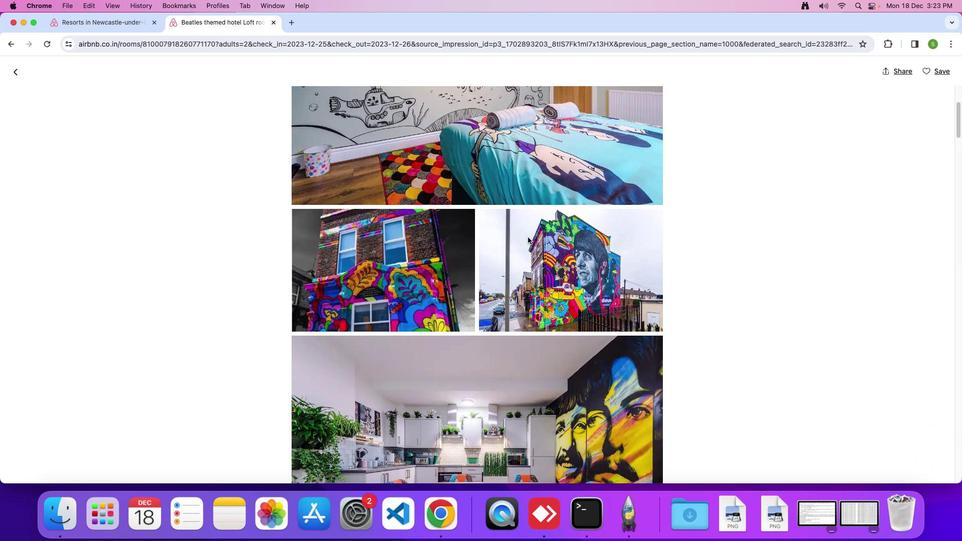 
Action: Mouse scrolled (528, 238) with delta (1, 0)
Screenshot: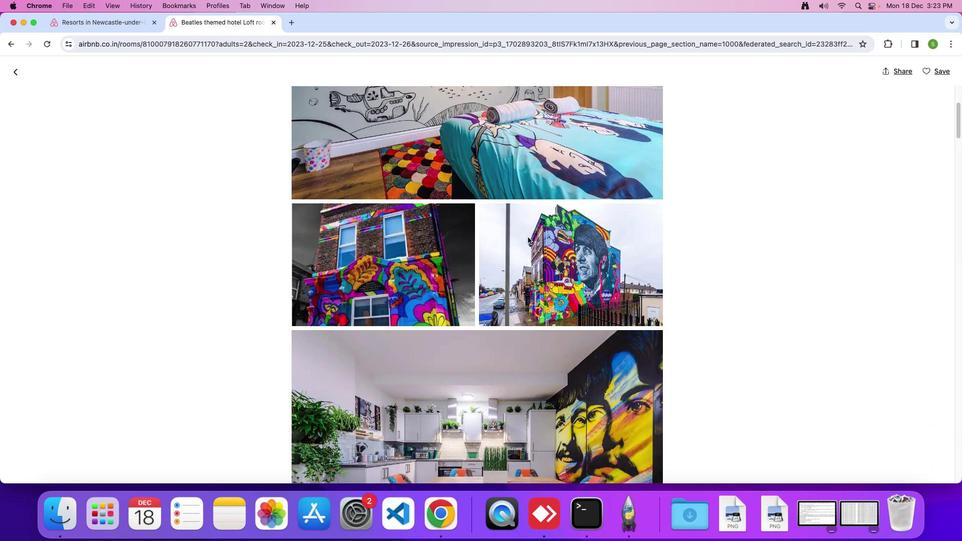 
Action: Mouse scrolled (528, 238) with delta (1, 0)
Screenshot: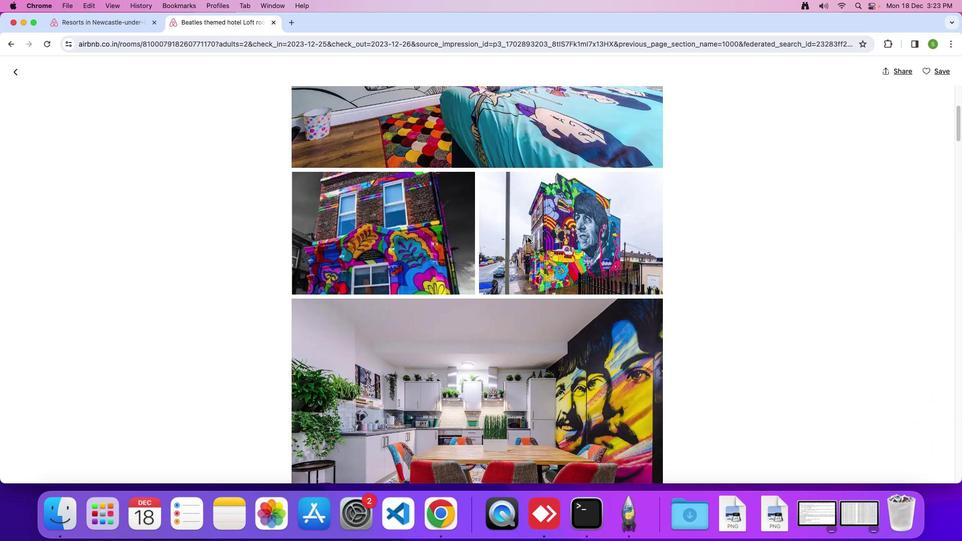 
Action: Mouse scrolled (528, 238) with delta (1, 0)
Screenshot: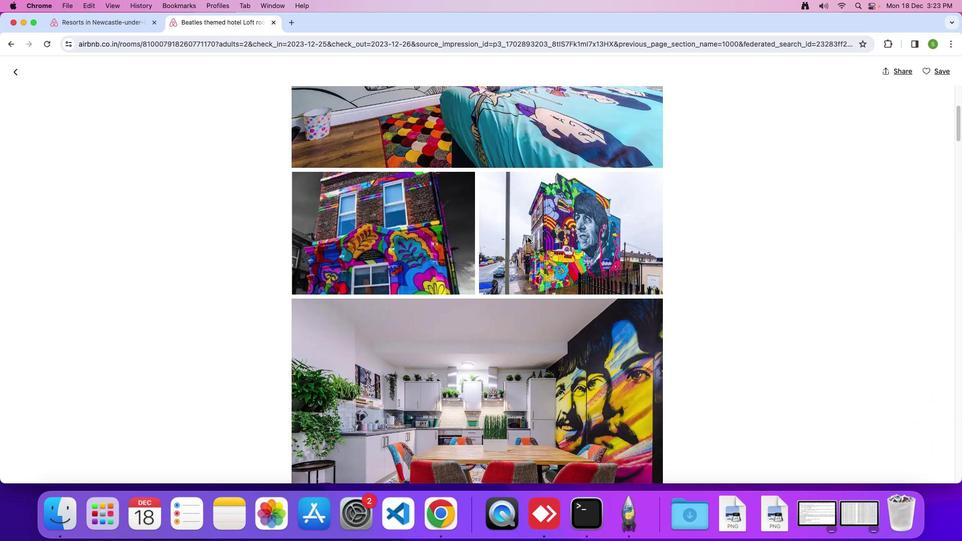 
Action: Mouse scrolled (528, 238) with delta (1, 0)
Screenshot: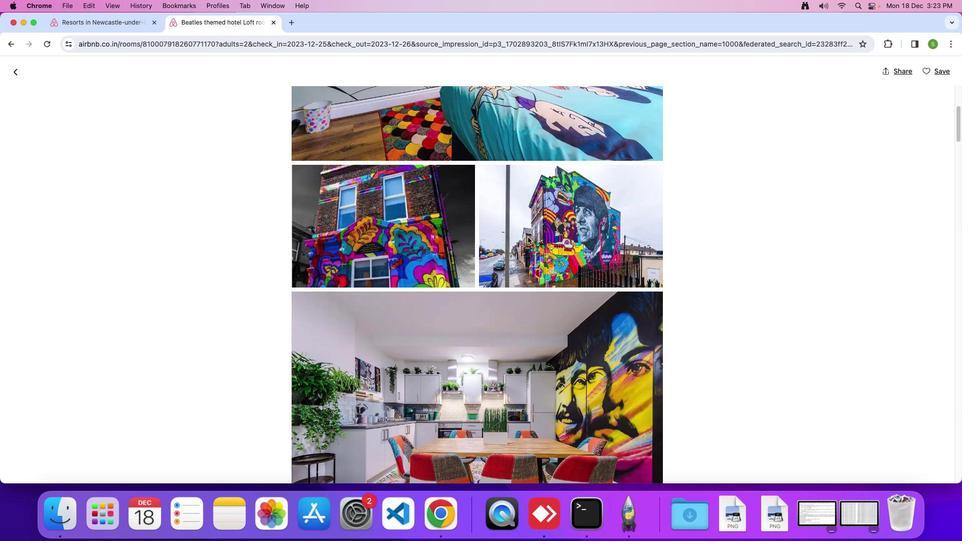 
Action: Mouse scrolled (528, 238) with delta (1, 0)
Screenshot: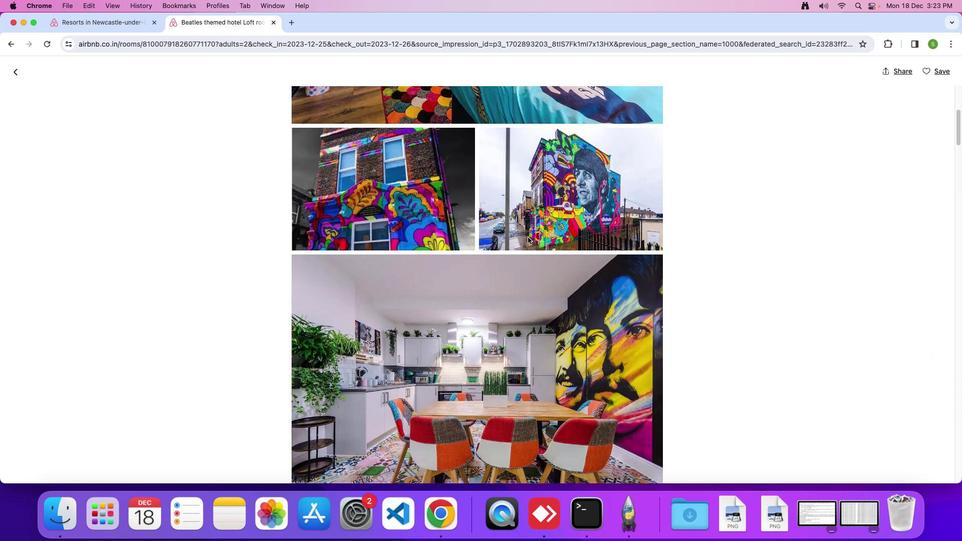 
Action: Mouse scrolled (528, 238) with delta (1, 0)
Screenshot: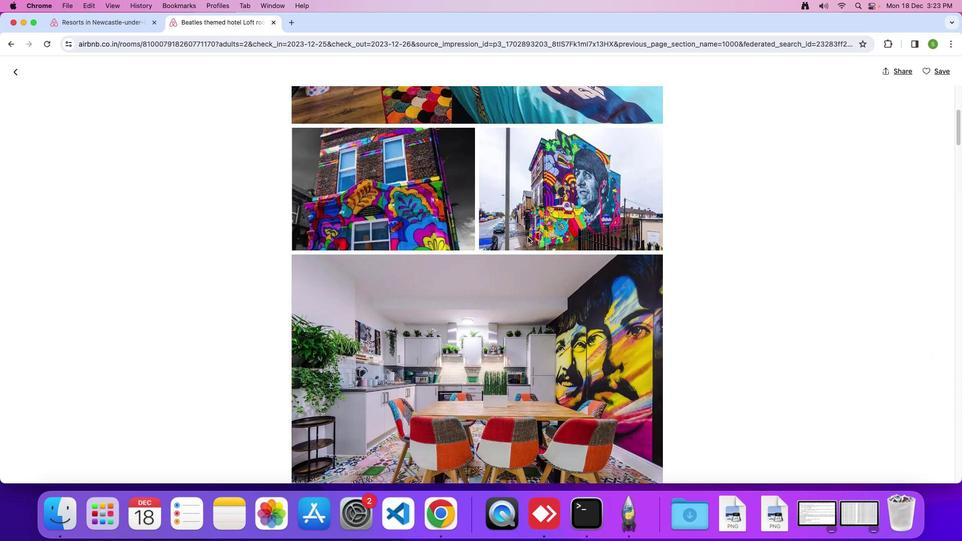
Action: Mouse scrolled (528, 238) with delta (1, 0)
Screenshot: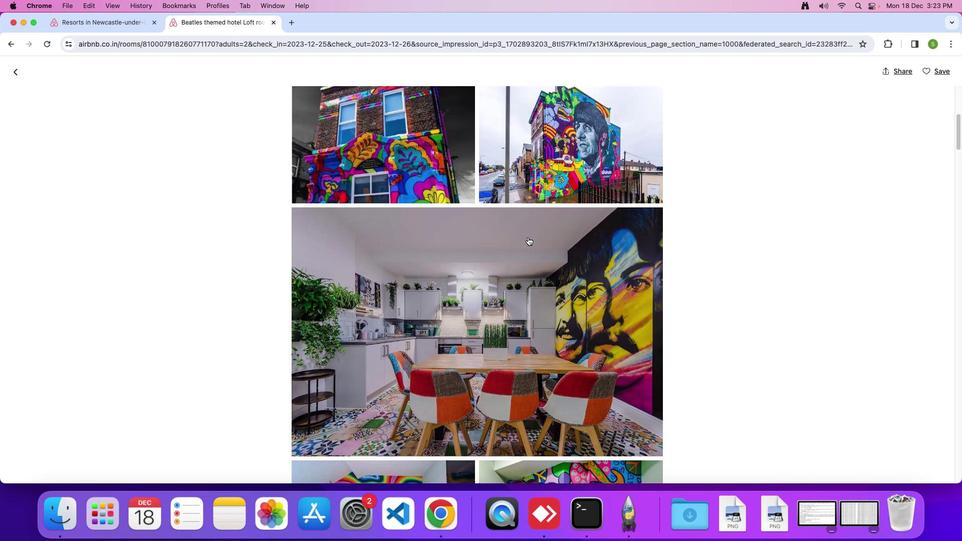 
Action: Mouse scrolled (528, 238) with delta (1, 0)
Screenshot: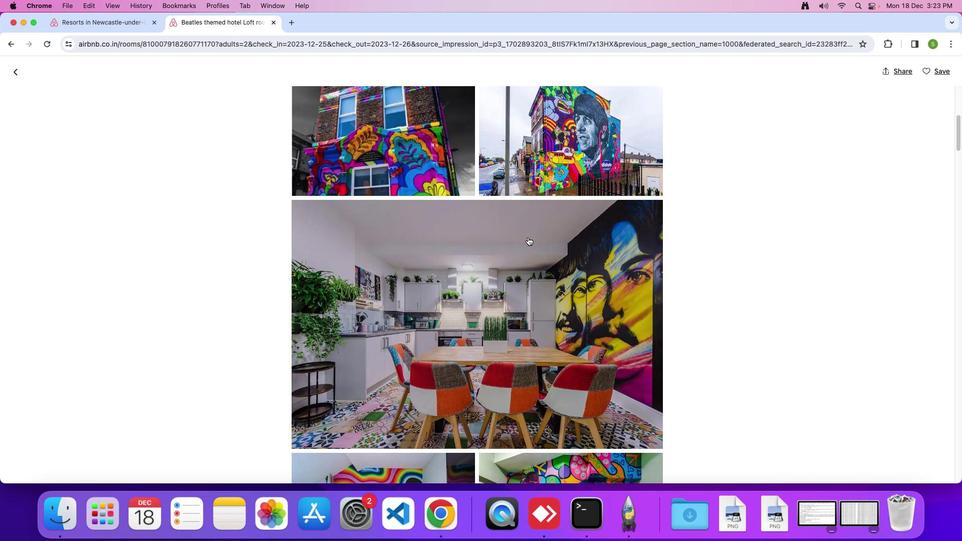 
Action: Mouse scrolled (528, 238) with delta (1, 0)
Screenshot: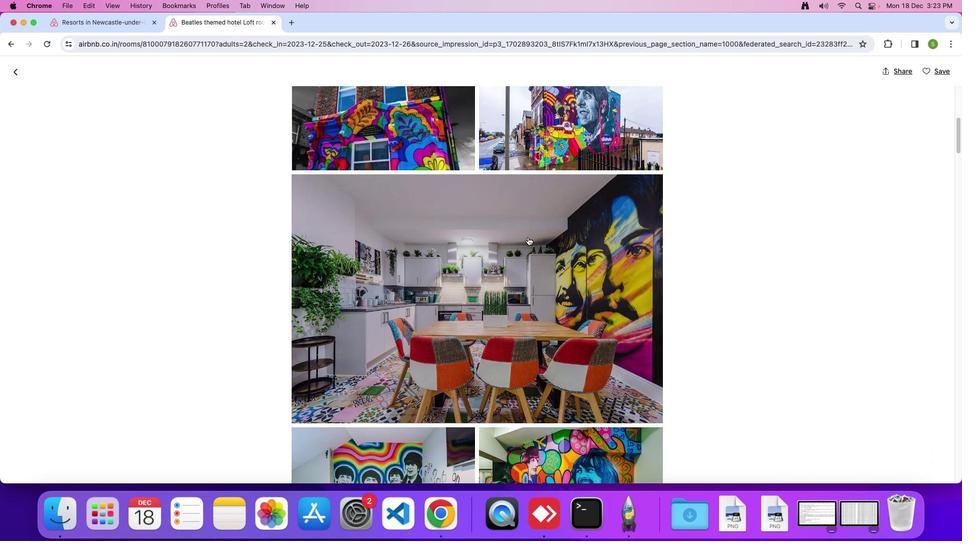 
Action: Mouse scrolled (528, 238) with delta (1, 0)
Screenshot: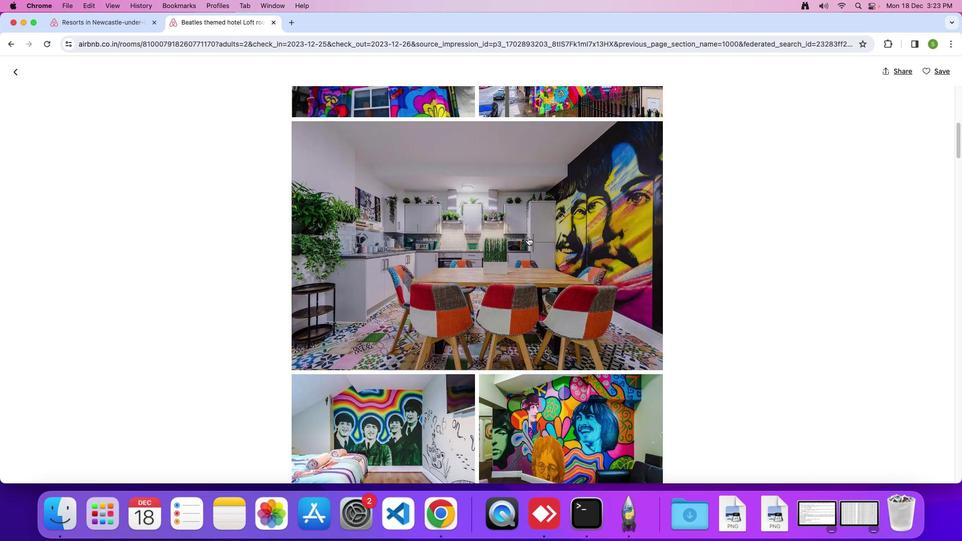 
Action: Mouse scrolled (528, 238) with delta (1, 0)
Screenshot: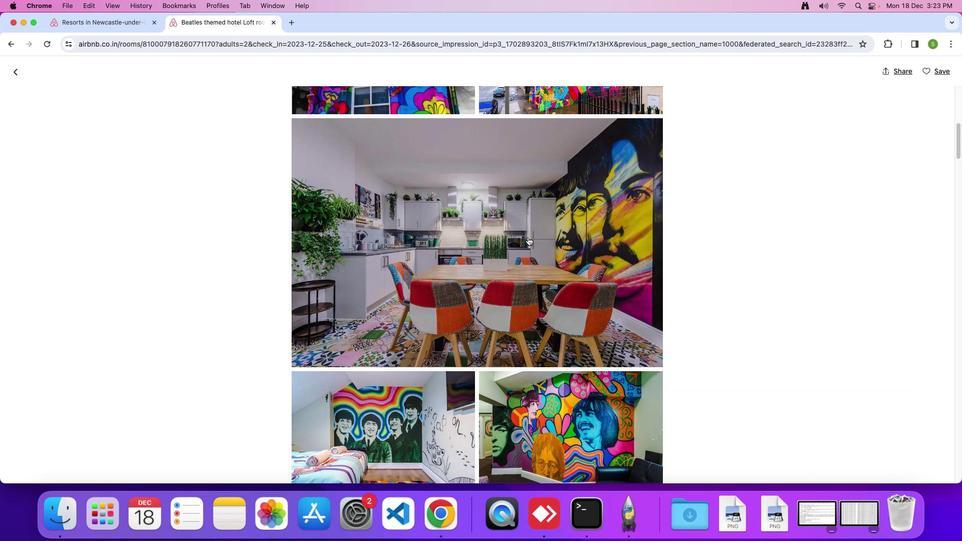 
Action: Mouse scrolled (528, 238) with delta (1, 0)
Screenshot: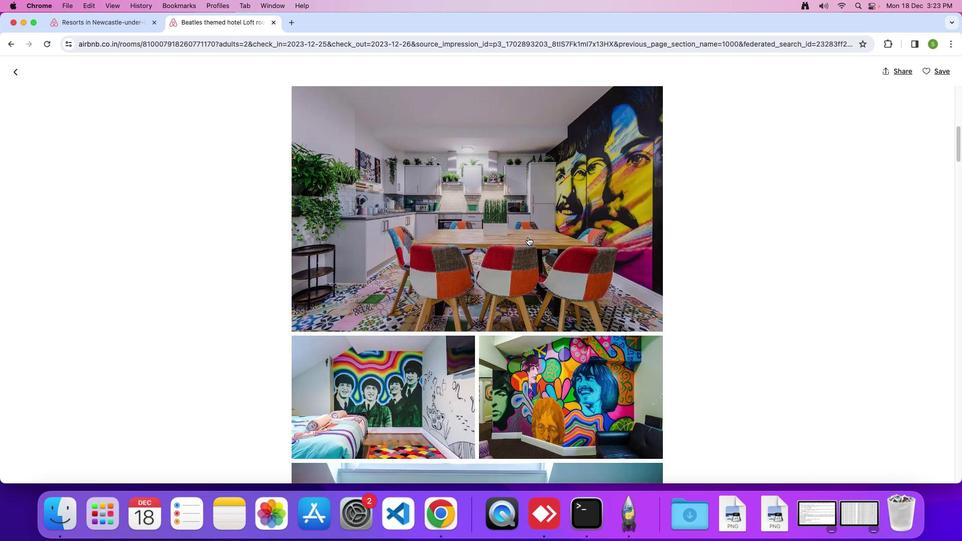 
Action: Mouse scrolled (528, 238) with delta (1, 0)
Screenshot: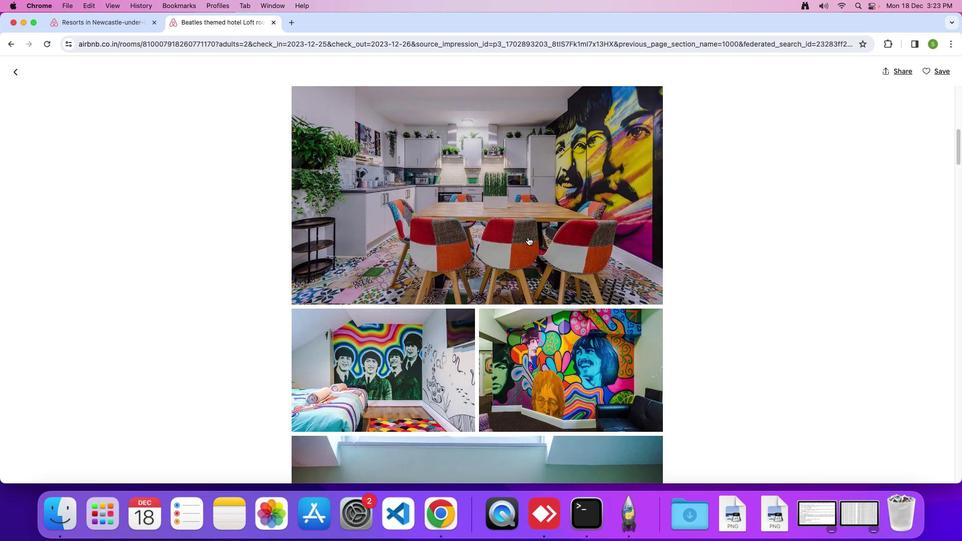 
Action: Mouse scrolled (528, 238) with delta (1, 0)
Screenshot: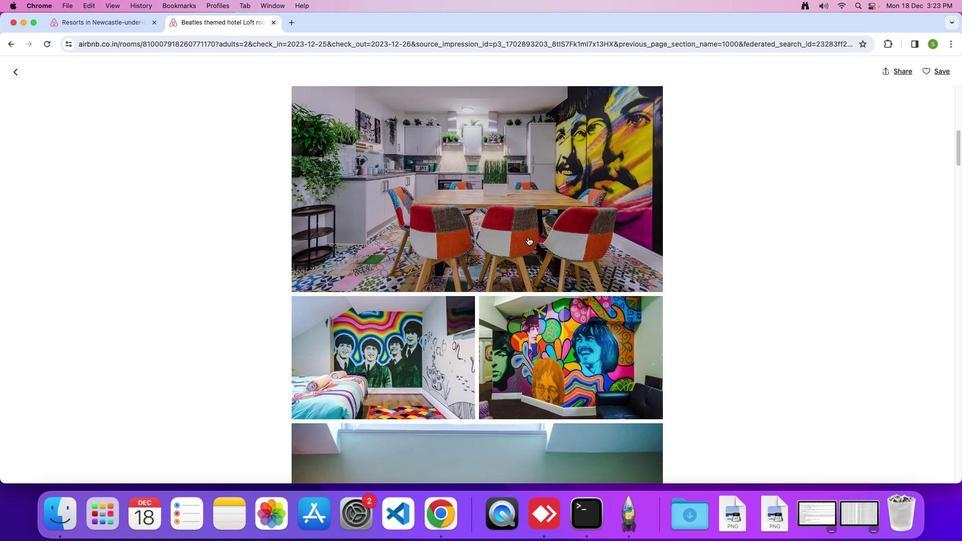 
Action: Mouse scrolled (528, 238) with delta (1, 0)
Screenshot: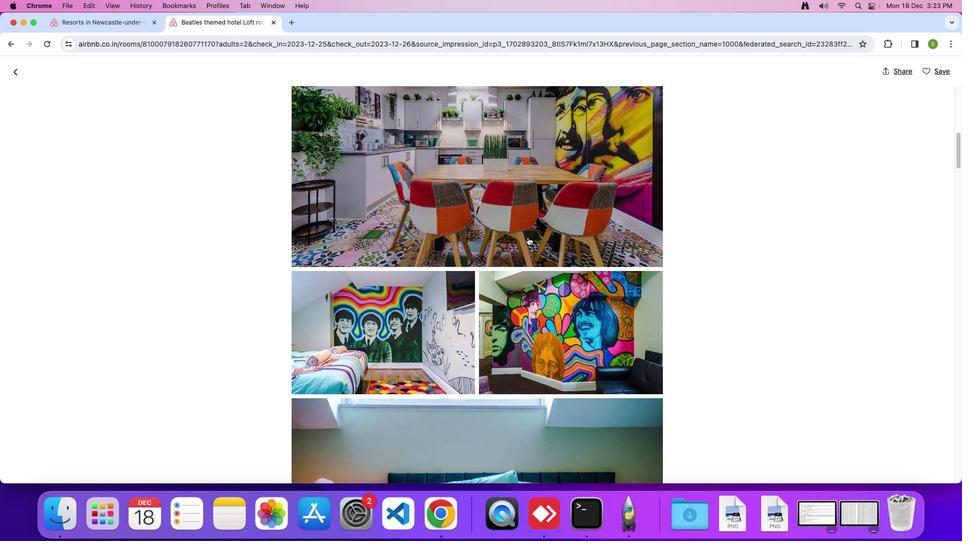 
Action: Mouse moved to (529, 238)
Screenshot: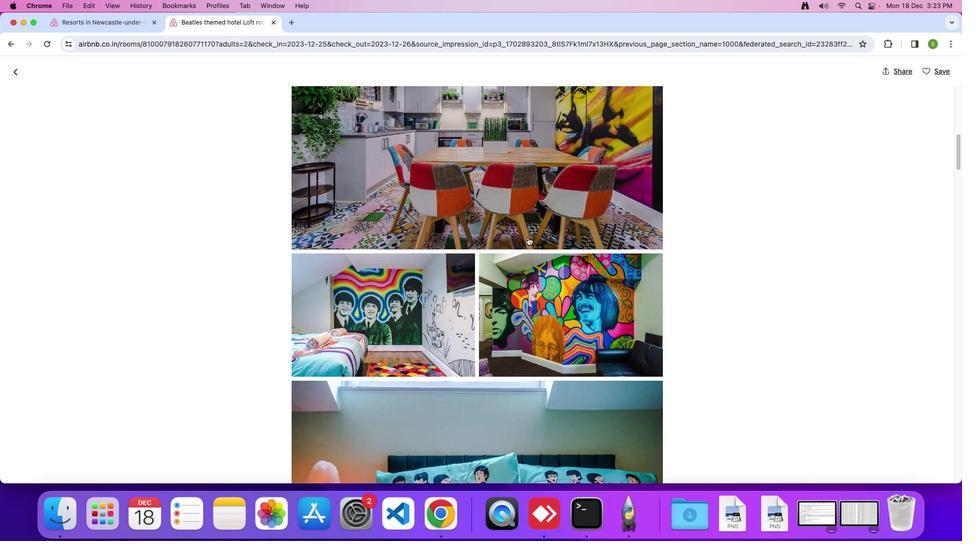 
Action: Mouse scrolled (529, 238) with delta (1, 0)
Screenshot: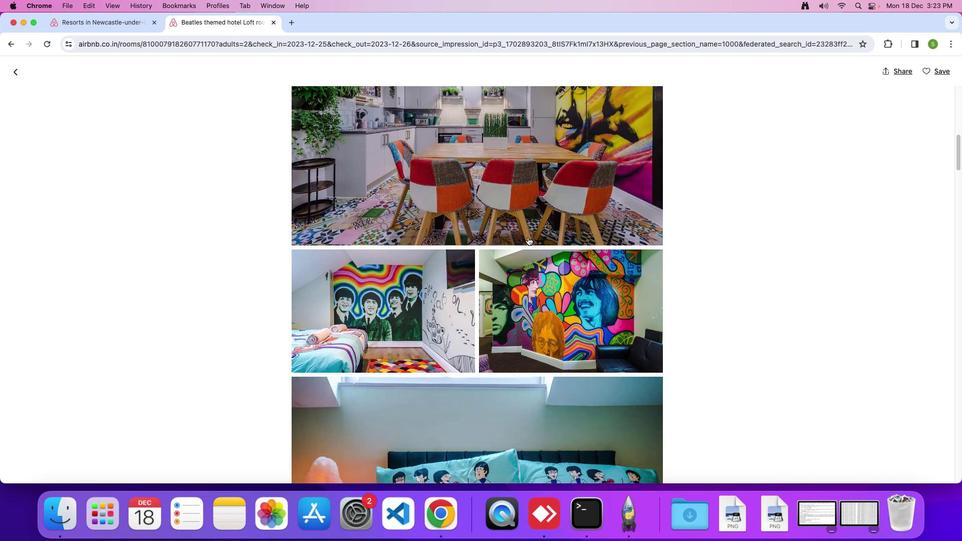 
Action: Mouse scrolled (529, 238) with delta (1, 0)
Screenshot: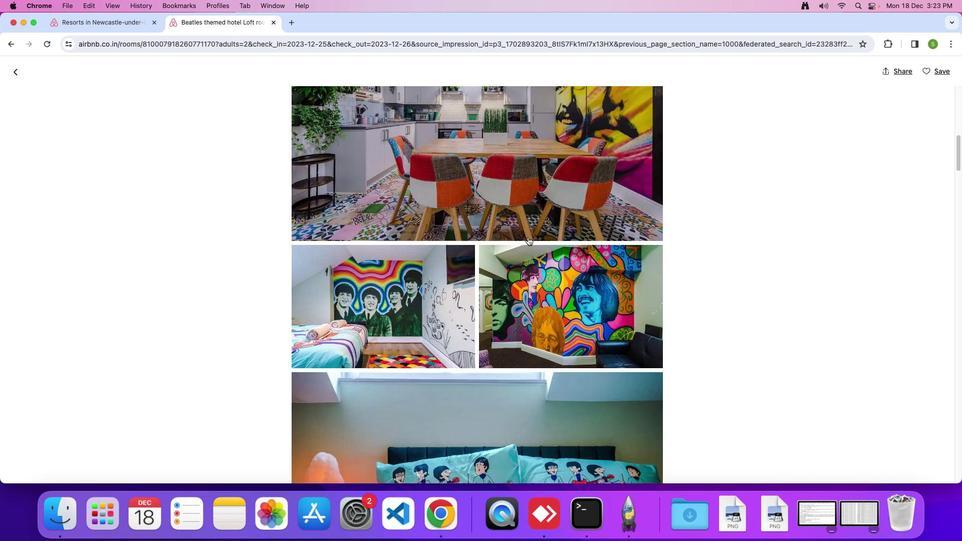 
Action: Mouse scrolled (529, 238) with delta (1, 0)
Screenshot: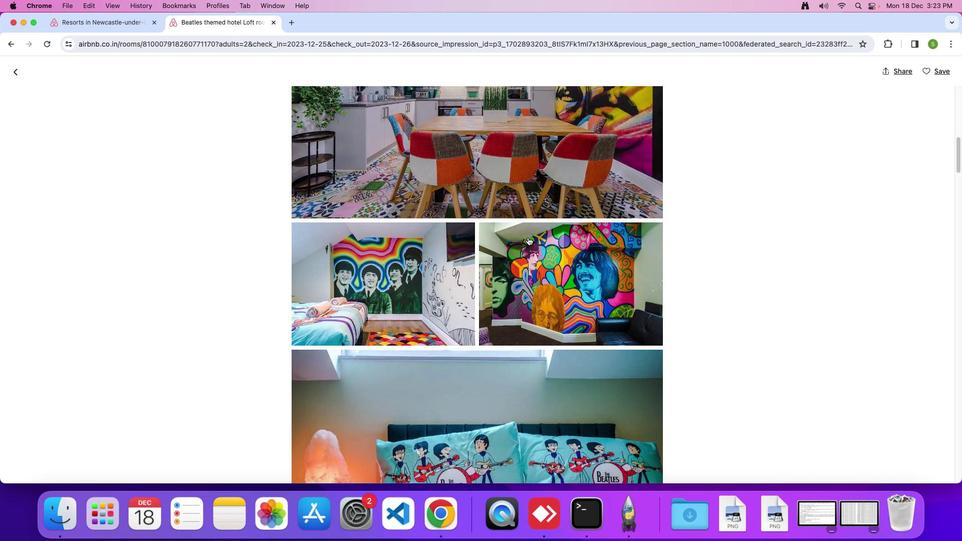 
Action: Mouse scrolled (529, 238) with delta (1, 0)
Screenshot: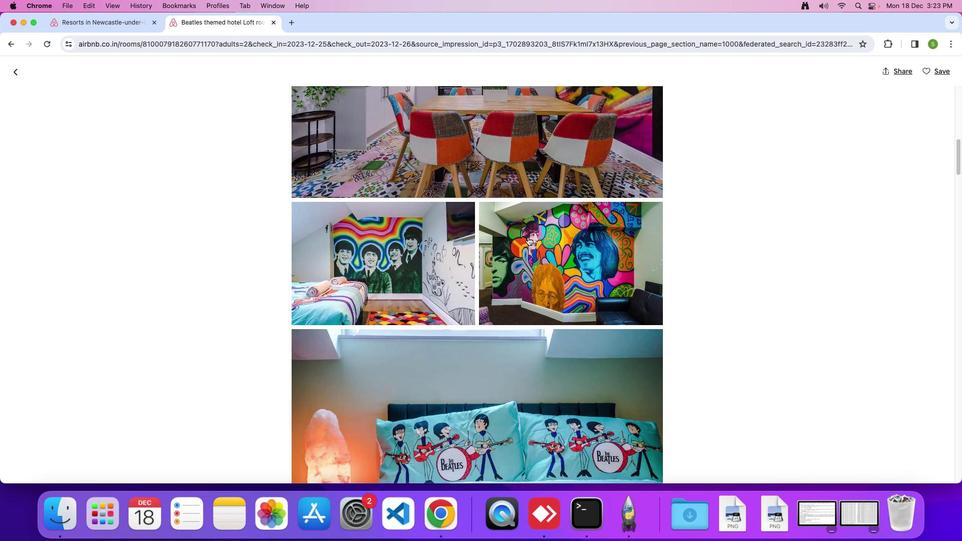 
Action: Mouse scrolled (529, 238) with delta (1, 0)
Screenshot: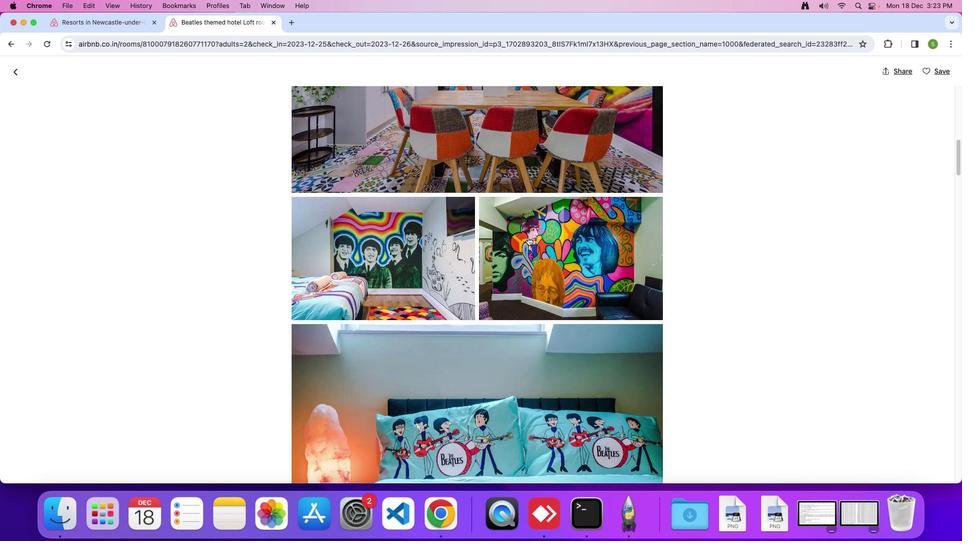 
Action: Mouse scrolled (529, 238) with delta (1, 0)
Screenshot: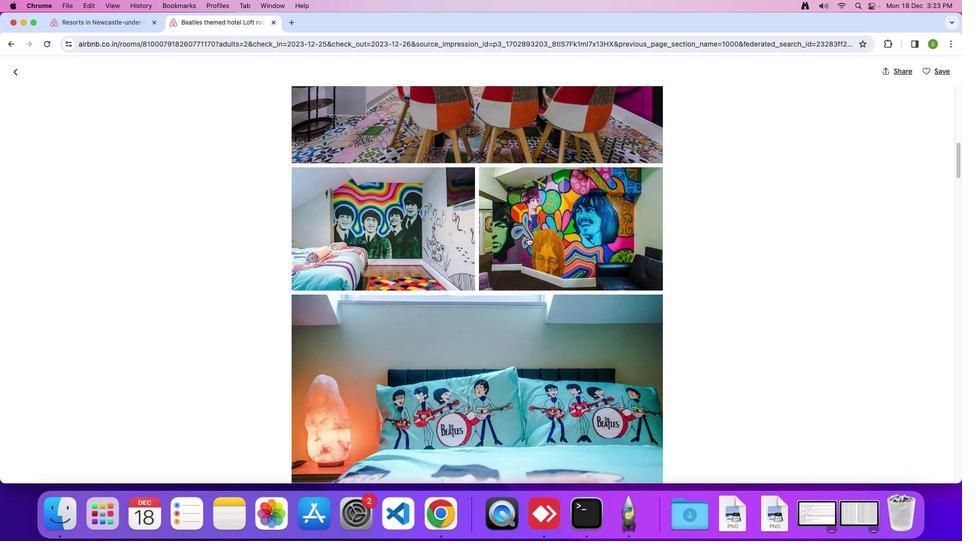
Action: Mouse scrolled (529, 238) with delta (1, 0)
Screenshot: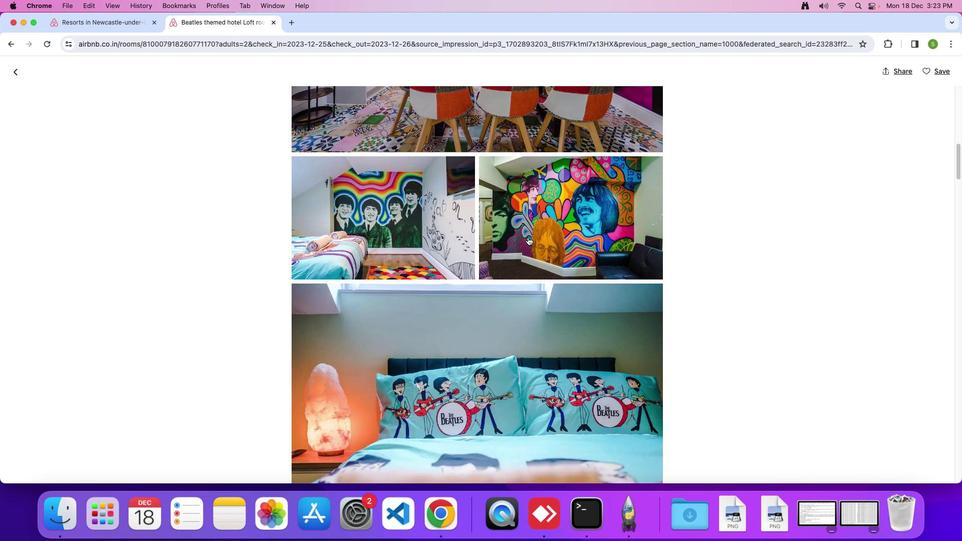 
Action: Mouse scrolled (529, 238) with delta (1, 0)
Screenshot: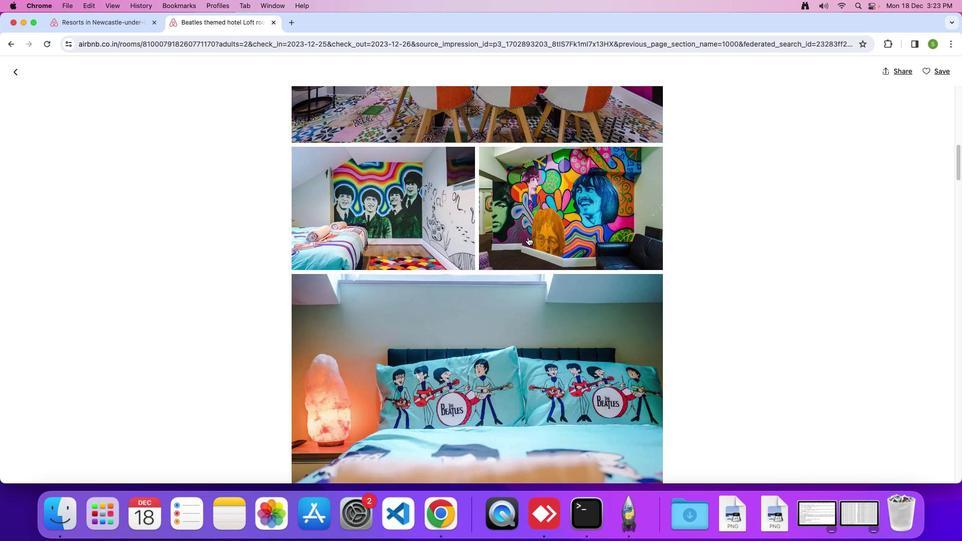 
Action: Mouse scrolled (529, 238) with delta (1, 0)
Screenshot: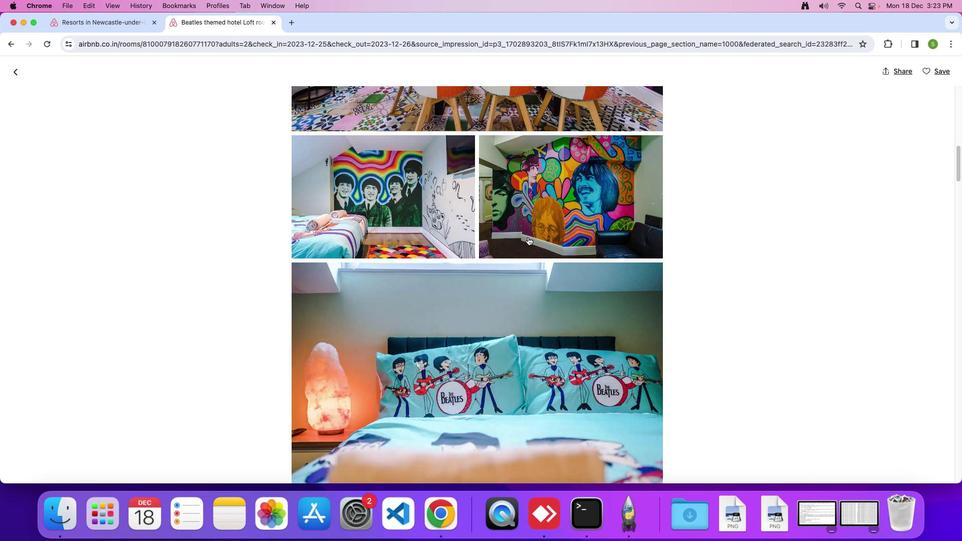 
Action: Mouse scrolled (529, 238) with delta (1, 0)
Screenshot: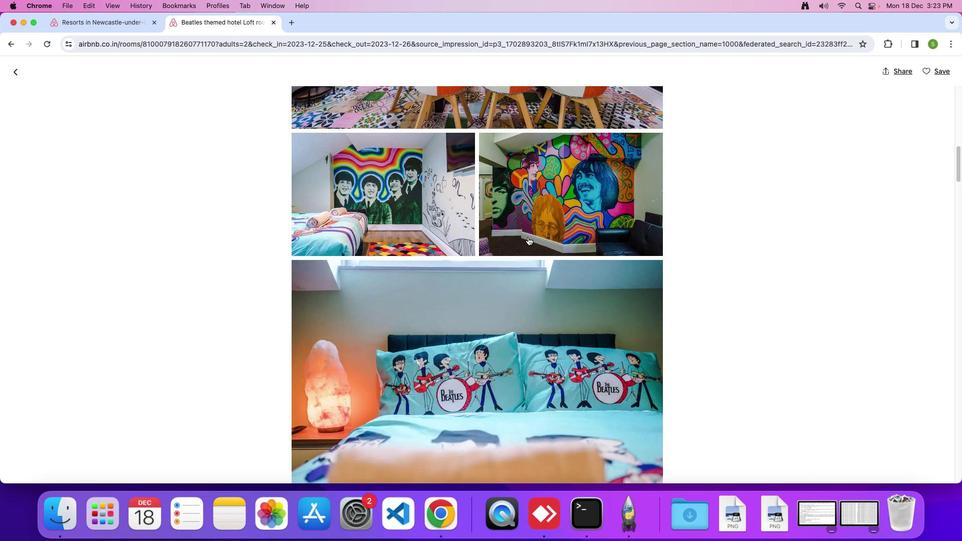 
Action: Mouse scrolled (529, 238) with delta (1, 0)
Screenshot: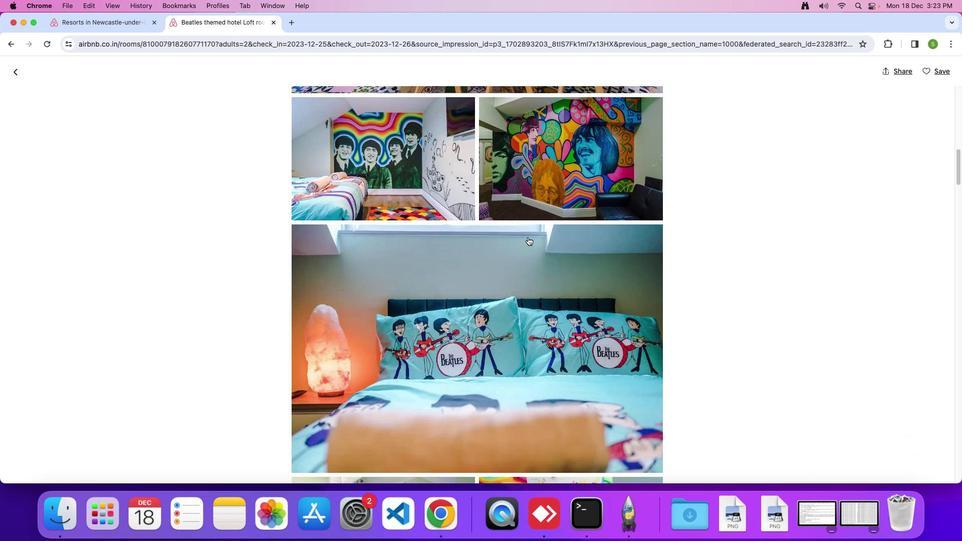 
Action: Mouse scrolled (529, 238) with delta (1, 0)
Screenshot: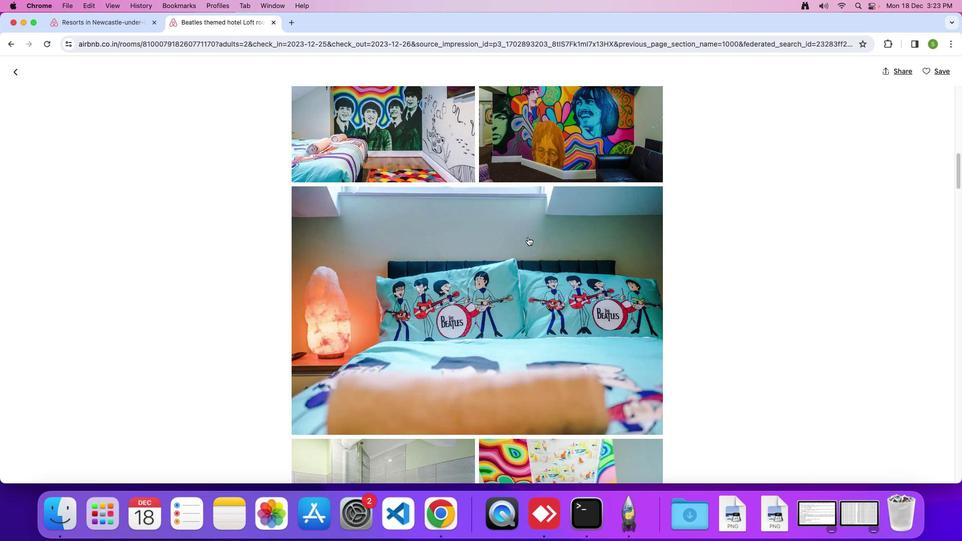 
Action: Mouse scrolled (529, 238) with delta (1, 0)
Screenshot: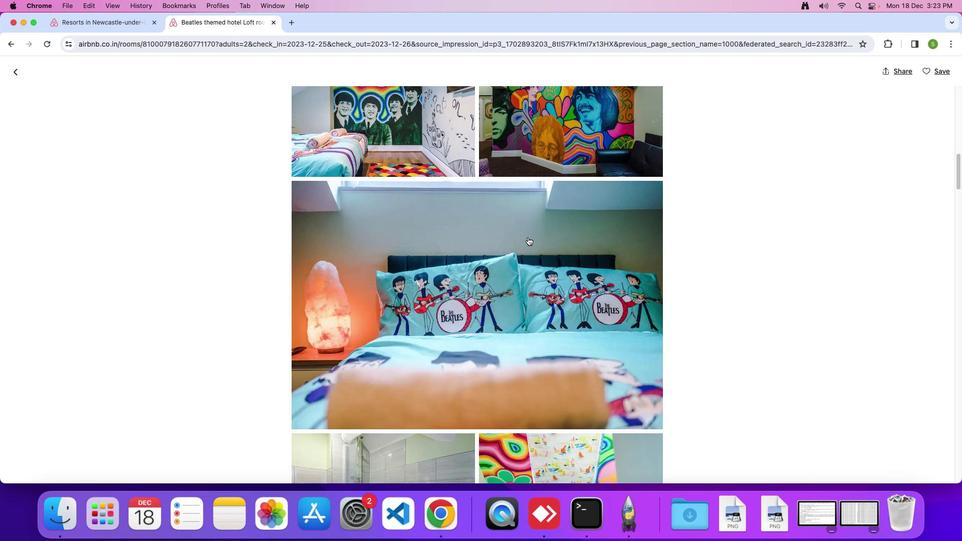 
Action: Mouse scrolled (529, 238) with delta (1, 0)
Screenshot: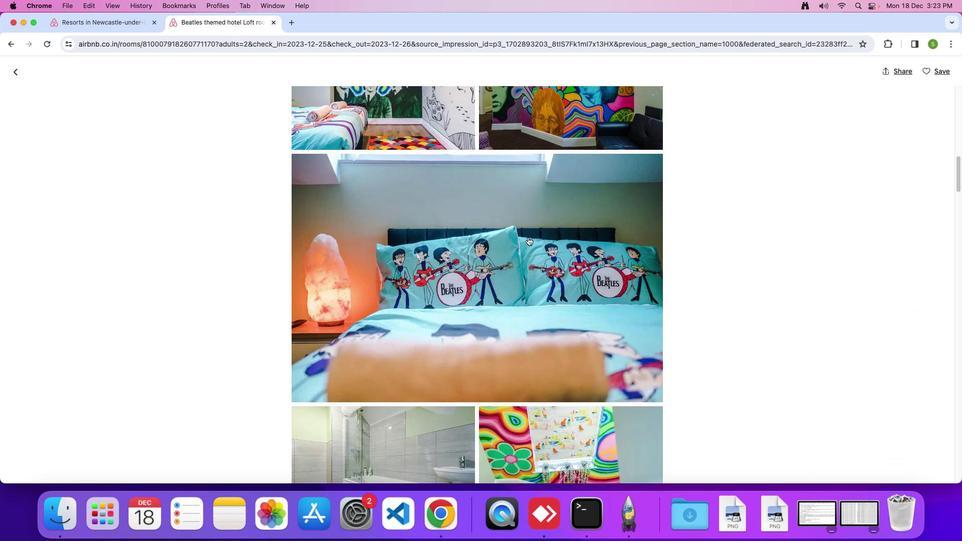 
Action: Mouse scrolled (529, 238) with delta (1, 0)
Screenshot: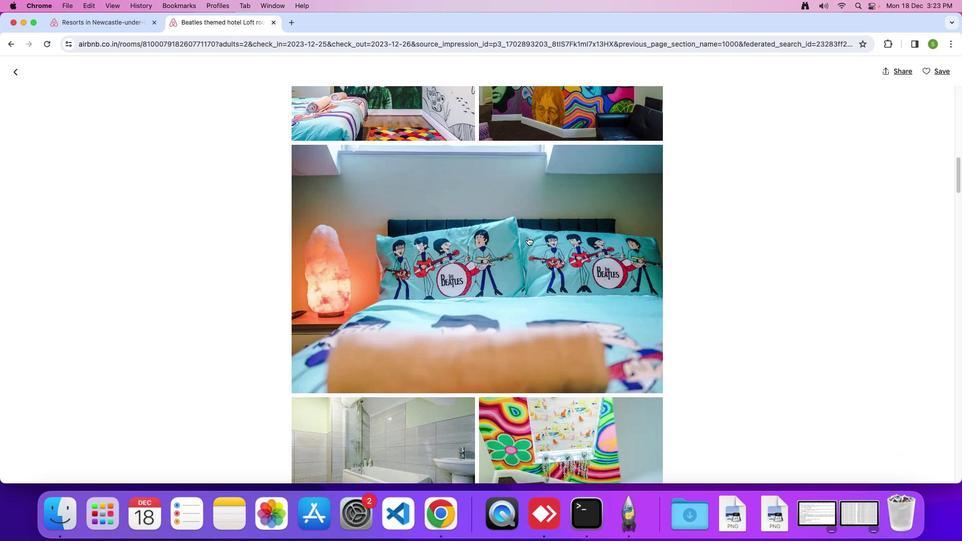 
Action: Mouse scrolled (529, 238) with delta (1, 0)
Screenshot: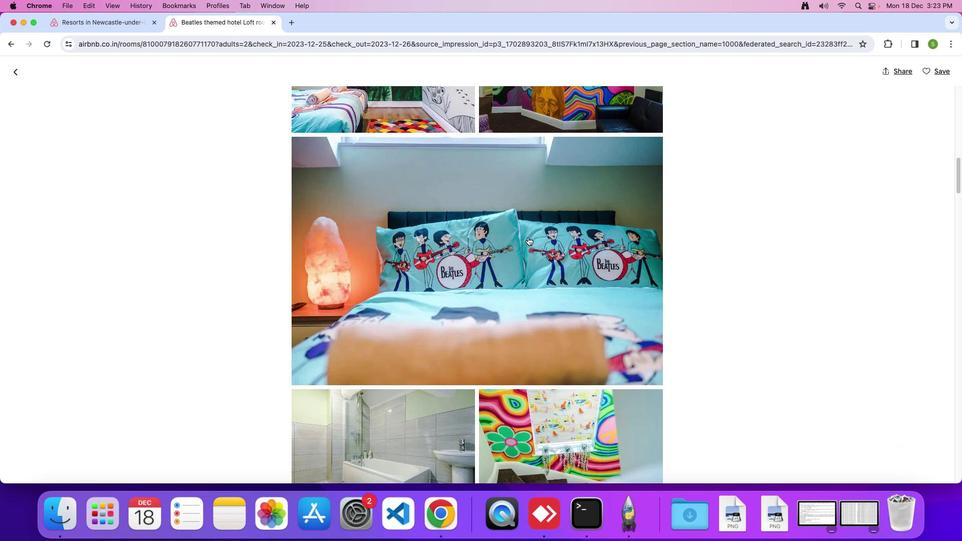 
Action: Mouse scrolled (529, 238) with delta (1, 0)
Screenshot: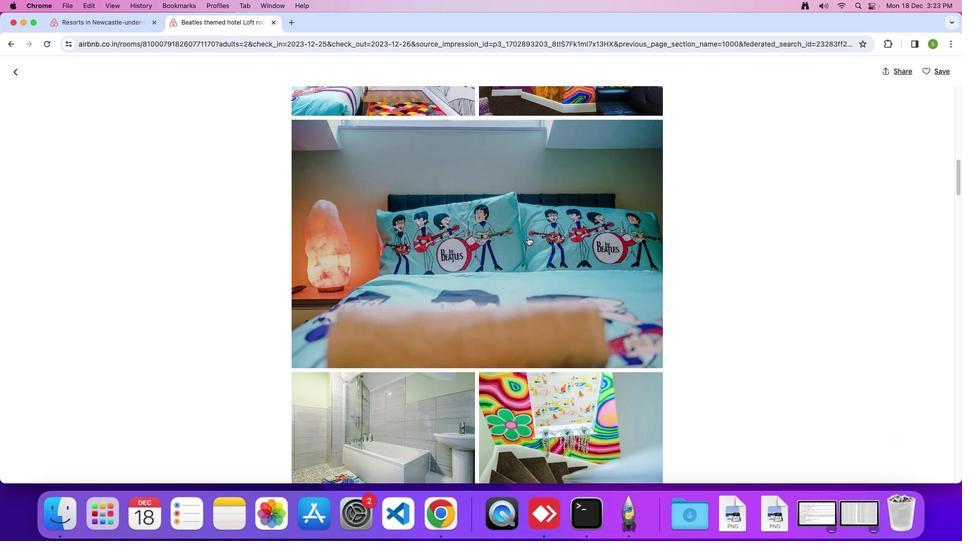 
Action: Mouse scrolled (529, 238) with delta (1, 0)
Screenshot: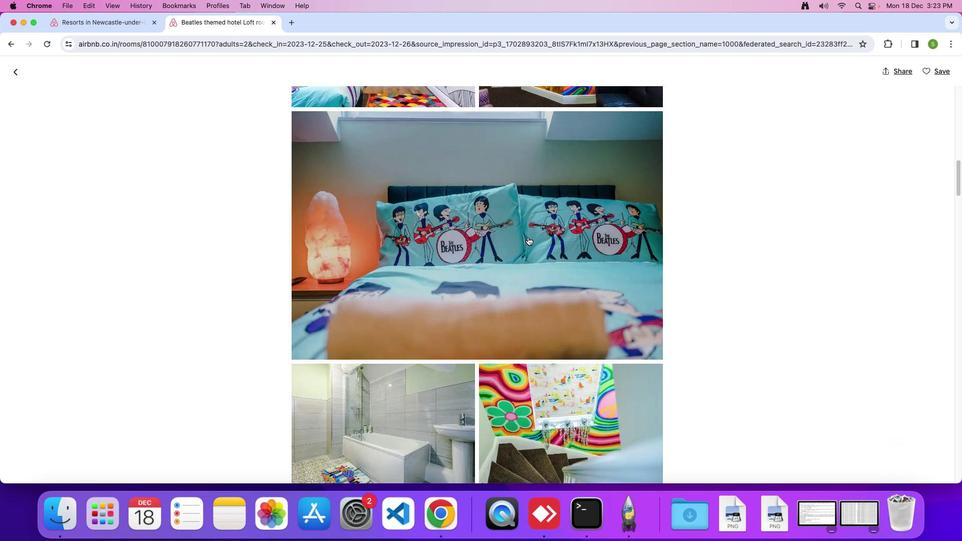 
Action: Mouse scrolled (529, 238) with delta (1, 0)
Screenshot: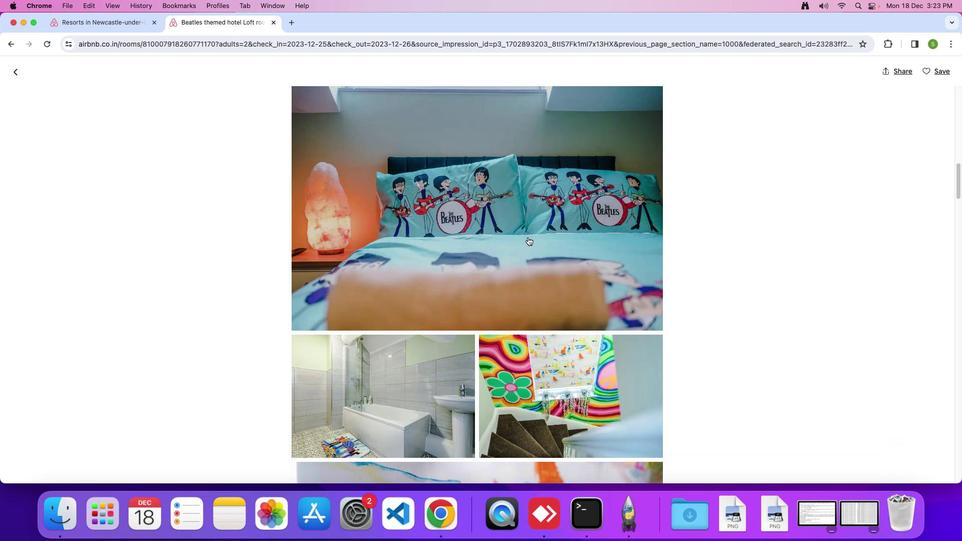 
Action: Mouse moved to (529, 238)
Screenshot: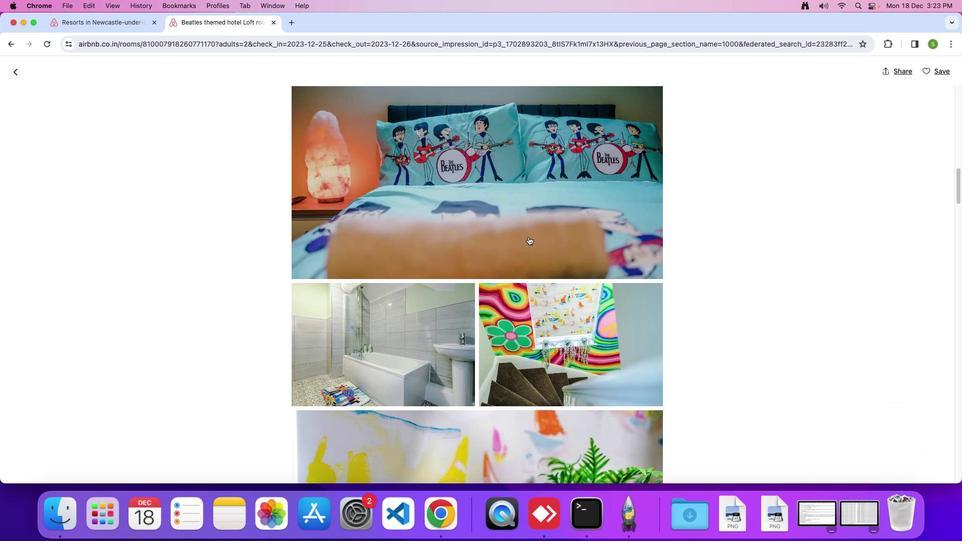 
Action: Mouse scrolled (529, 238) with delta (1, 0)
Screenshot: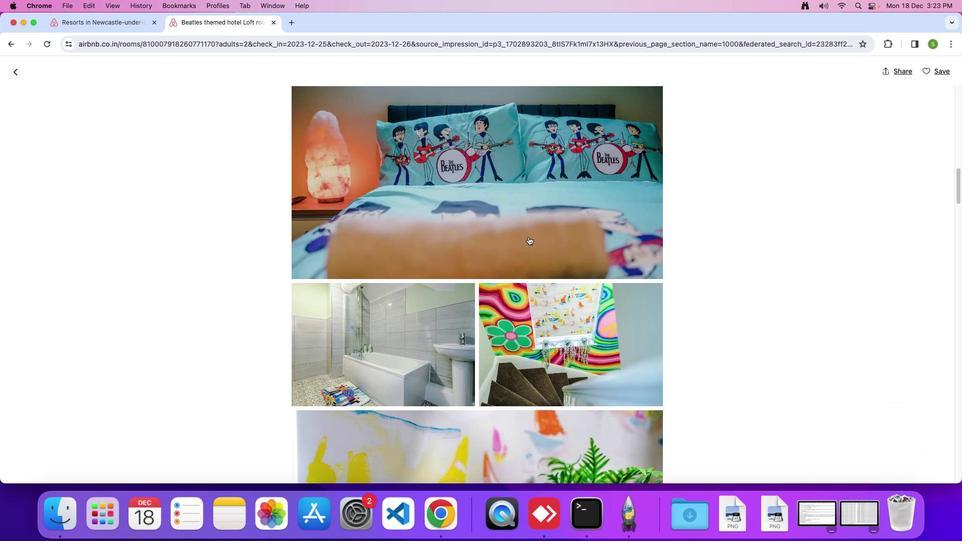 
Action: Mouse moved to (529, 238)
Screenshot: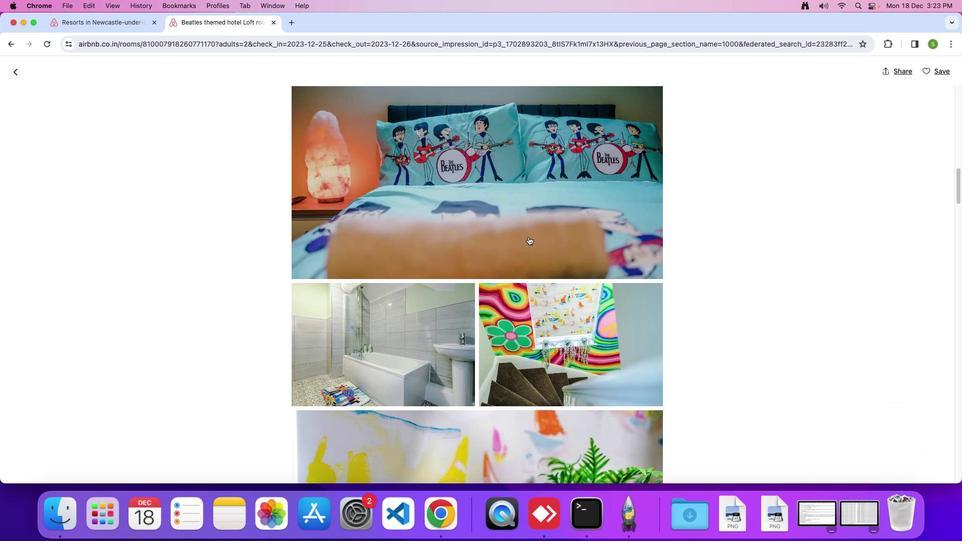 
Action: Mouse scrolled (529, 238) with delta (1, 0)
Screenshot: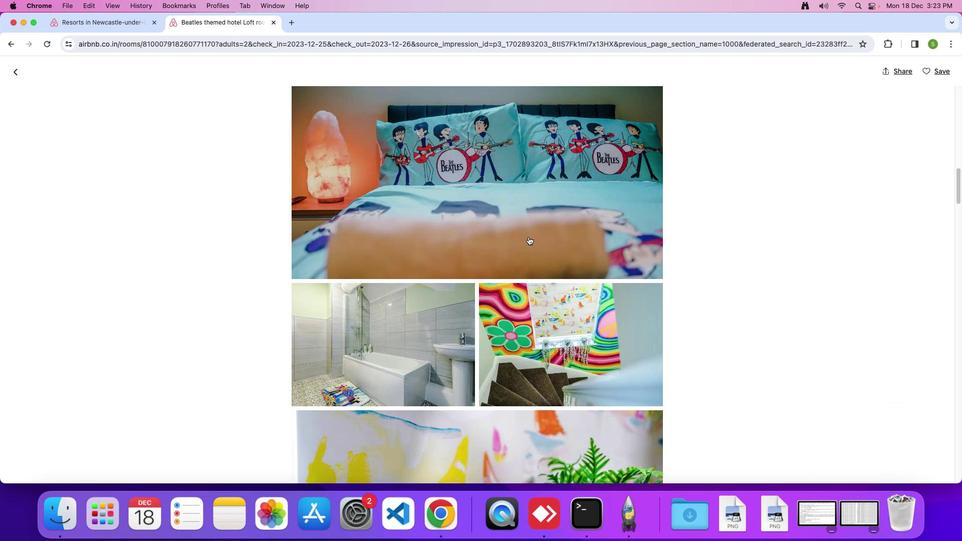 
Action: Mouse moved to (529, 237)
Screenshot: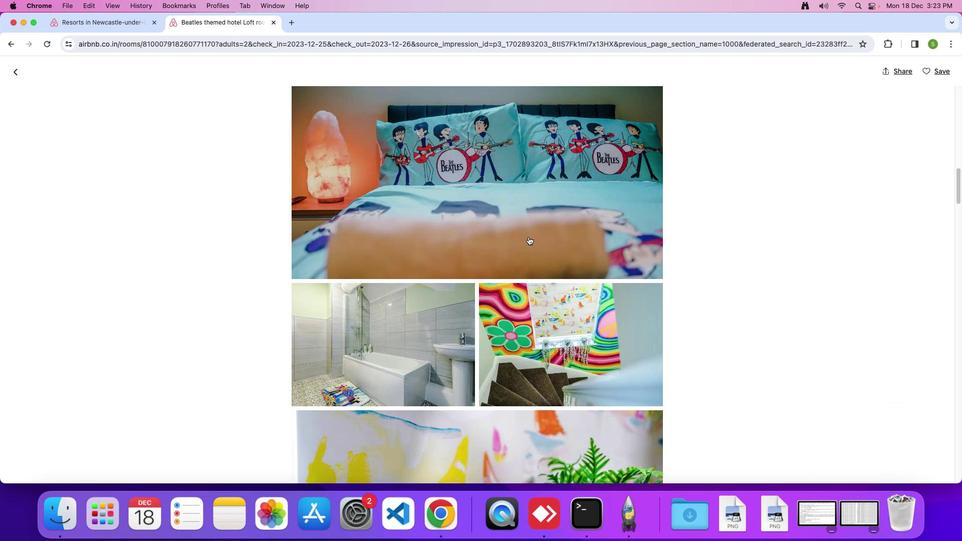 
Action: Mouse scrolled (529, 237) with delta (1, 0)
Screenshot: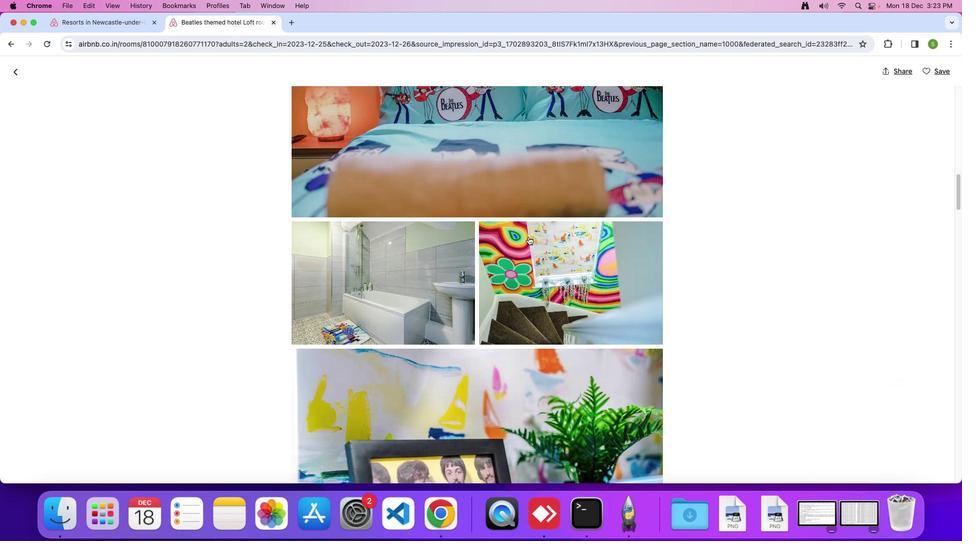
Action: Mouse scrolled (529, 237) with delta (1, 0)
Screenshot: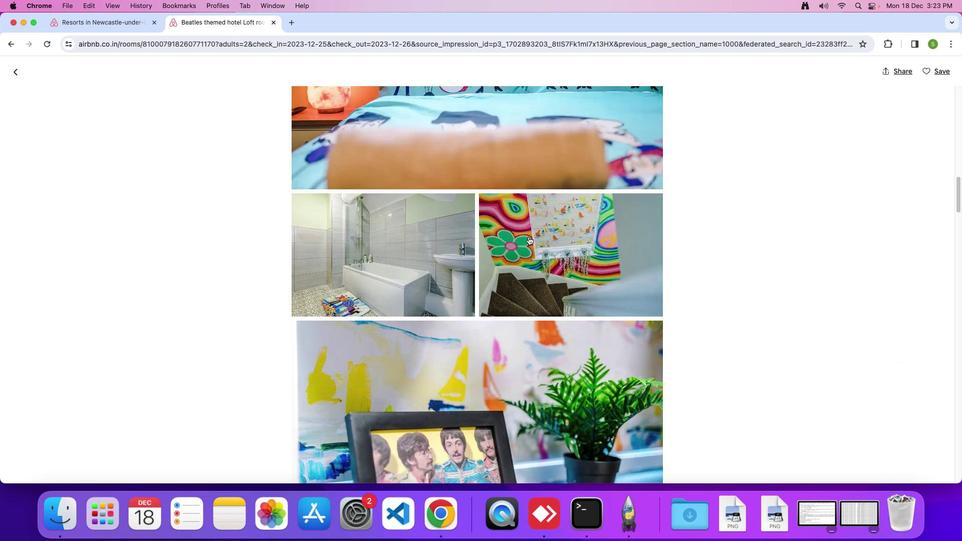 
Action: Mouse scrolled (529, 237) with delta (1, 0)
Screenshot: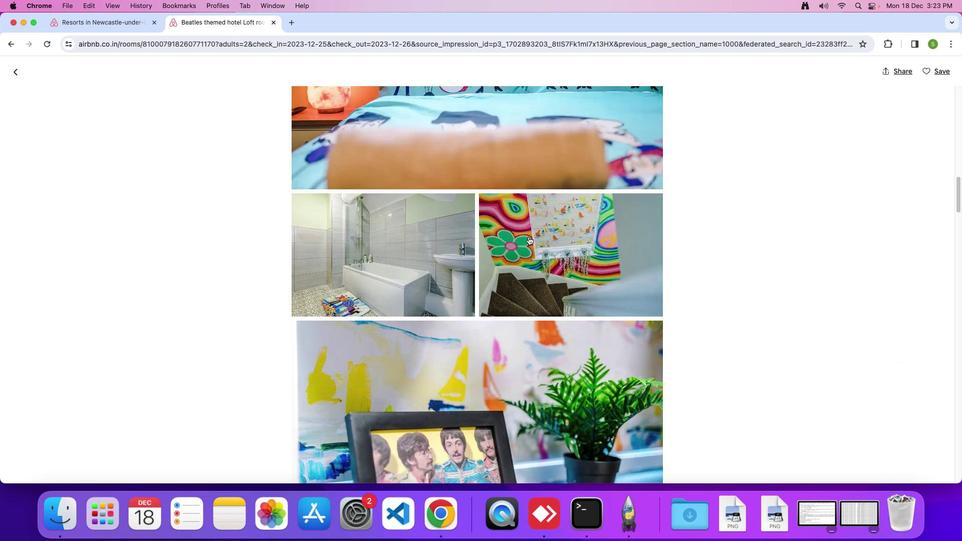 
Action: Mouse scrolled (529, 237) with delta (1, 0)
Screenshot: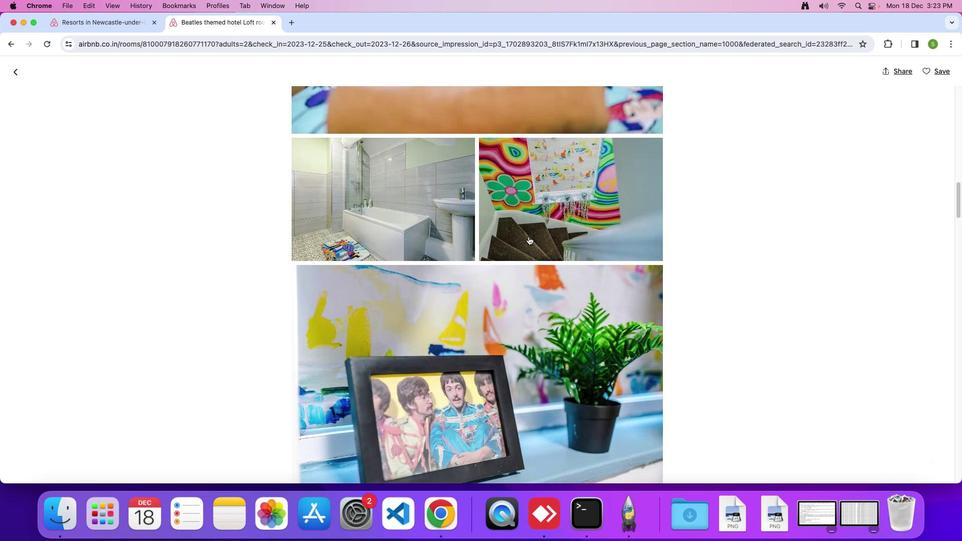 
Action: Mouse scrolled (529, 237) with delta (1, 0)
Screenshot: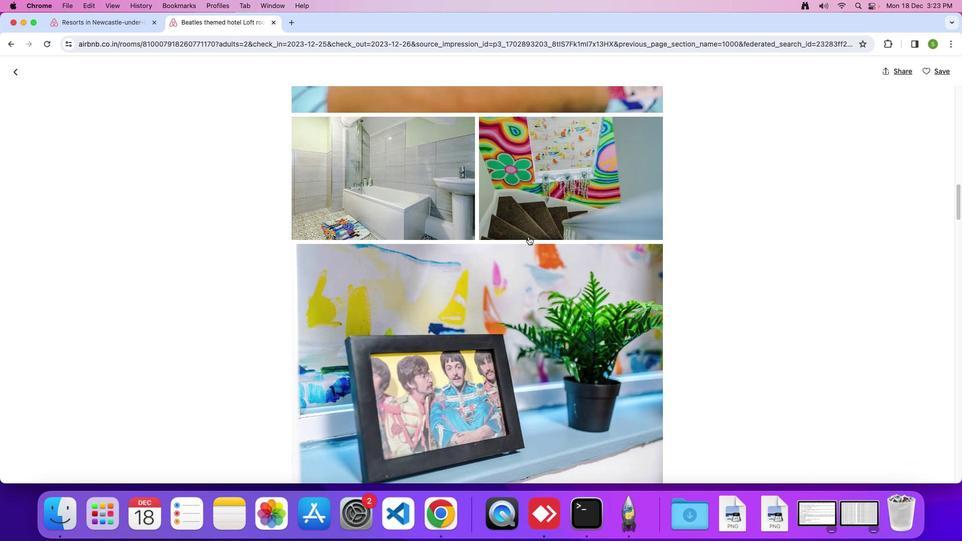 
Action: Mouse scrolled (529, 237) with delta (1, 0)
Screenshot: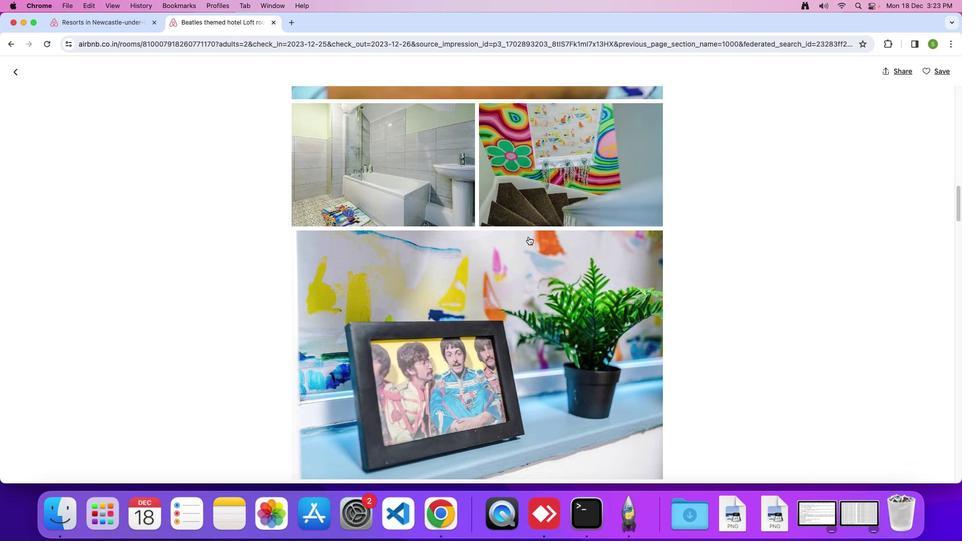 
Action: Mouse scrolled (529, 237) with delta (1, 0)
Screenshot: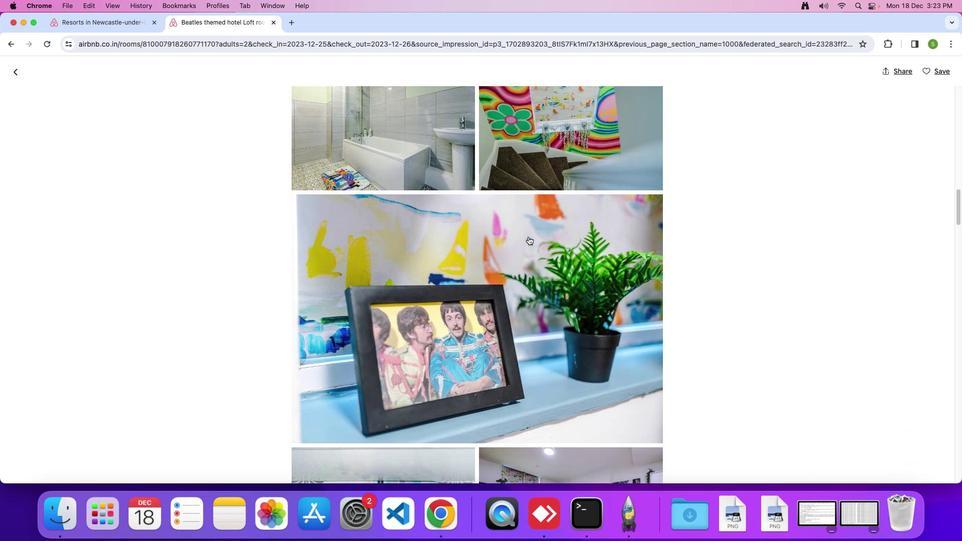 
Action: Mouse scrolled (529, 237) with delta (1, 0)
Screenshot: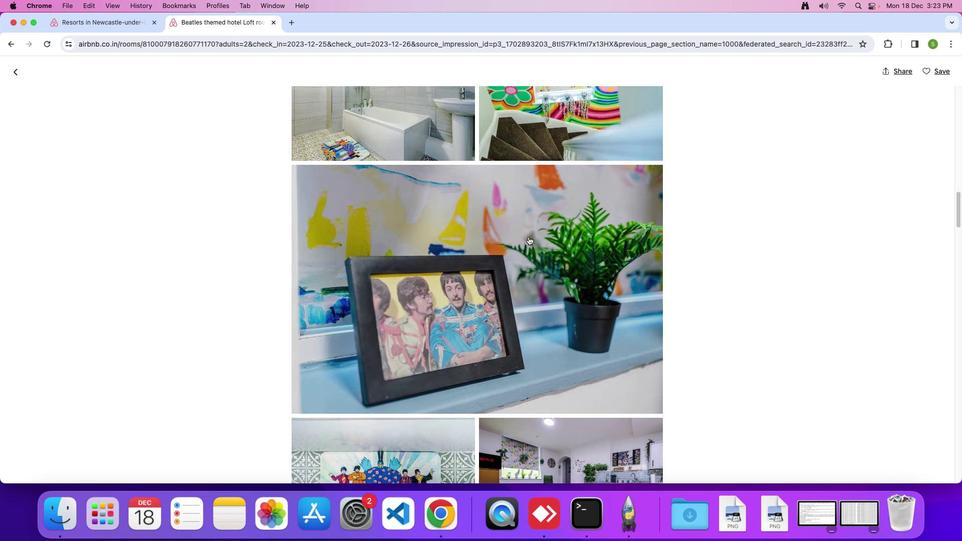 
Action: Mouse scrolled (529, 237) with delta (1, 0)
Screenshot: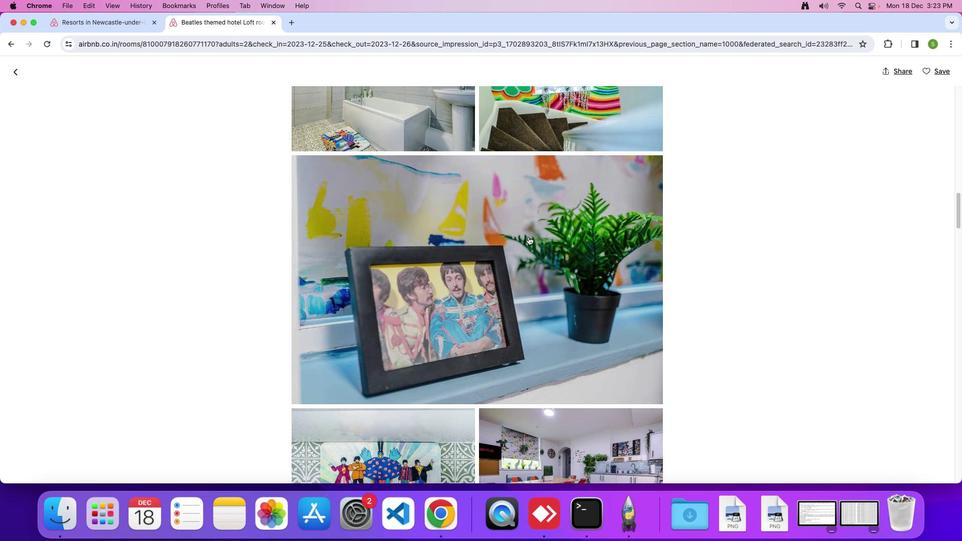 
Action: Mouse scrolled (529, 237) with delta (1, 0)
Screenshot: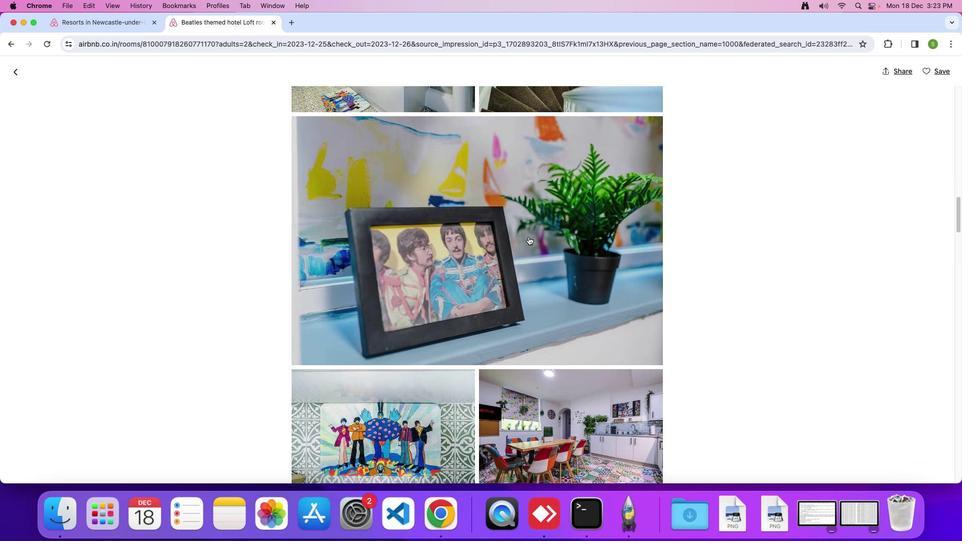 
Action: Mouse scrolled (529, 237) with delta (1, 0)
Screenshot: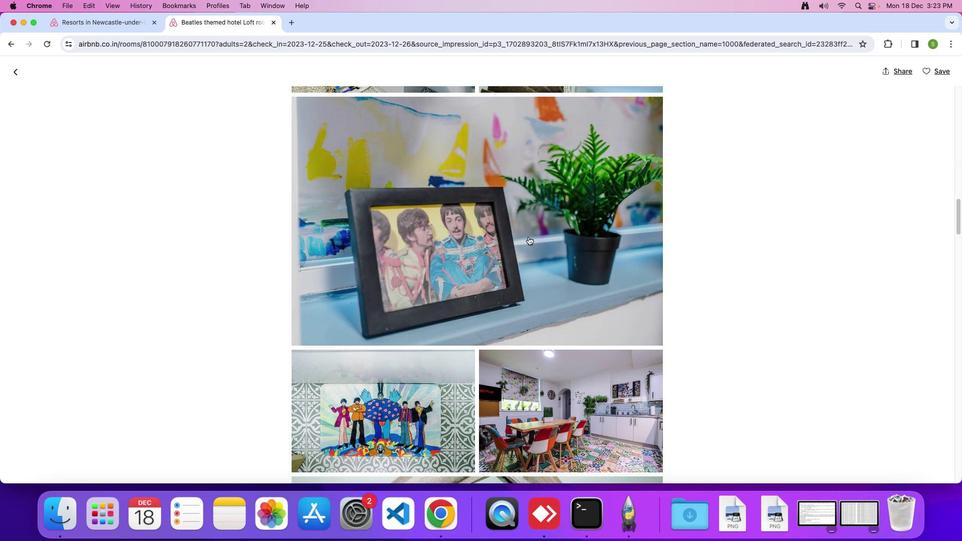 
Action: Mouse scrolled (529, 237) with delta (1, 0)
Screenshot: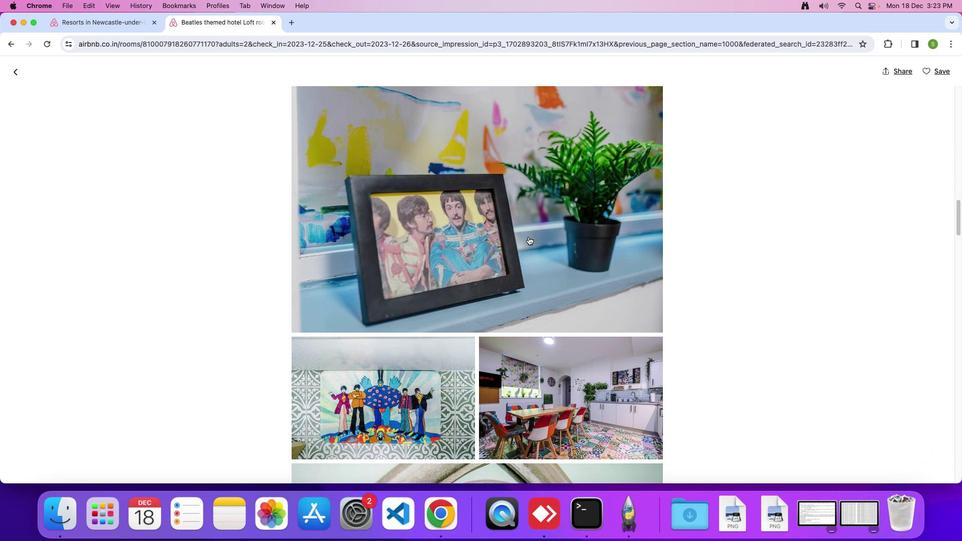 
Action: Mouse scrolled (529, 237) with delta (1, 0)
Screenshot: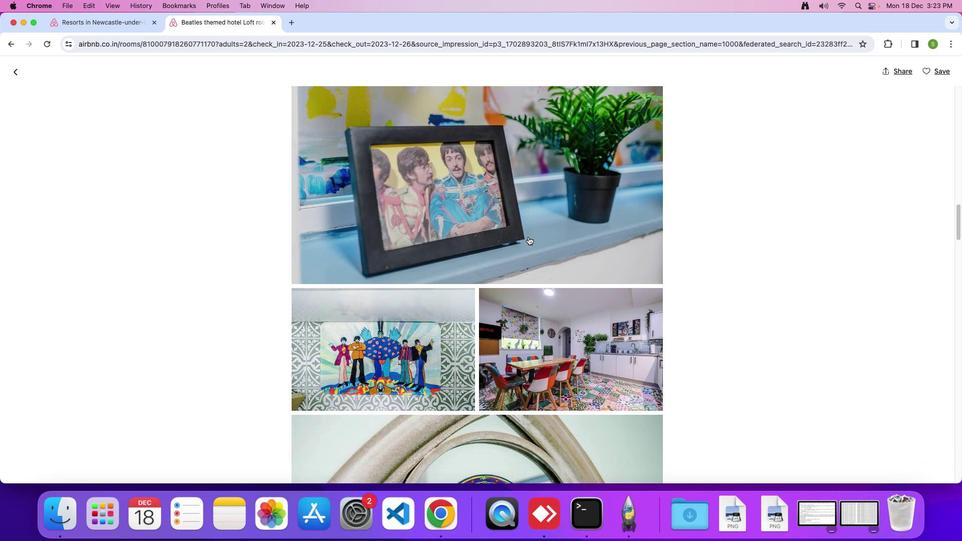 
Action: Mouse scrolled (529, 237) with delta (1, 0)
Screenshot: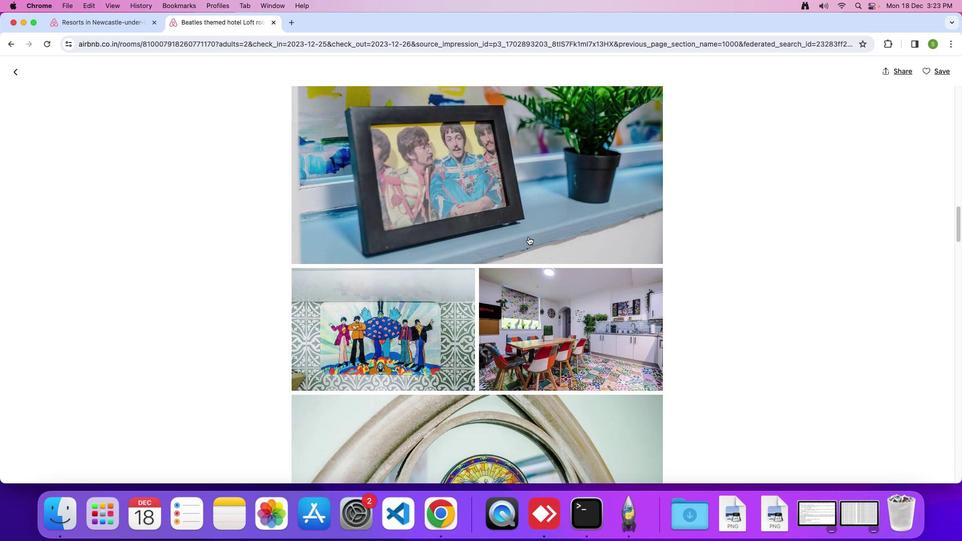 
Action: Mouse scrolled (529, 237) with delta (1, 0)
Screenshot: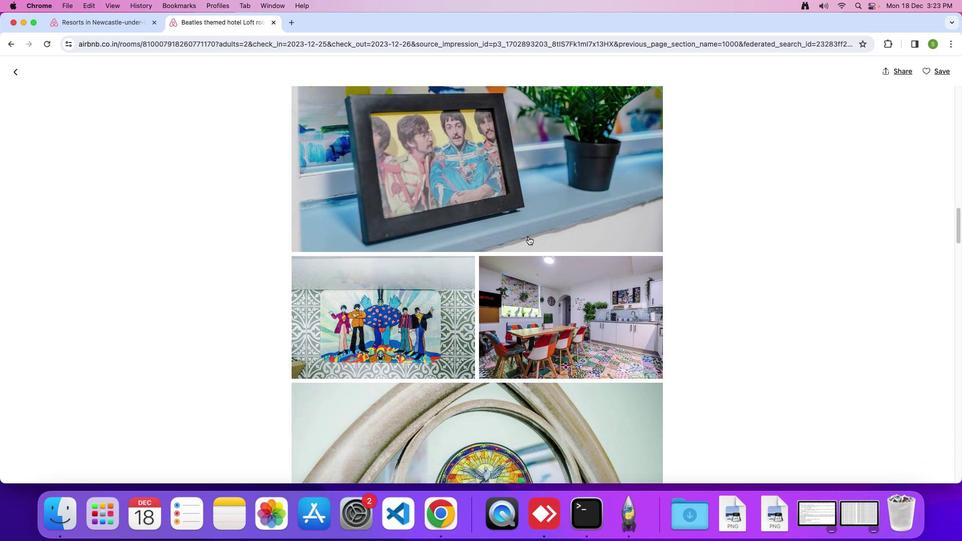 
Action: Mouse scrolled (529, 237) with delta (1, 0)
Screenshot: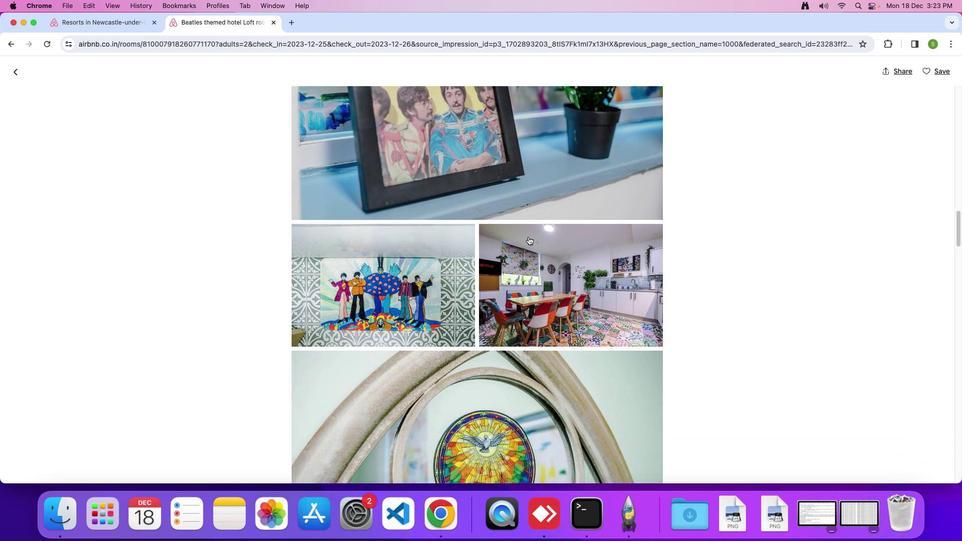 
Action: Mouse scrolled (529, 237) with delta (1, 0)
Screenshot: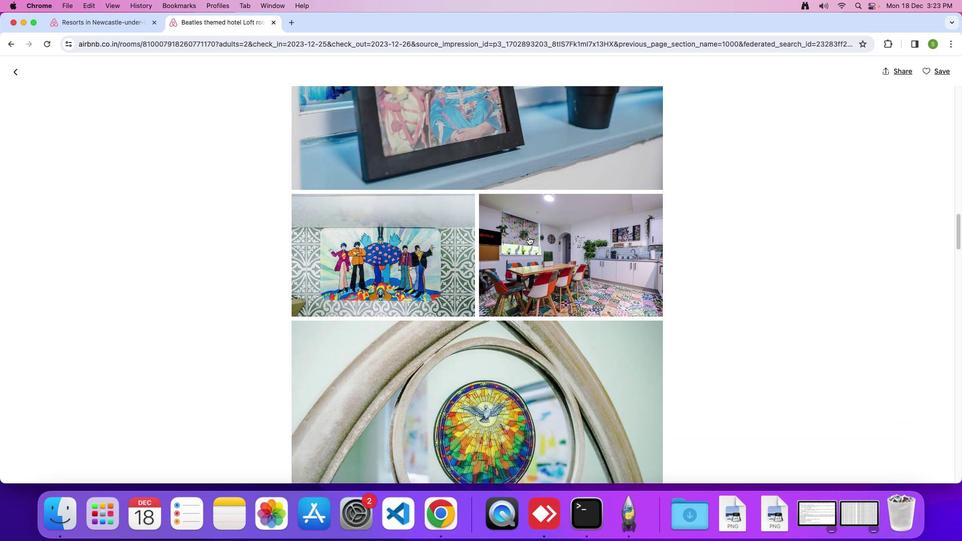 
Action: Mouse scrolled (529, 237) with delta (1, 0)
Screenshot: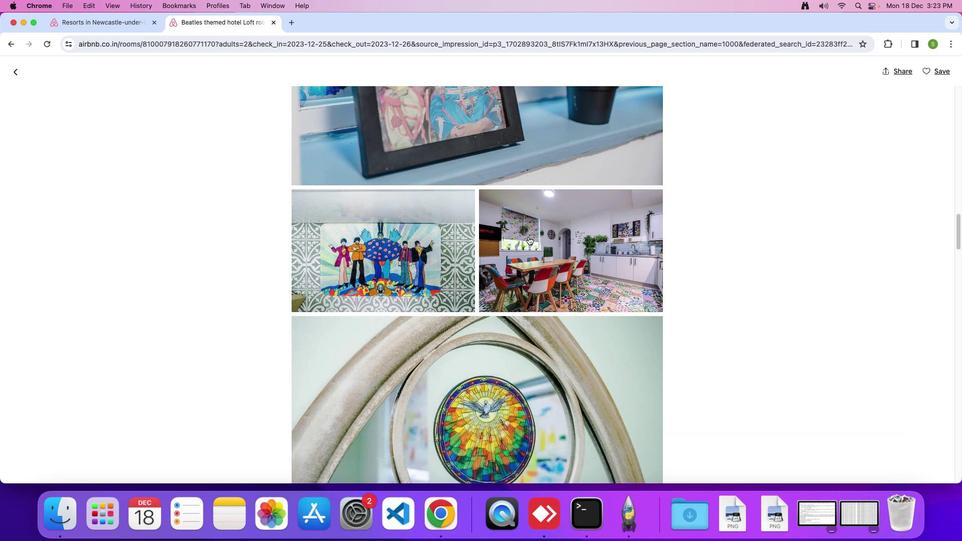 
Action: Mouse scrolled (529, 237) with delta (1, 0)
Screenshot: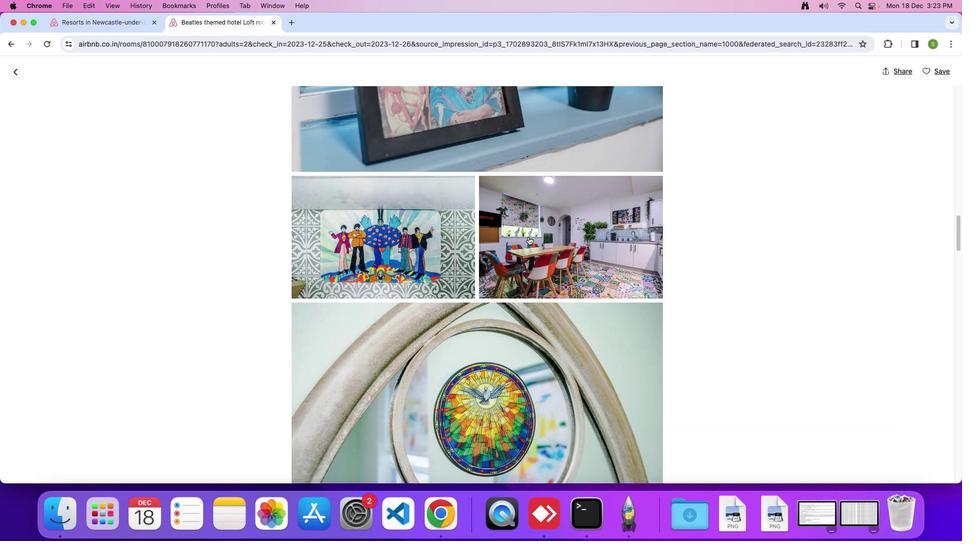 
Action: Mouse scrolled (529, 237) with delta (1, 0)
Screenshot: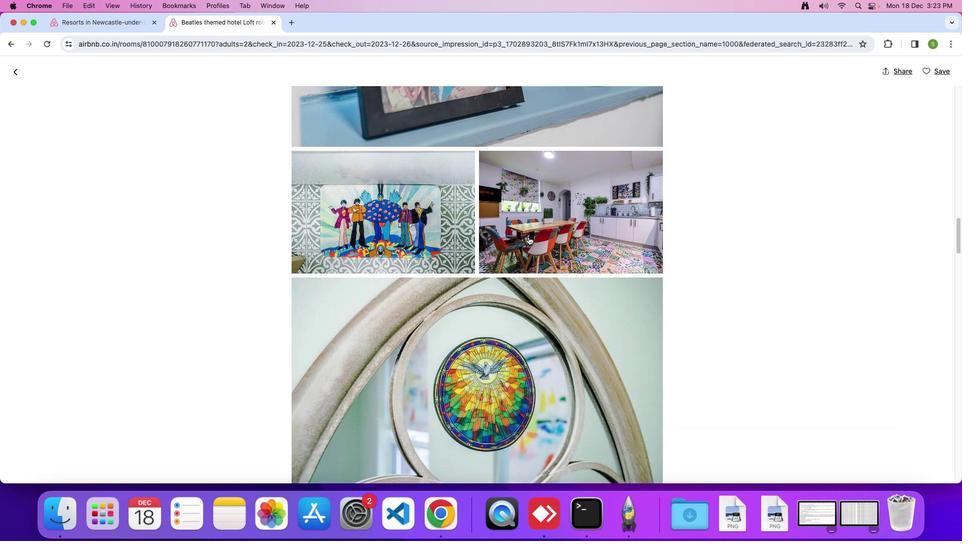 
Action: Mouse scrolled (529, 237) with delta (1, 0)
Screenshot: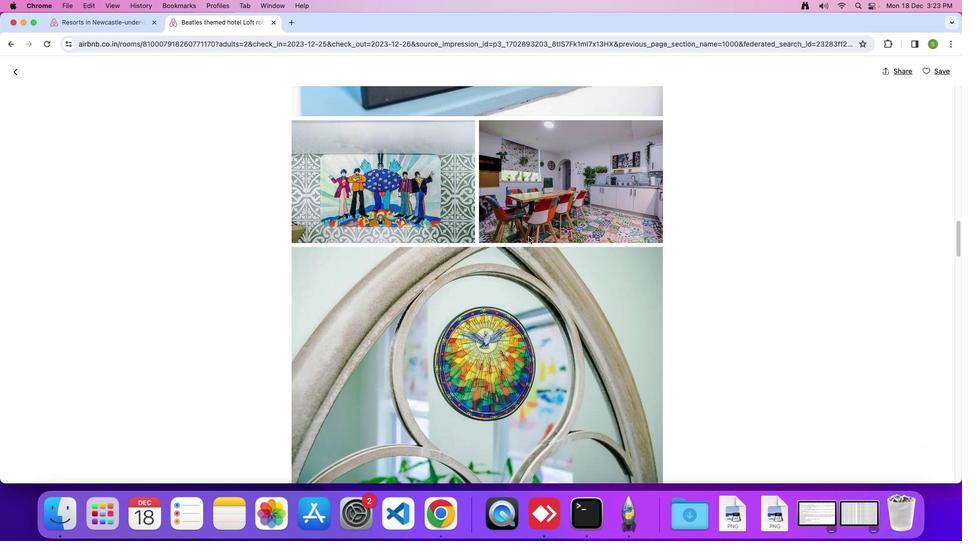 
Action: Mouse moved to (529, 237)
Screenshot: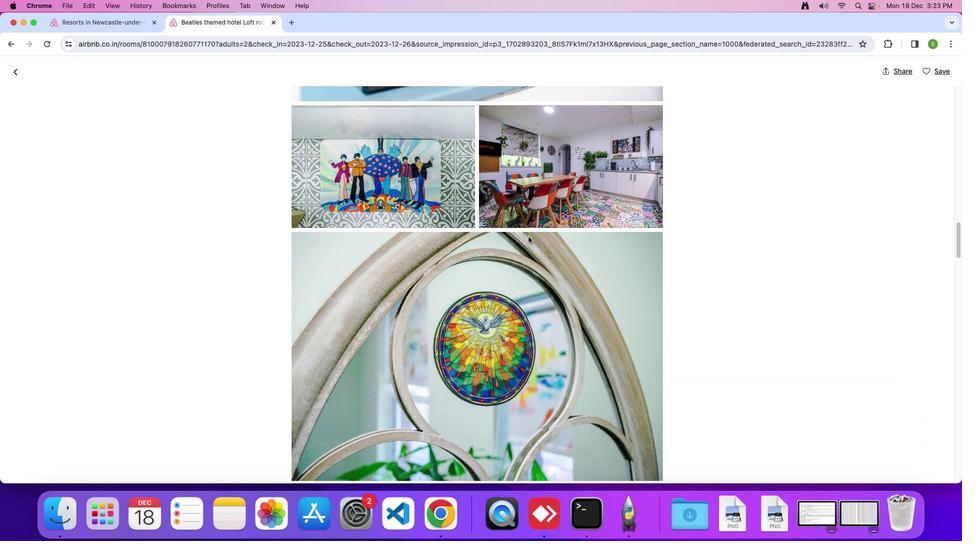
Action: Mouse scrolled (529, 237) with delta (1, 0)
Screenshot: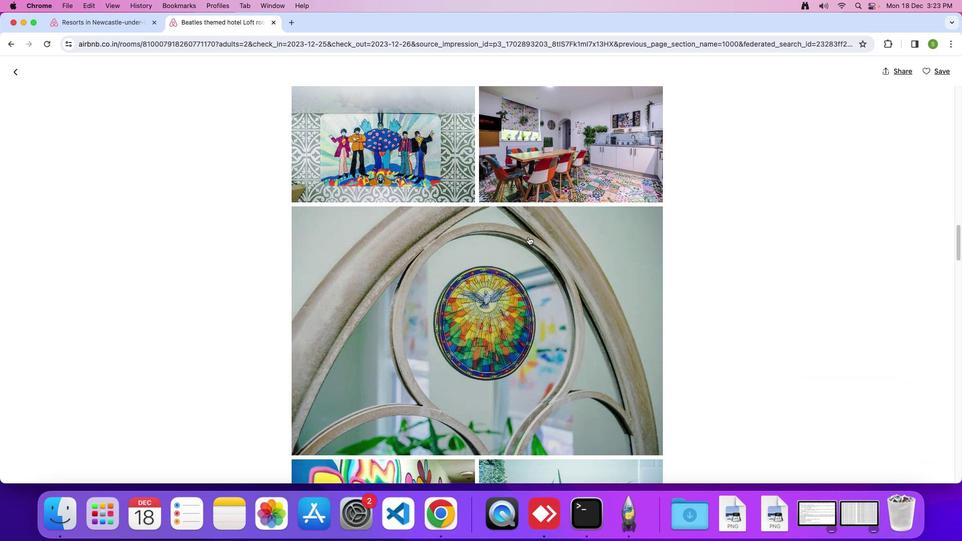 
Action: Mouse scrolled (529, 237) with delta (1, 0)
Screenshot: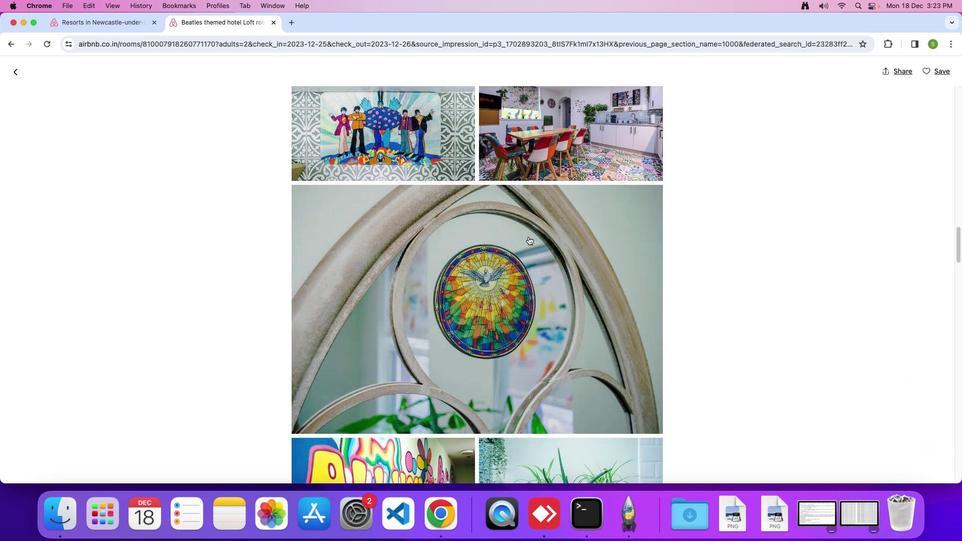
Action: Mouse scrolled (529, 237) with delta (1, 0)
Screenshot: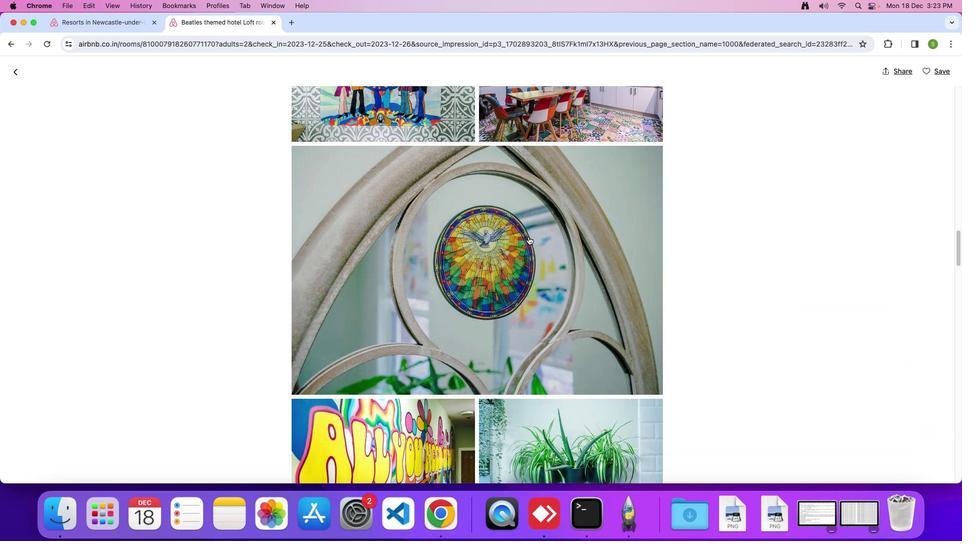 
Action: Mouse scrolled (529, 237) with delta (1, 0)
Screenshot: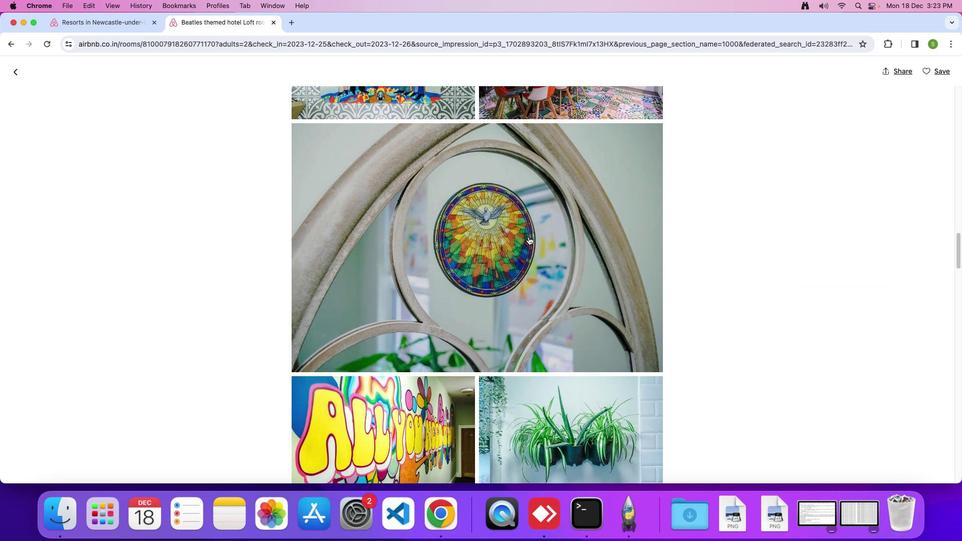 
Action: Mouse scrolled (529, 237) with delta (1, 0)
Screenshot: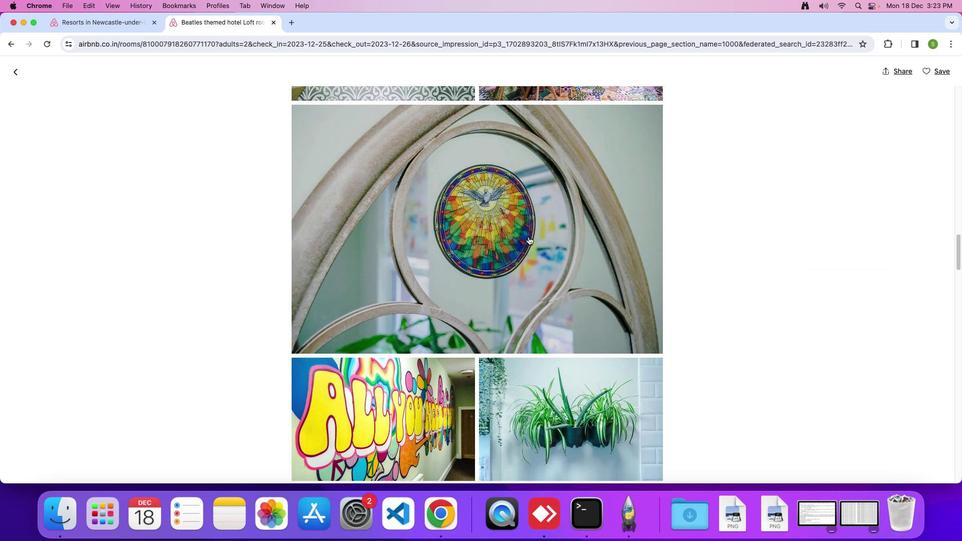 
Action: Mouse scrolled (529, 237) with delta (1, 0)
Screenshot: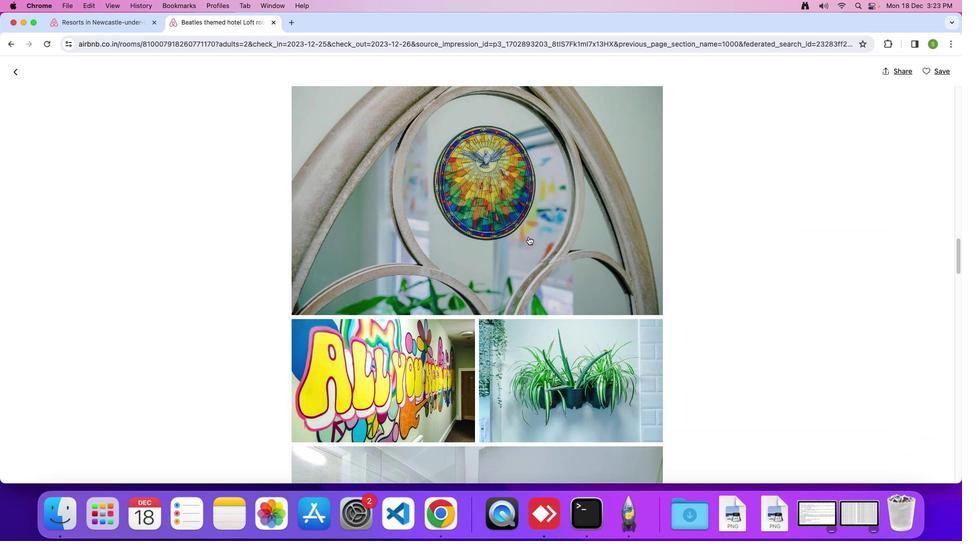 
Action: Mouse scrolled (529, 237) with delta (1, 0)
Screenshot: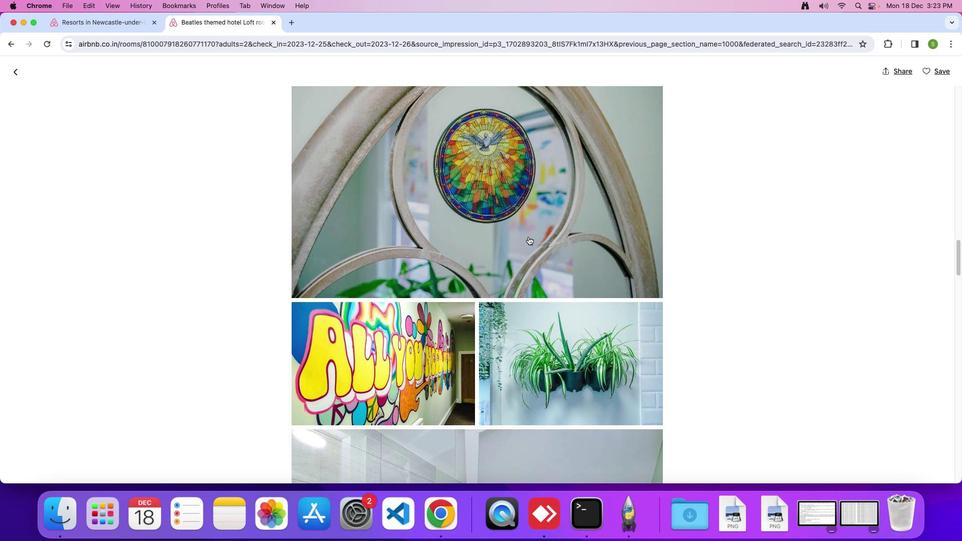 
Action: Mouse scrolled (529, 237) with delta (1, 0)
Screenshot: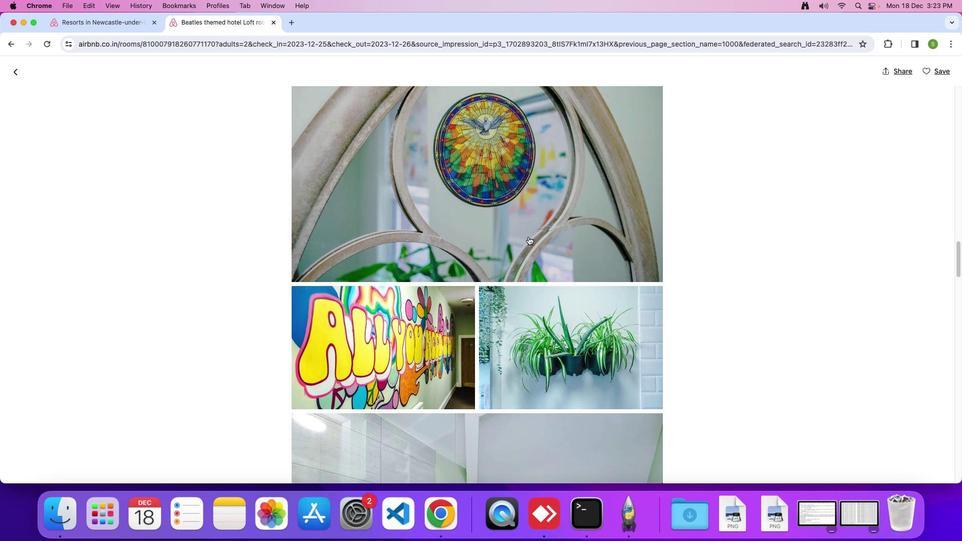 
Action: Mouse scrolled (529, 237) with delta (1, 0)
Screenshot: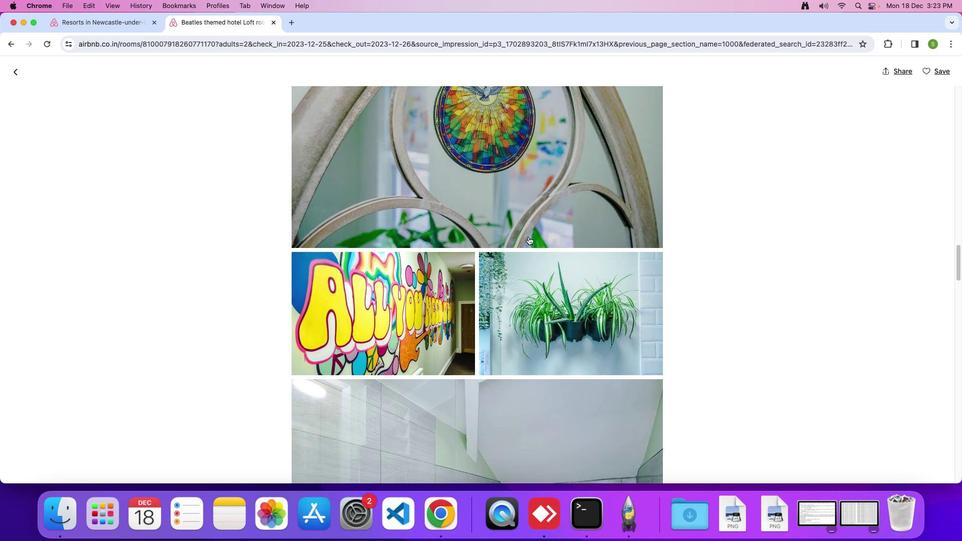 
Action: Mouse scrolled (529, 237) with delta (1, 0)
Screenshot: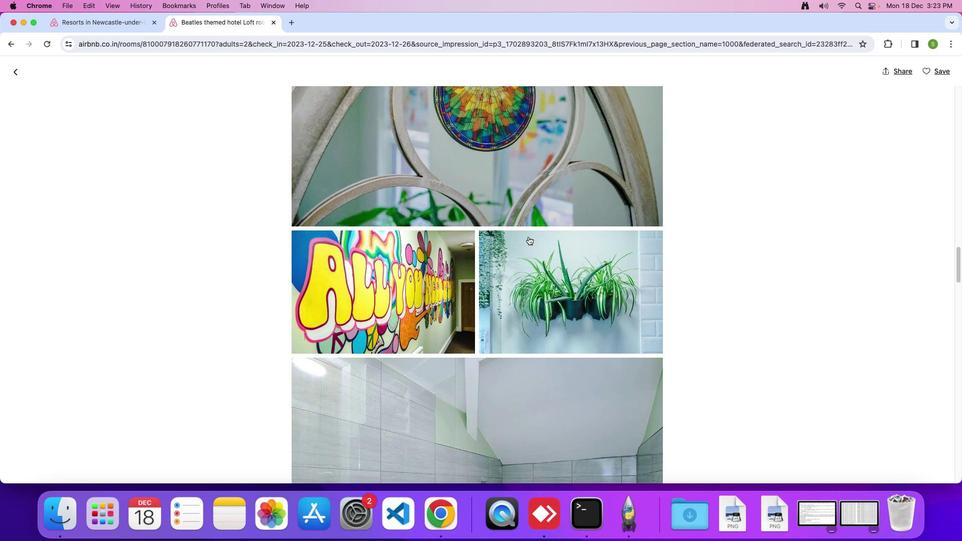 
Action: Mouse scrolled (529, 237) with delta (1, 0)
Screenshot: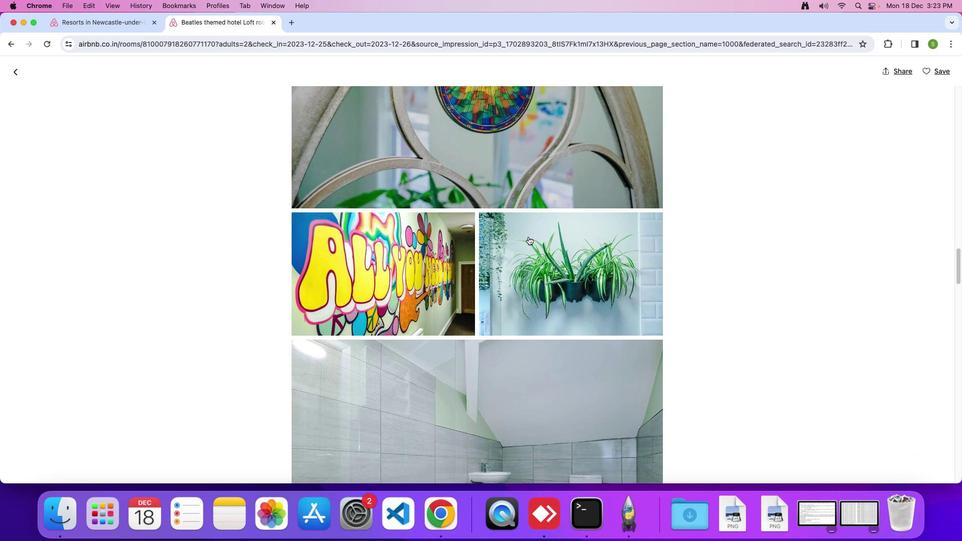 
Action: Mouse scrolled (529, 237) with delta (1, 0)
Screenshot: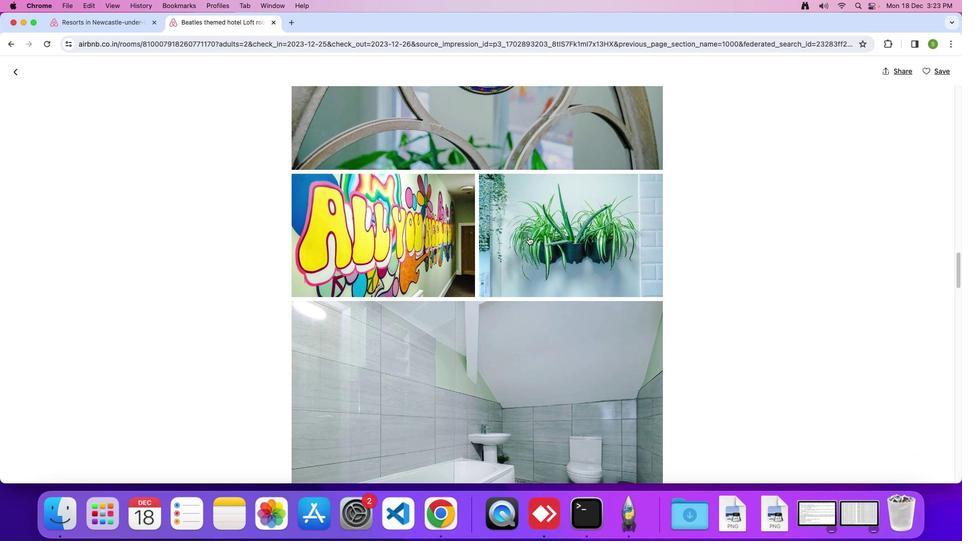 
Action: Mouse scrolled (529, 237) with delta (1, 0)
Screenshot: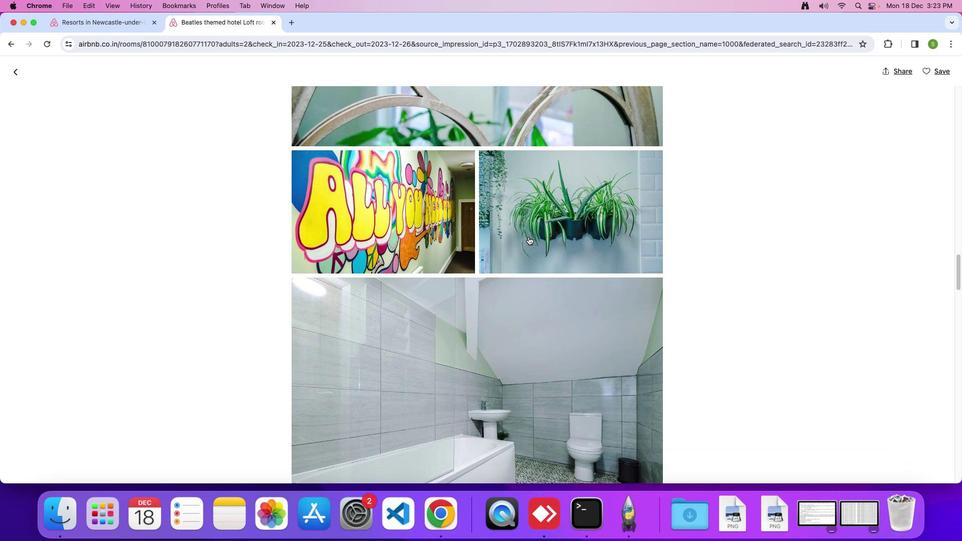 
Action: Mouse scrolled (529, 237) with delta (1, 0)
Screenshot: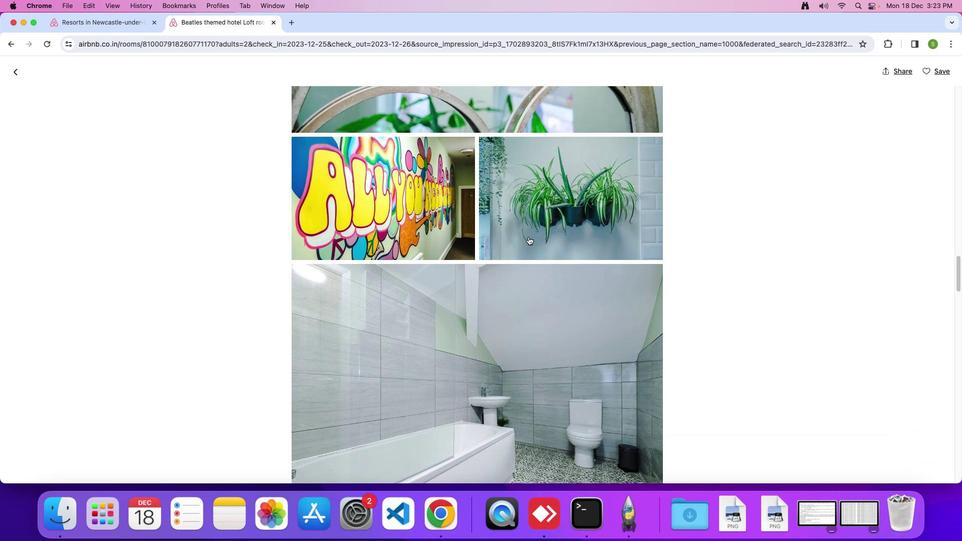 
Action: Mouse scrolled (529, 237) with delta (1, 0)
Screenshot: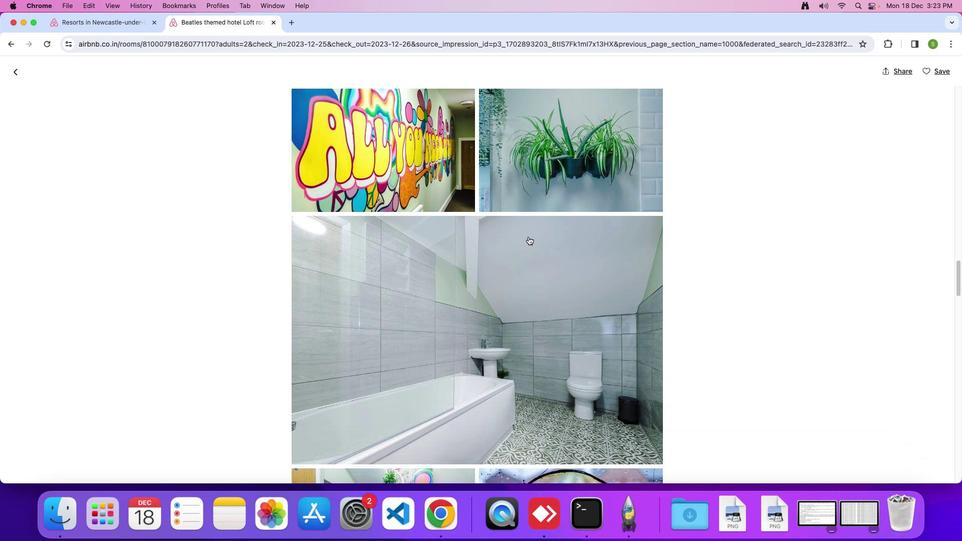 
Action: Mouse scrolled (529, 237) with delta (1, 0)
Screenshot: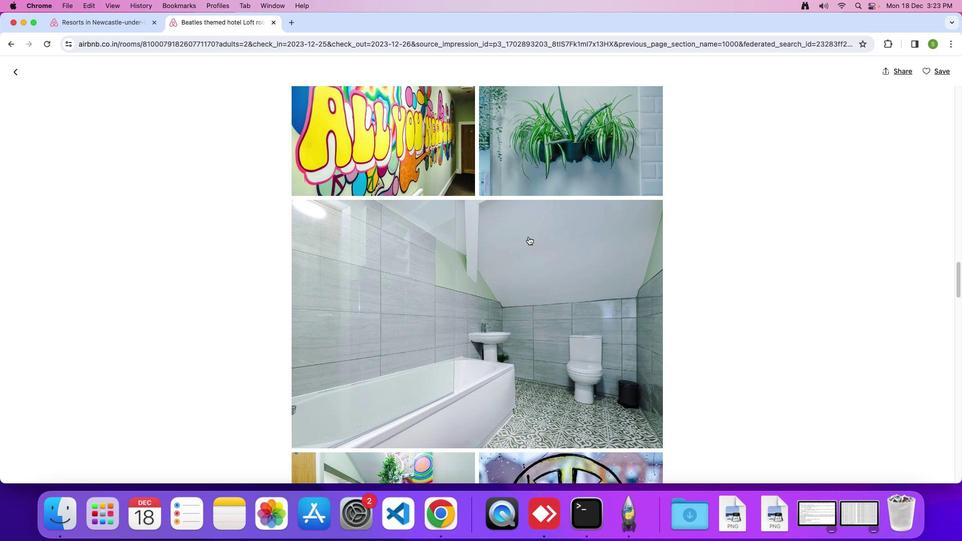 
Action: Mouse scrolled (529, 237) with delta (1, 0)
Screenshot: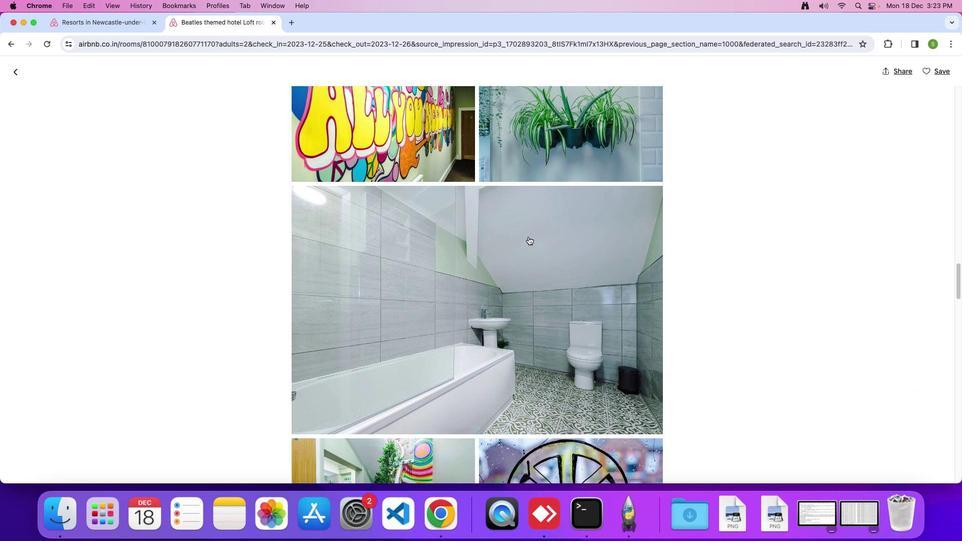 
Action: Mouse scrolled (529, 237) with delta (1, 0)
Screenshot: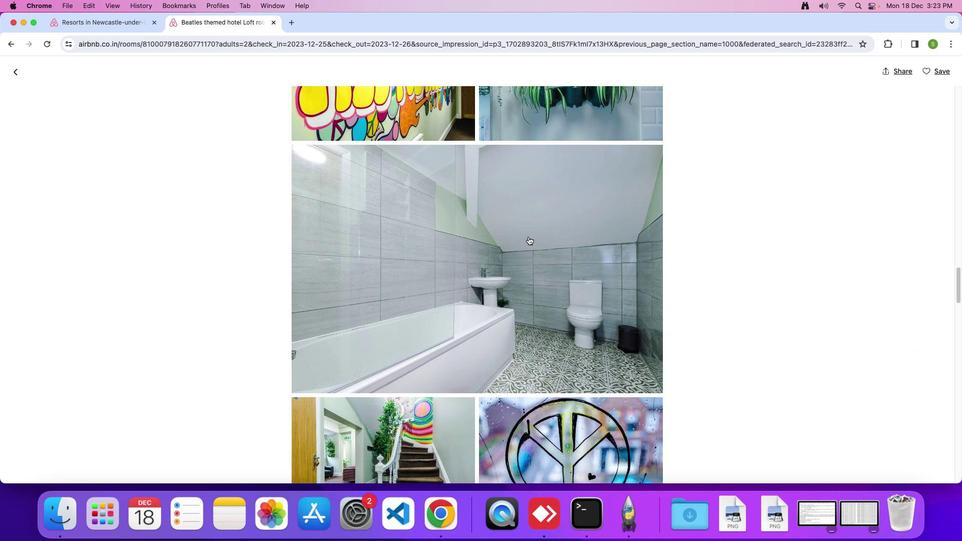 
Action: Mouse scrolled (529, 237) with delta (1, 0)
Screenshot: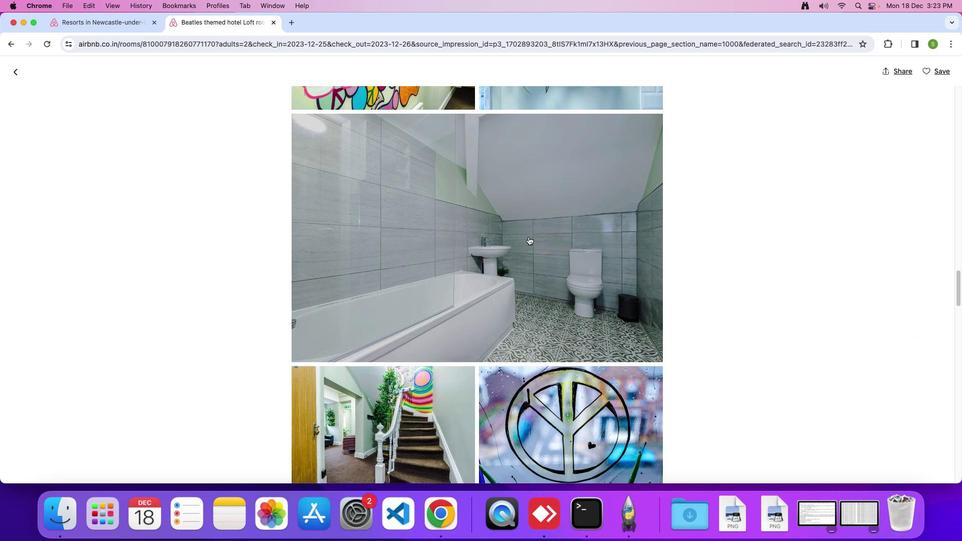 
Action: Mouse scrolled (529, 237) with delta (1, 0)
Screenshot: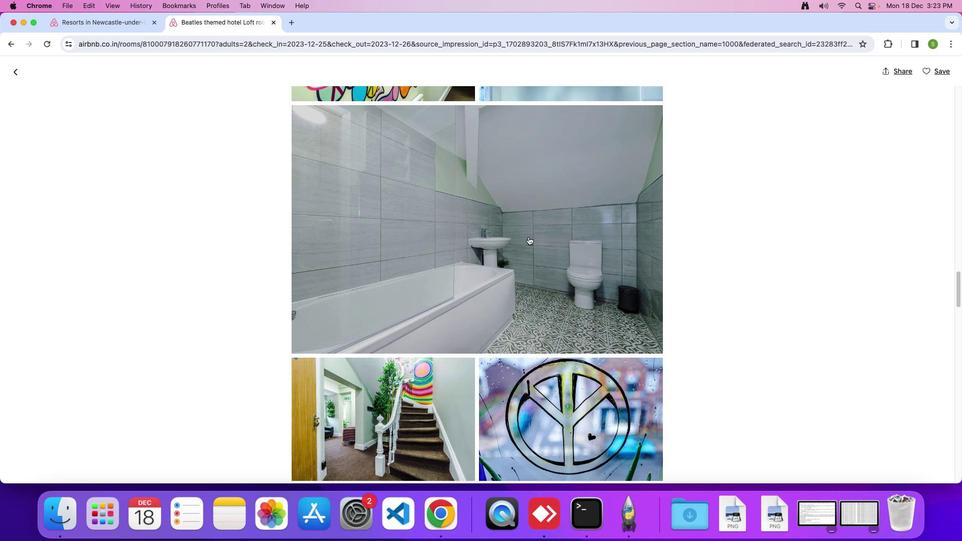 
Action: Mouse scrolled (529, 237) with delta (1, 0)
Screenshot: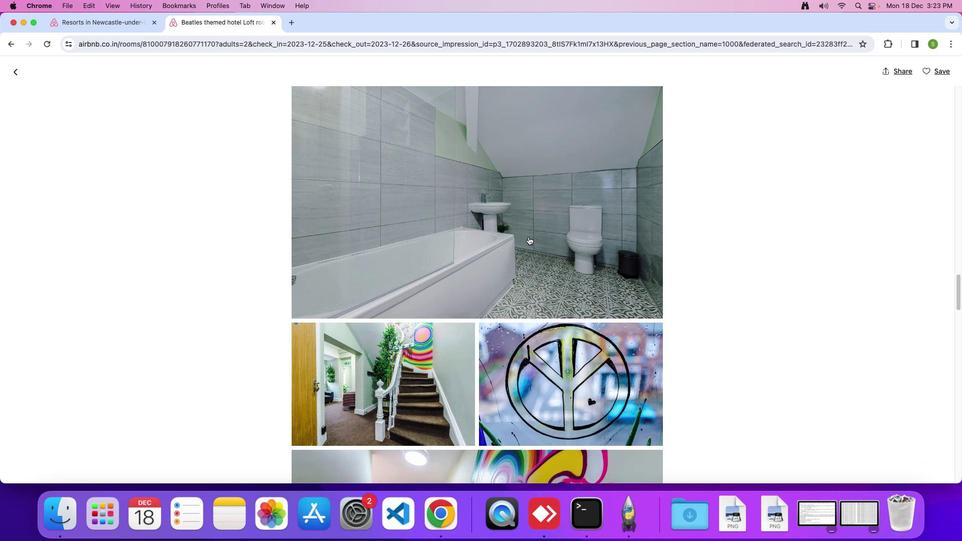
Action: Mouse scrolled (529, 237) with delta (1, 0)
Screenshot: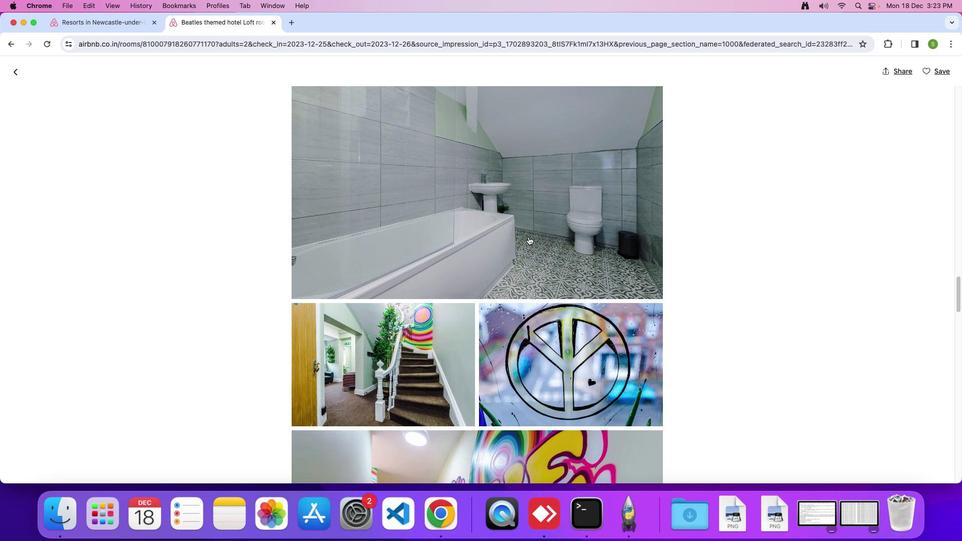 
Action: Mouse scrolled (529, 237) with delta (1, 0)
Screenshot: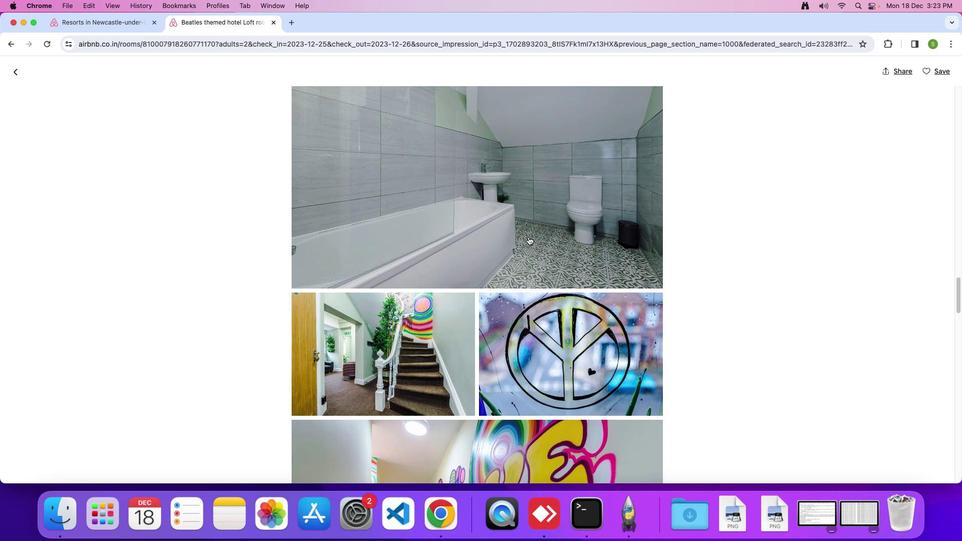 
Action: Mouse scrolled (529, 237) with delta (1, 0)
Screenshot: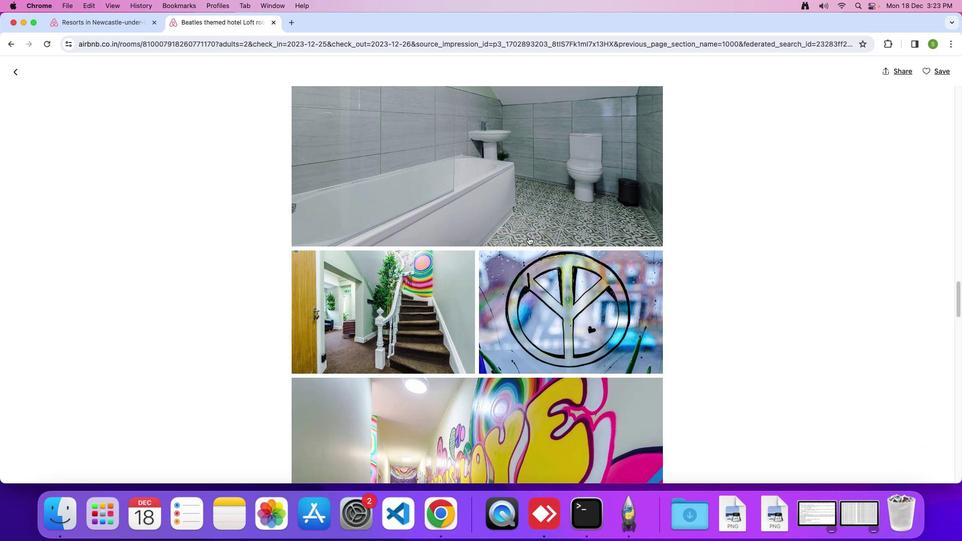 
Action: Mouse scrolled (529, 237) with delta (1, 0)
Screenshot: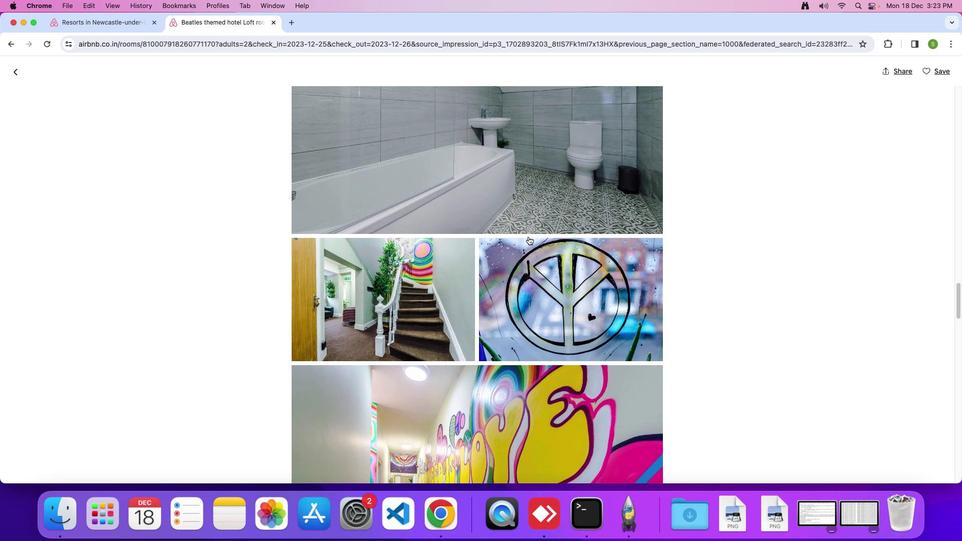 
Action: Mouse scrolled (529, 237) with delta (1, 0)
Screenshot: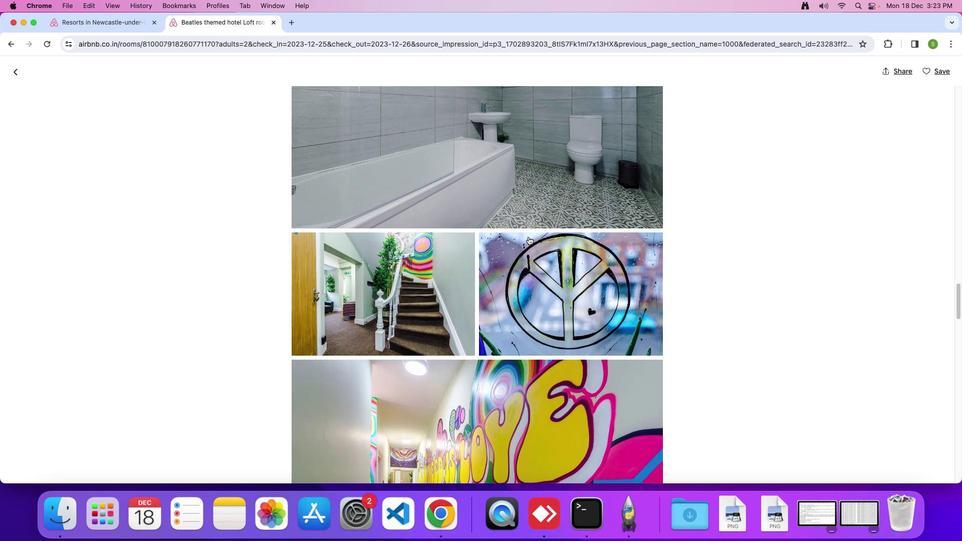 
Action: Mouse scrolled (529, 237) with delta (1, 0)
Screenshot: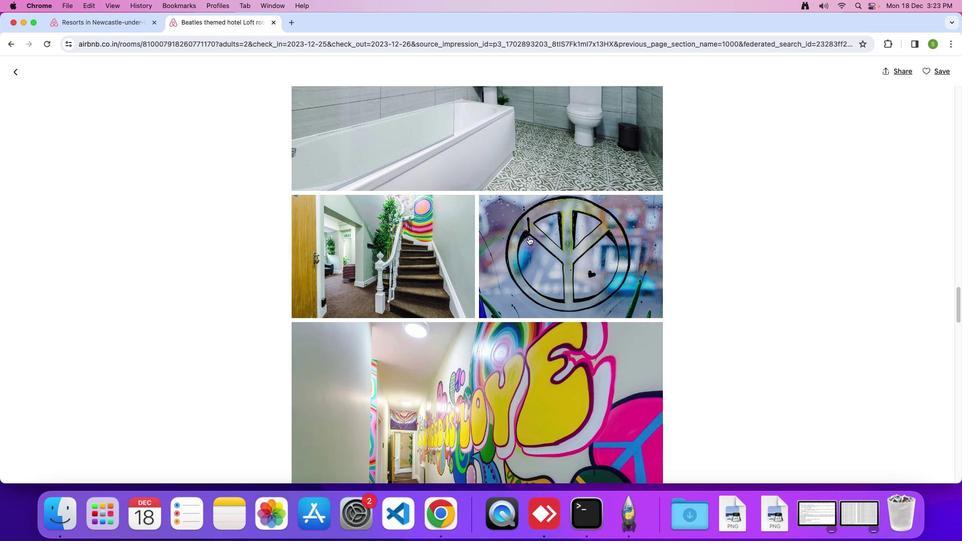 
Action: Mouse scrolled (529, 237) with delta (1, 0)
Screenshot: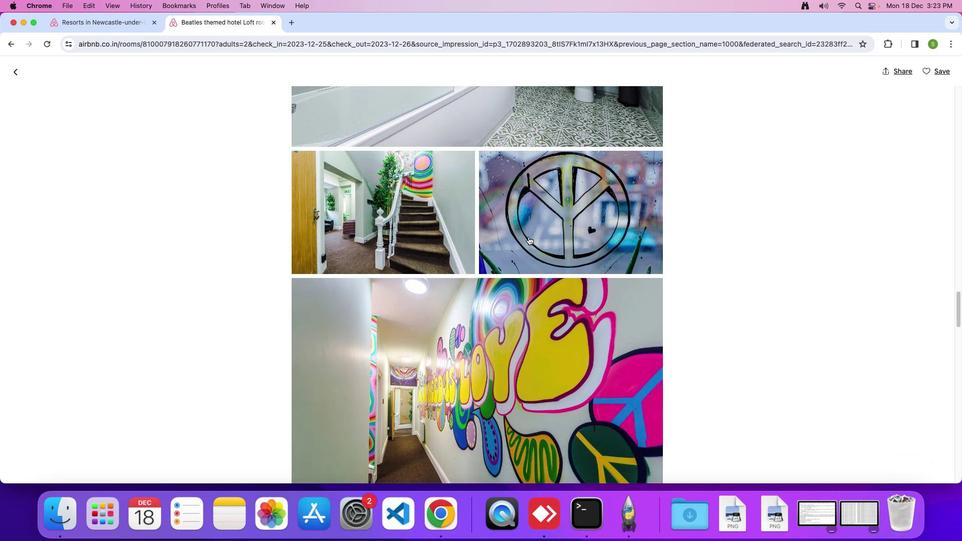 
Action: Mouse scrolled (529, 237) with delta (1, 0)
Screenshot: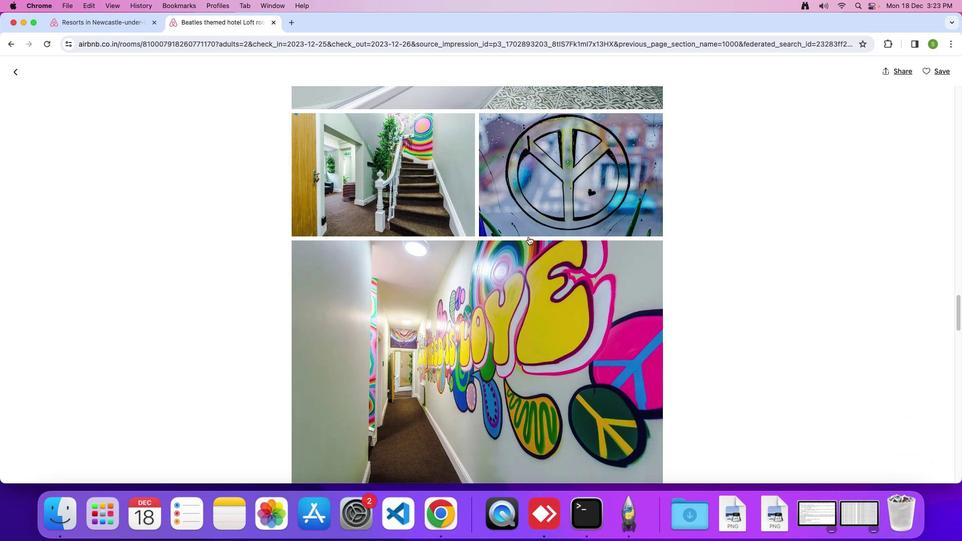 
Action: Mouse scrolled (529, 237) with delta (1, 0)
Screenshot: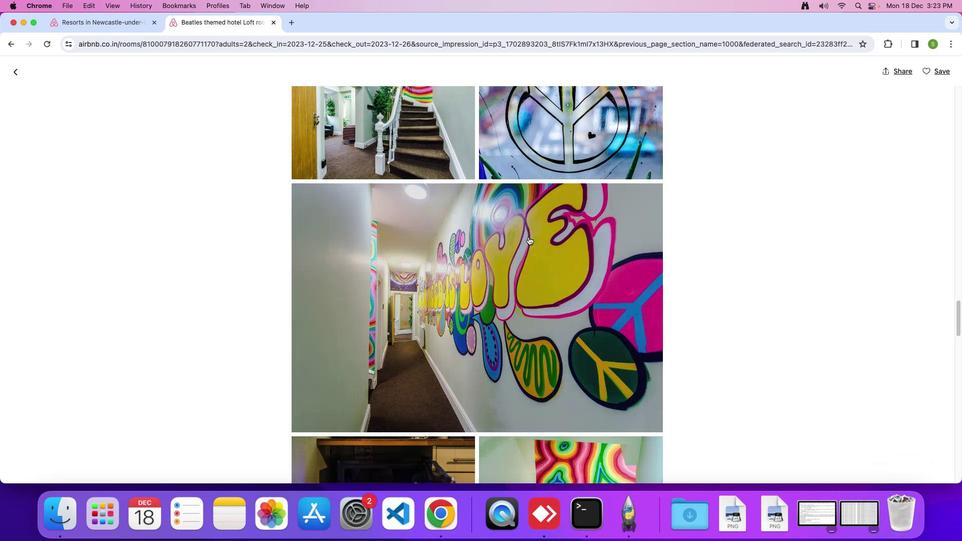 
Action: Mouse scrolled (529, 237) with delta (1, 0)
Screenshot: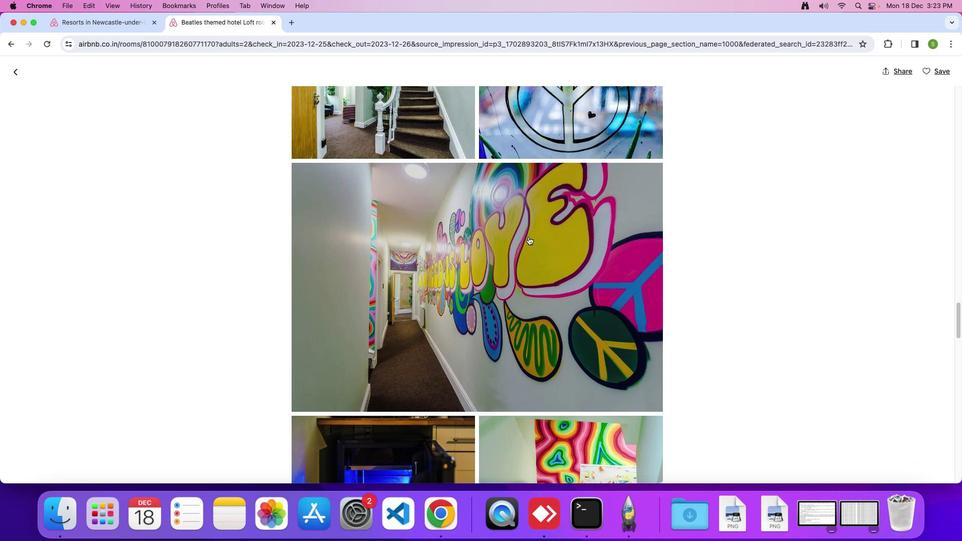 
Action: Mouse scrolled (529, 237) with delta (1, 0)
Screenshot: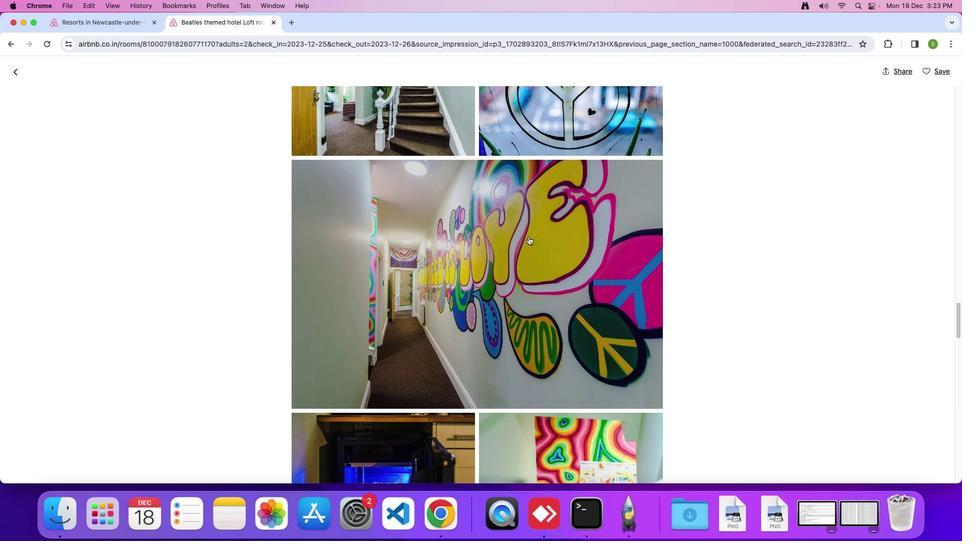 
Action: Mouse scrolled (529, 237) with delta (1, 0)
Screenshot: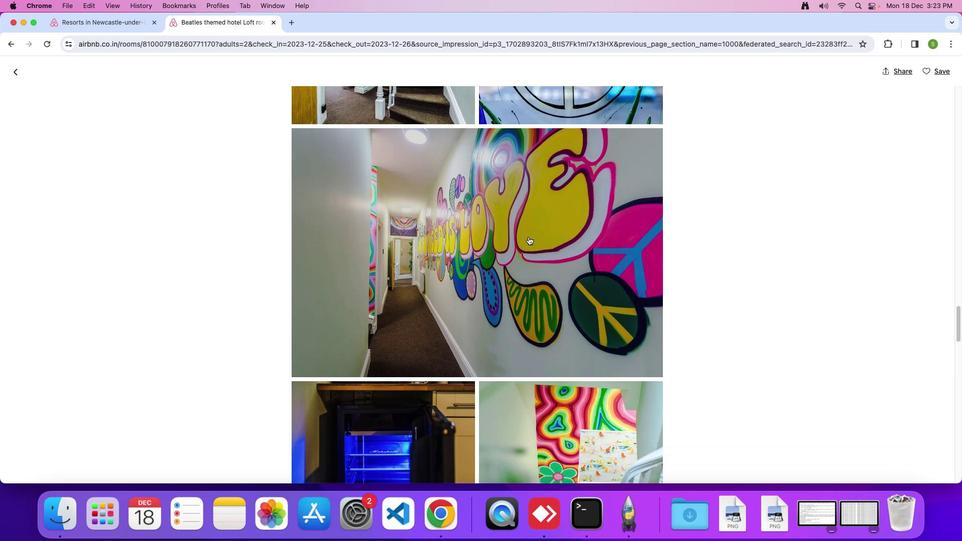 
Action: Mouse scrolled (529, 237) with delta (1, 0)
Screenshot: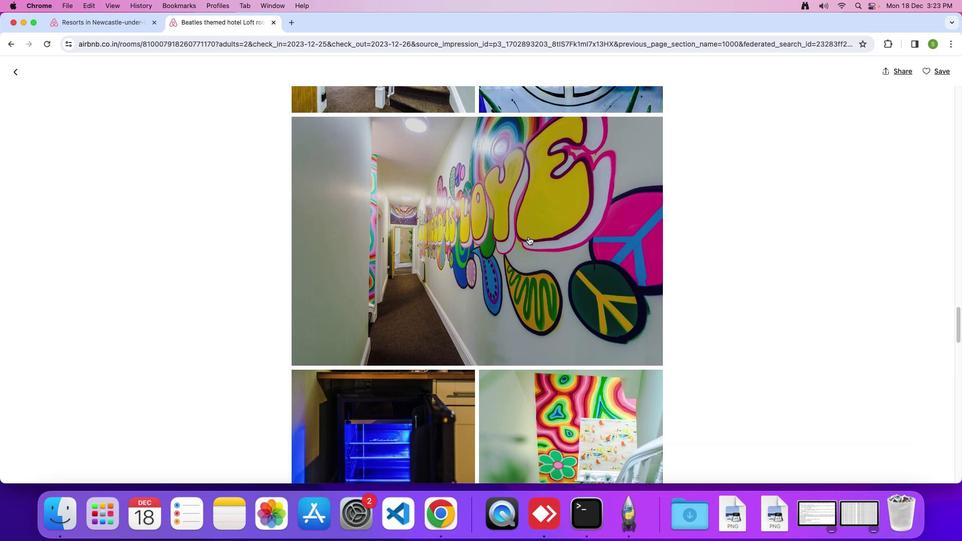 
Action: Mouse scrolled (529, 237) with delta (1, 0)
Screenshot: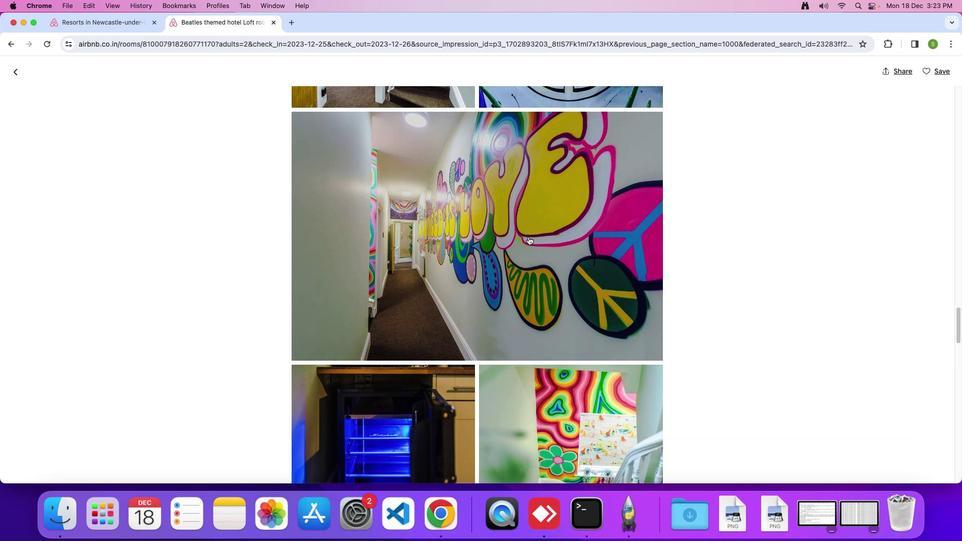 
Action: Mouse scrolled (529, 237) with delta (1, 0)
Screenshot: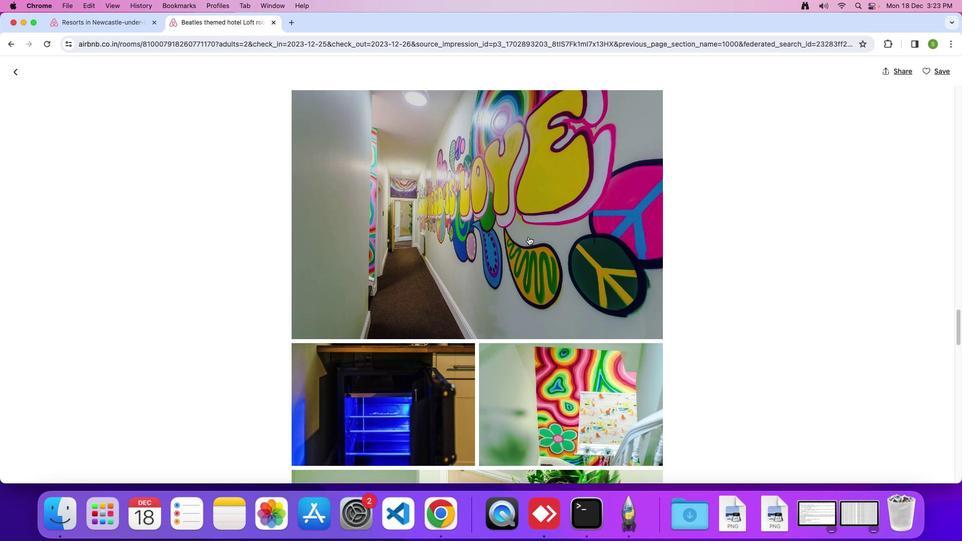 
Action: Mouse scrolled (529, 237) with delta (1, 0)
Screenshot: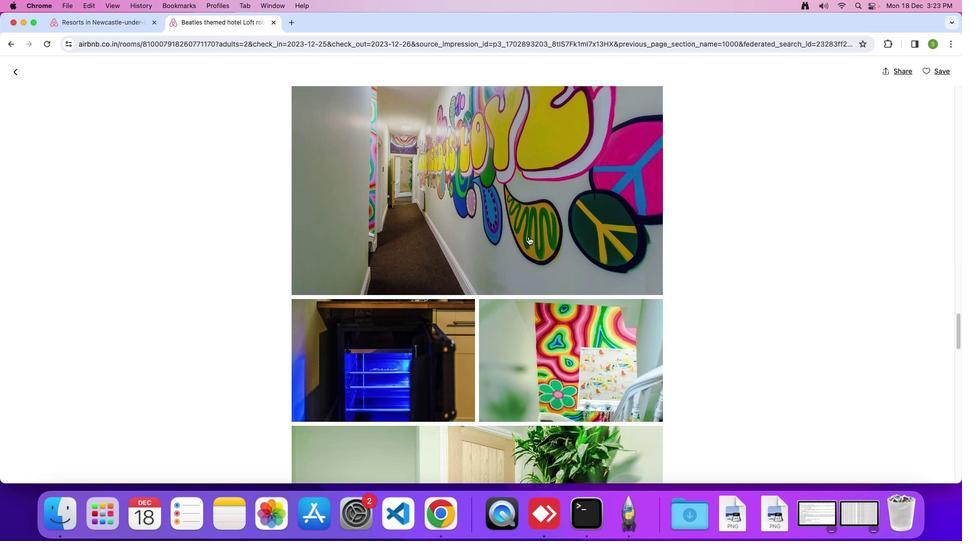 
Action: Mouse scrolled (529, 237) with delta (1, 0)
Screenshot: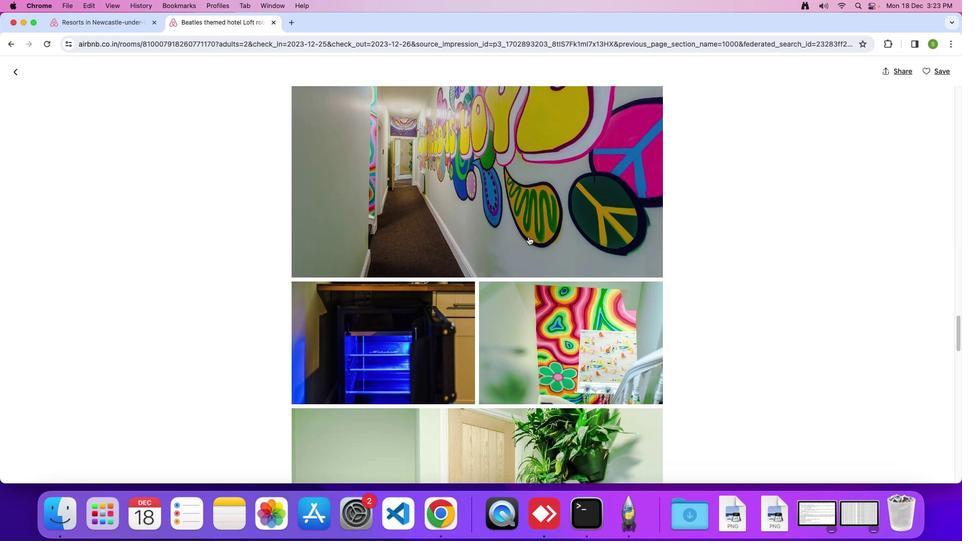 
Action: Mouse scrolled (529, 237) with delta (1, 0)
Screenshot: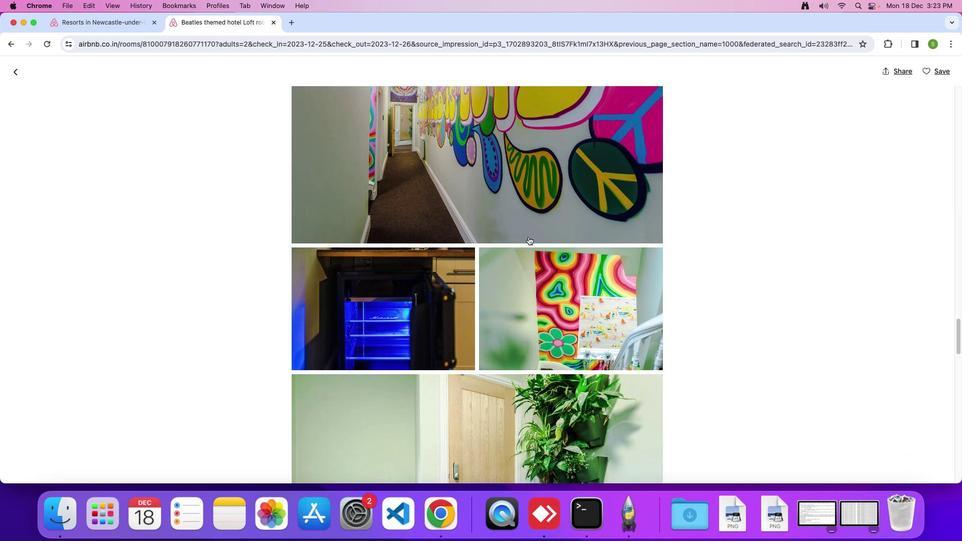 
Action: Mouse scrolled (529, 237) with delta (1, 0)
Screenshot: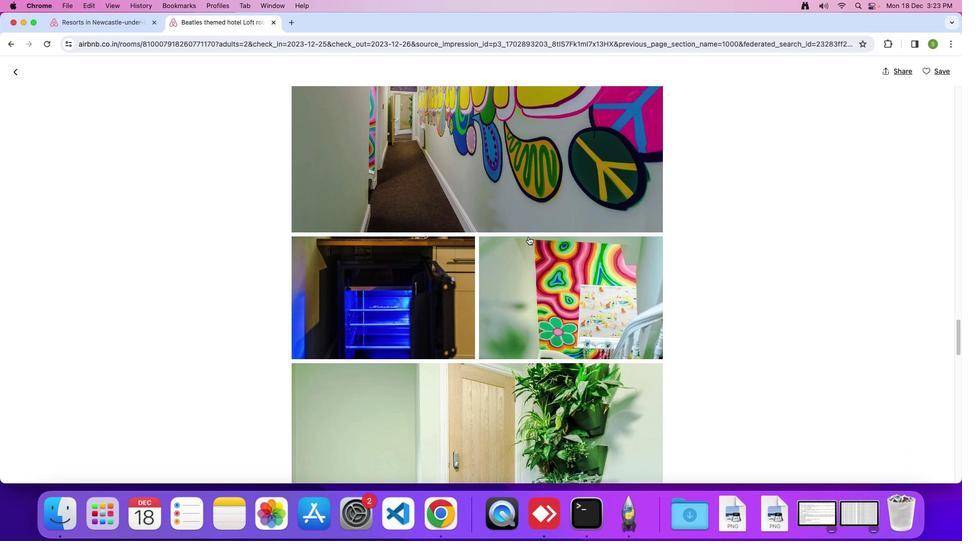 
Action: Mouse scrolled (529, 237) with delta (1, 0)
Screenshot: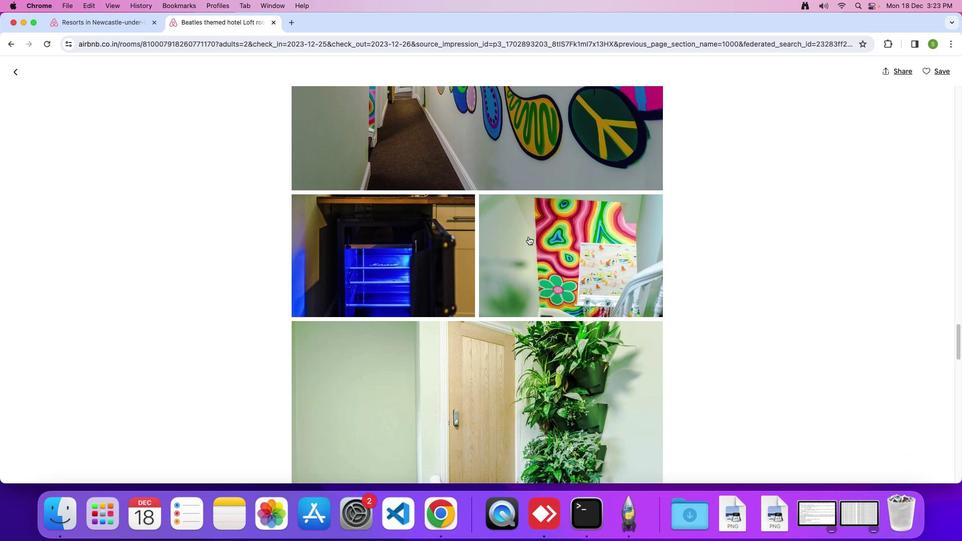 
Action: Mouse scrolled (529, 237) with delta (1, 0)
Screenshot: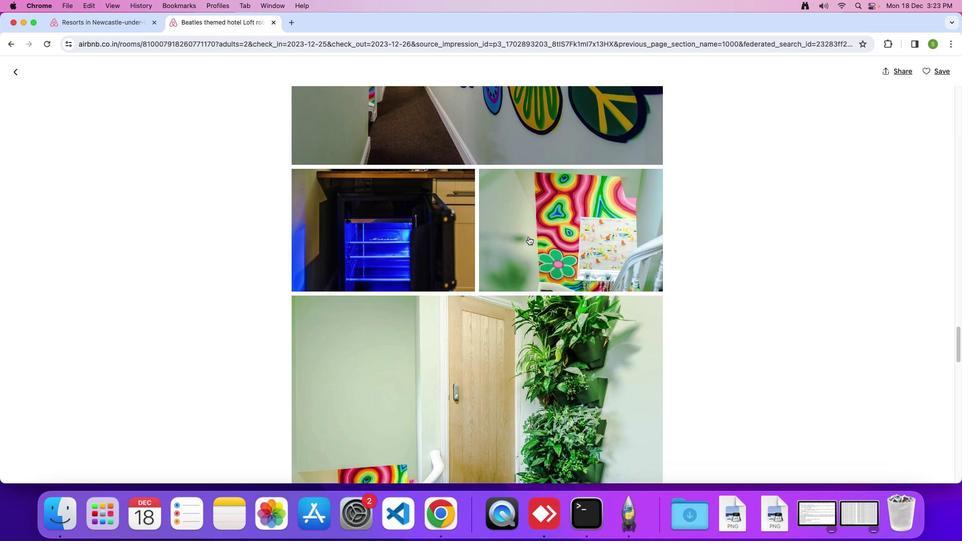 
Action: Mouse scrolled (529, 237) with delta (1, 0)
Screenshot: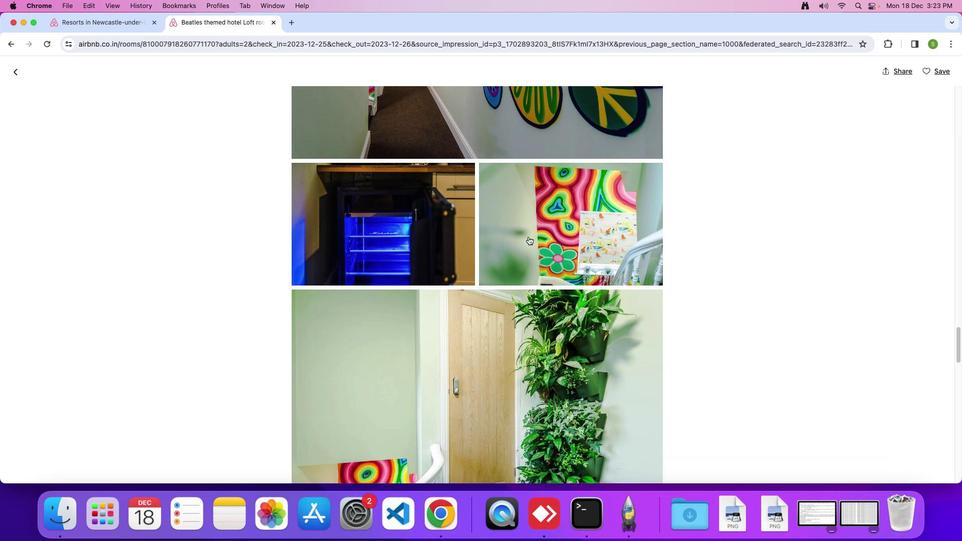 
Action: Mouse scrolled (529, 237) with delta (1, 0)
Screenshot: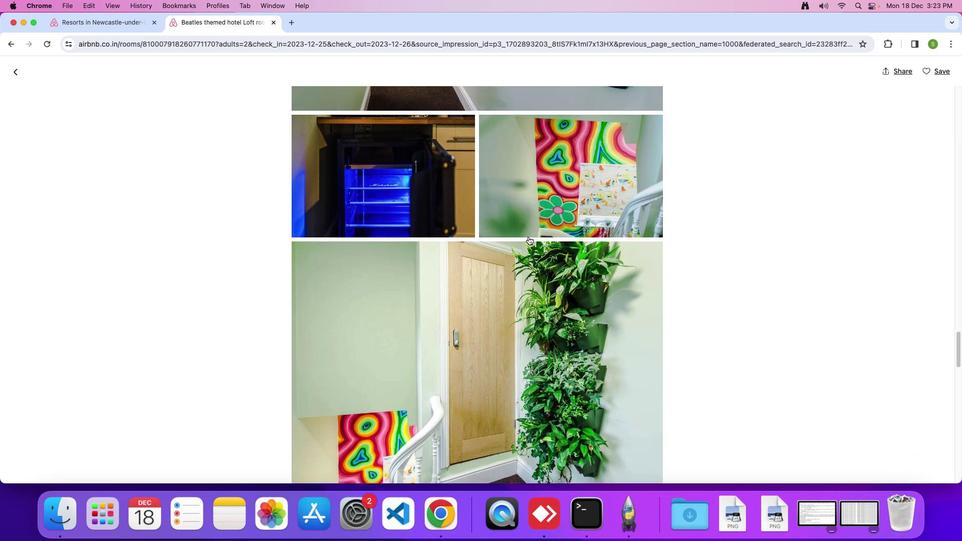 
Action: Mouse scrolled (529, 237) with delta (1, 0)
Screenshot: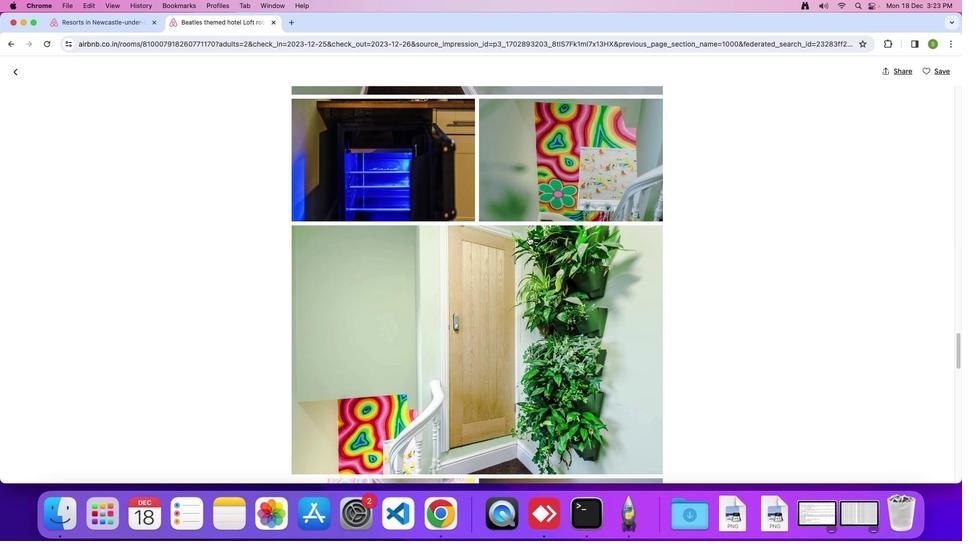 
Action: Mouse scrolled (529, 237) with delta (1, 0)
Screenshot: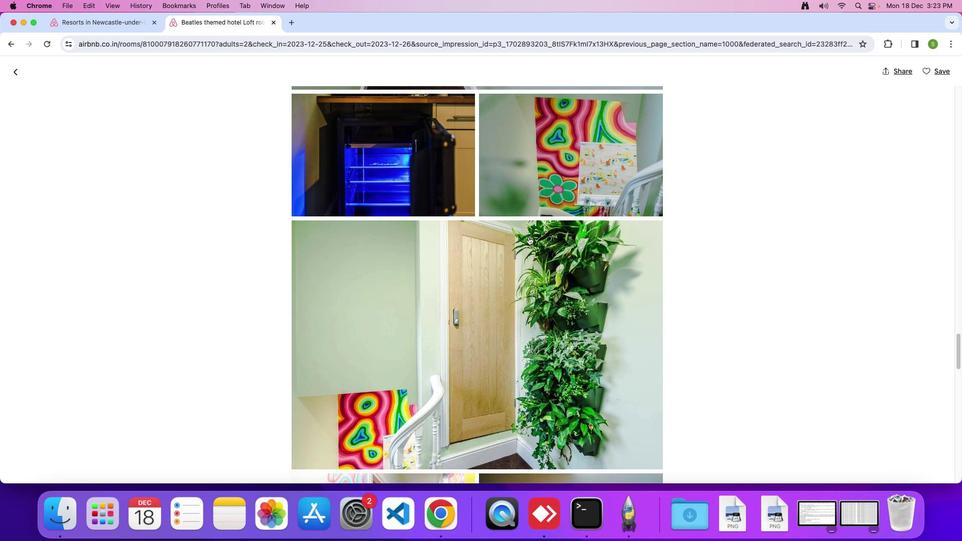 
Action: Mouse scrolled (529, 237) with delta (1, 0)
Screenshot: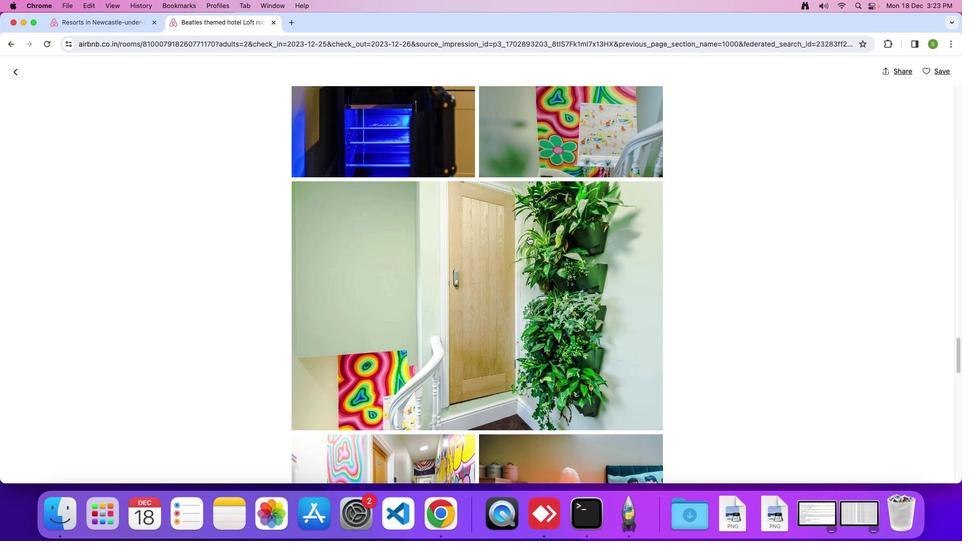 
Action: Mouse scrolled (529, 237) with delta (1, 0)
Screenshot: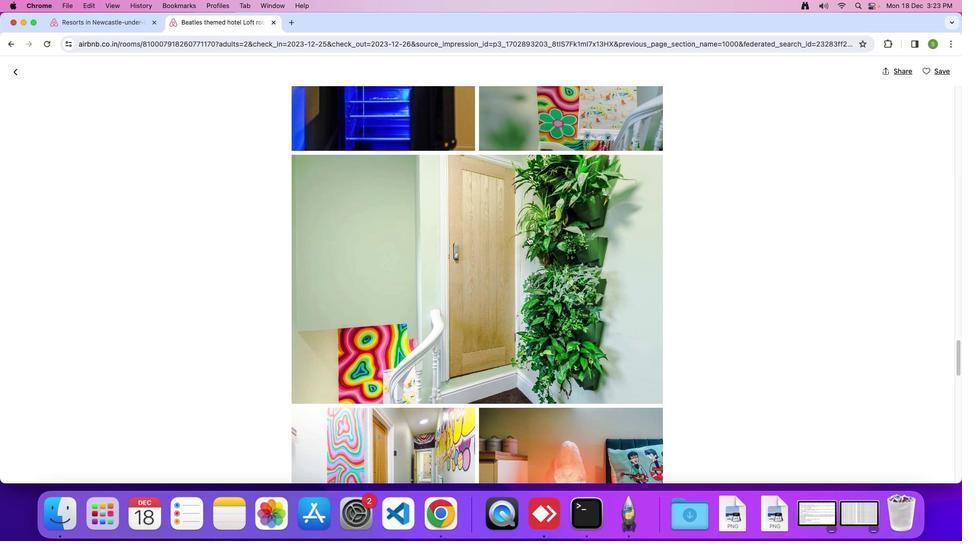 
Action: Mouse scrolled (529, 237) with delta (1, 0)
Screenshot: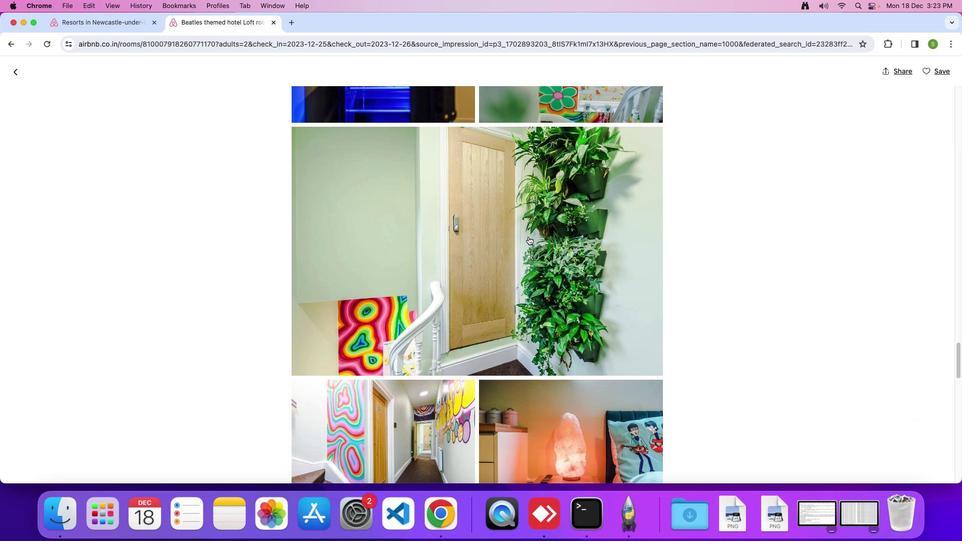 
Action: Mouse scrolled (529, 237) with delta (1, 0)
Screenshot: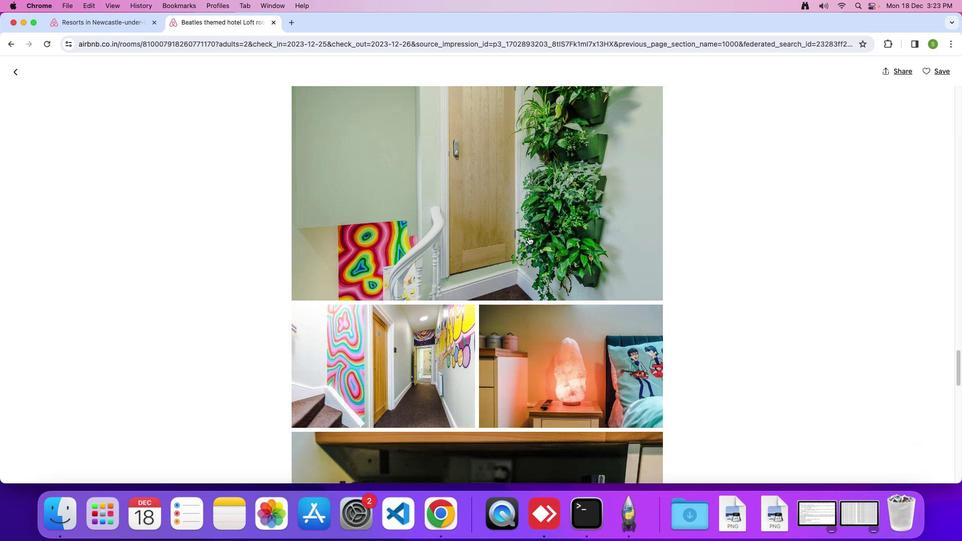 
Action: Mouse scrolled (529, 237) with delta (1, 0)
Screenshot: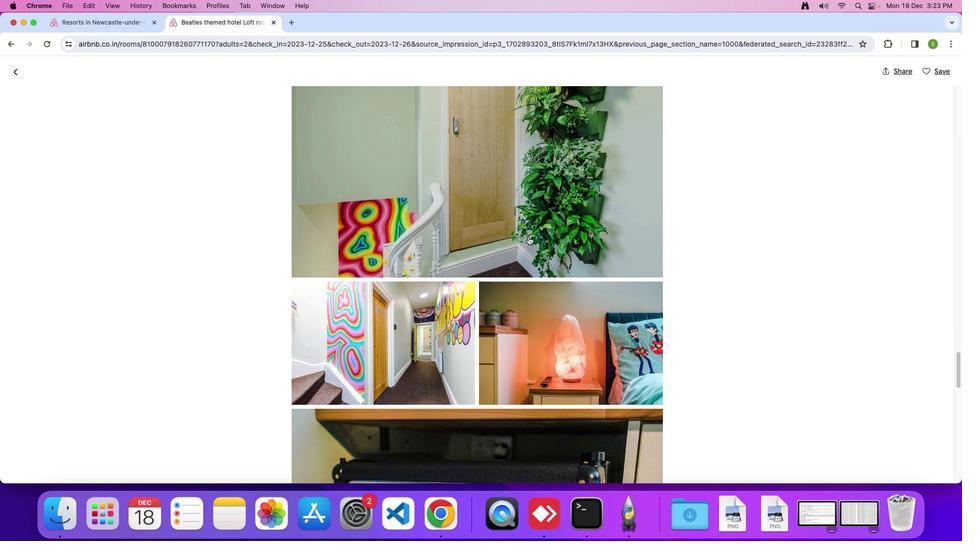 
Action: Mouse scrolled (529, 237) with delta (1, 0)
Screenshot: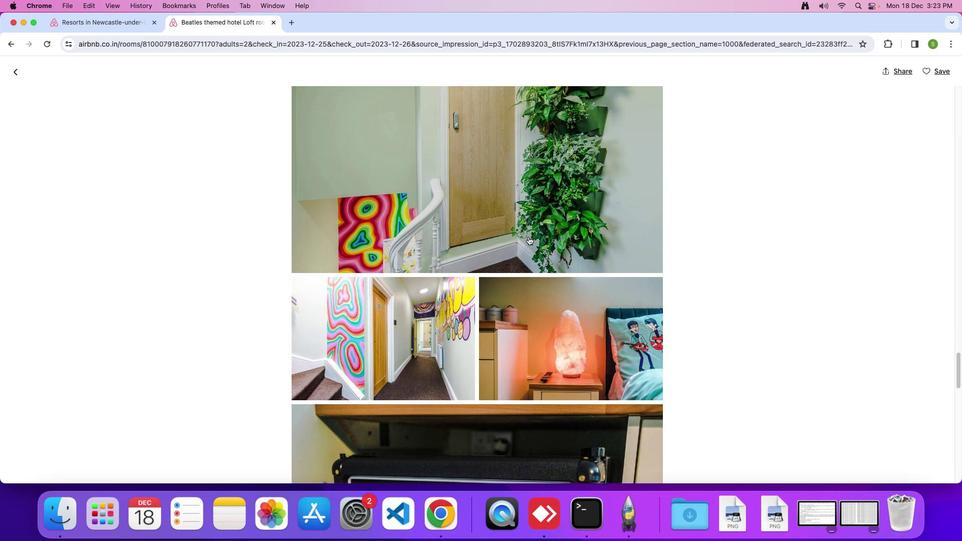 
Action: Mouse scrolled (529, 237) with delta (1, 0)
Screenshot: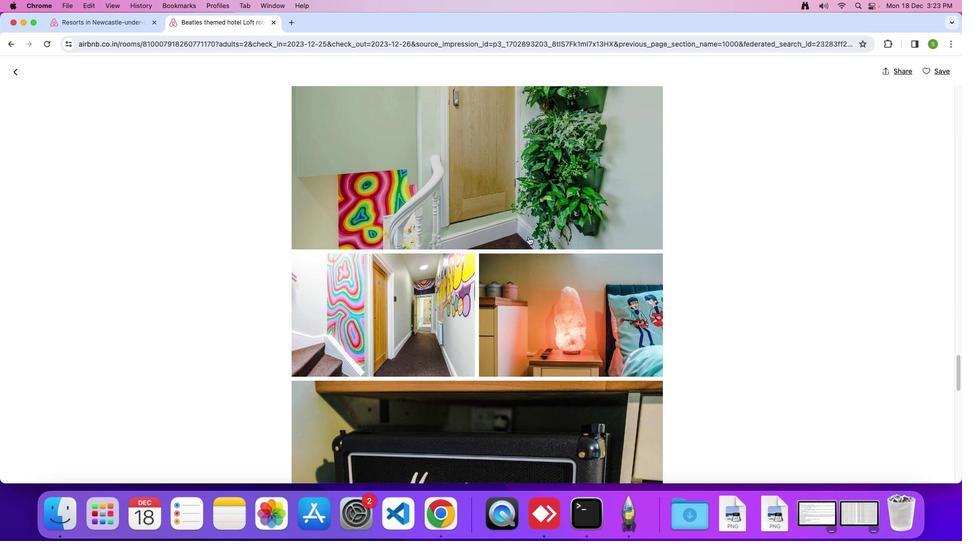 
Action: Mouse scrolled (529, 237) with delta (1, 0)
Screenshot: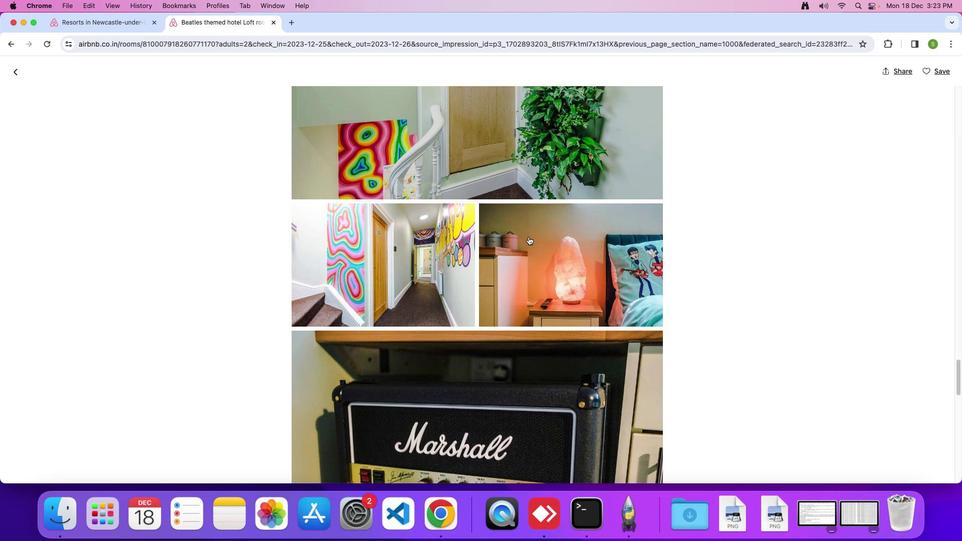 
Action: Mouse scrolled (529, 237) with delta (1, 0)
Screenshot: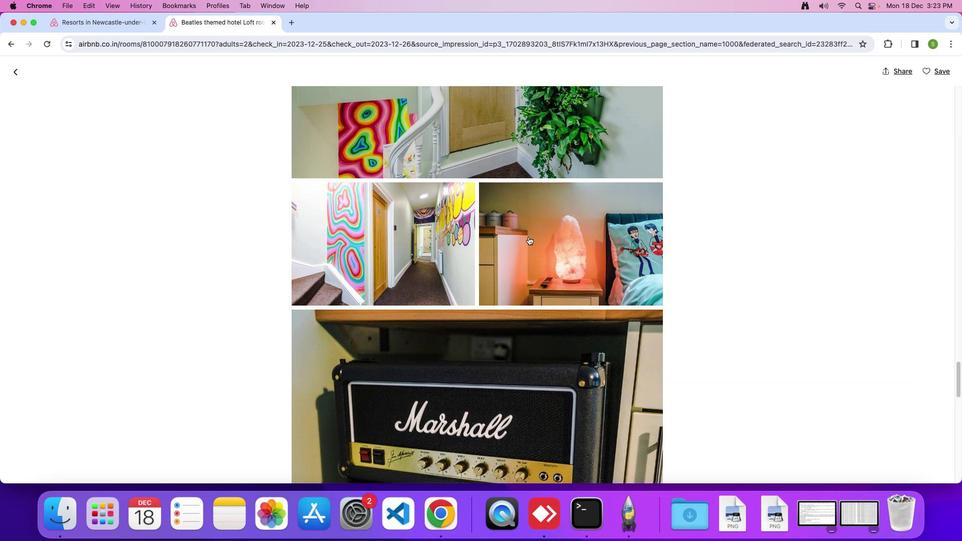 
Action: Mouse scrolled (529, 237) with delta (1, 0)
Screenshot: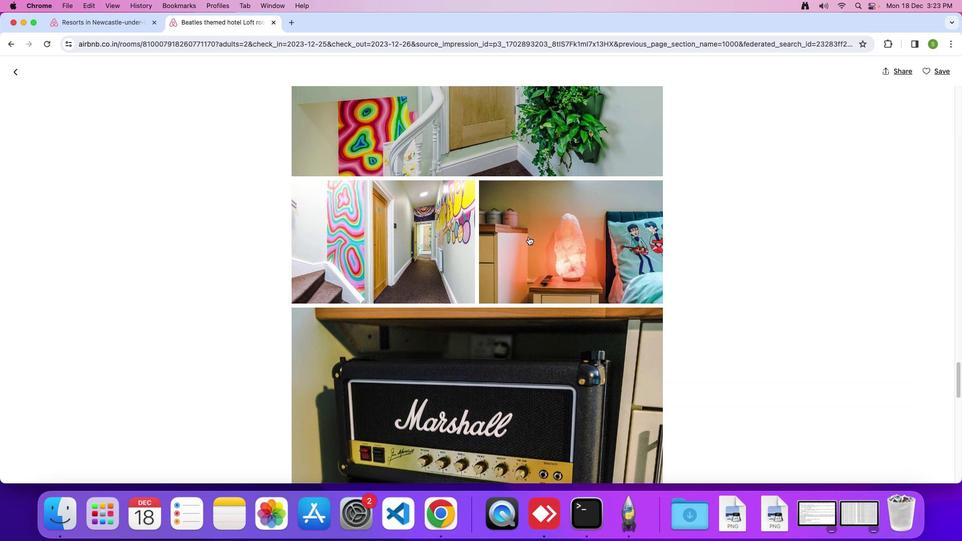 
Action: Mouse scrolled (529, 237) with delta (1, 0)
Screenshot: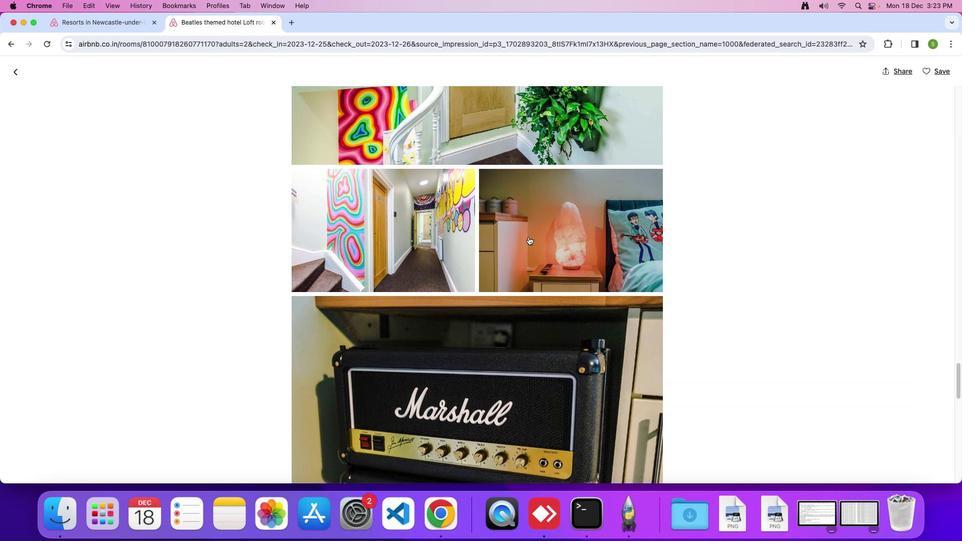 
Action: Mouse scrolled (529, 237) with delta (1, 0)
Screenshot: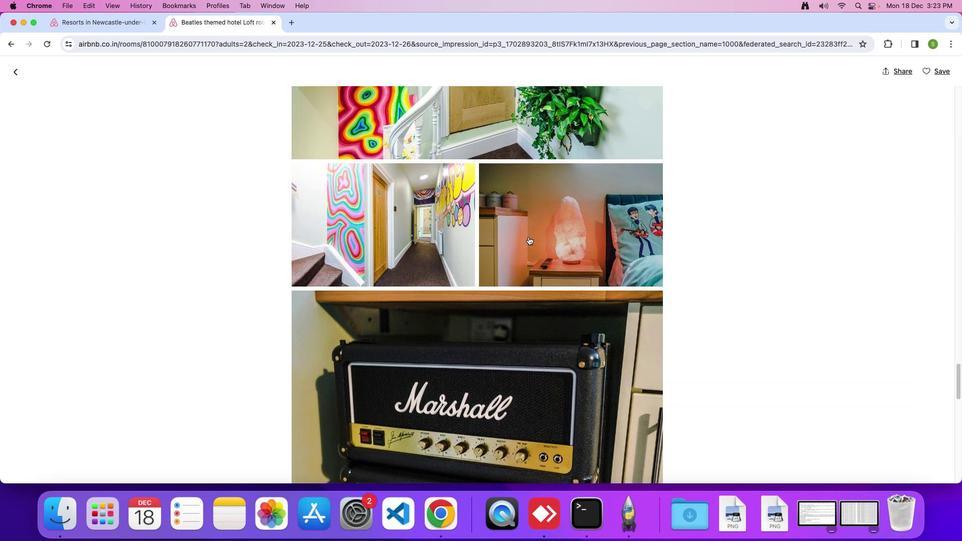 
Action: Mouse scrolled (529, 237) with delta (1, 0)
Screenshot: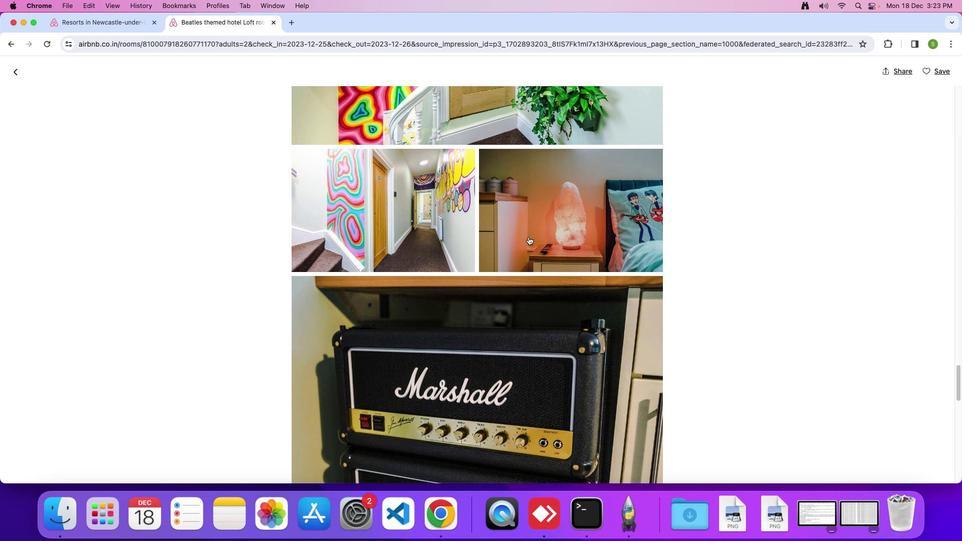 
Action: Mouse scrolled (529, 237) with delta (1, 0)
Screenshot: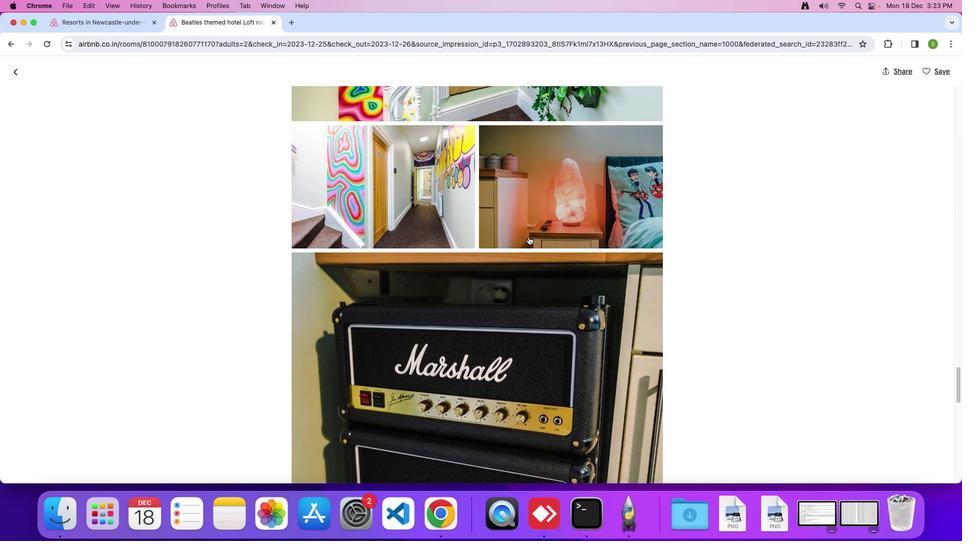
Action: Mouse scrolled (529, 237) with delta (1, 0)
Screenshot: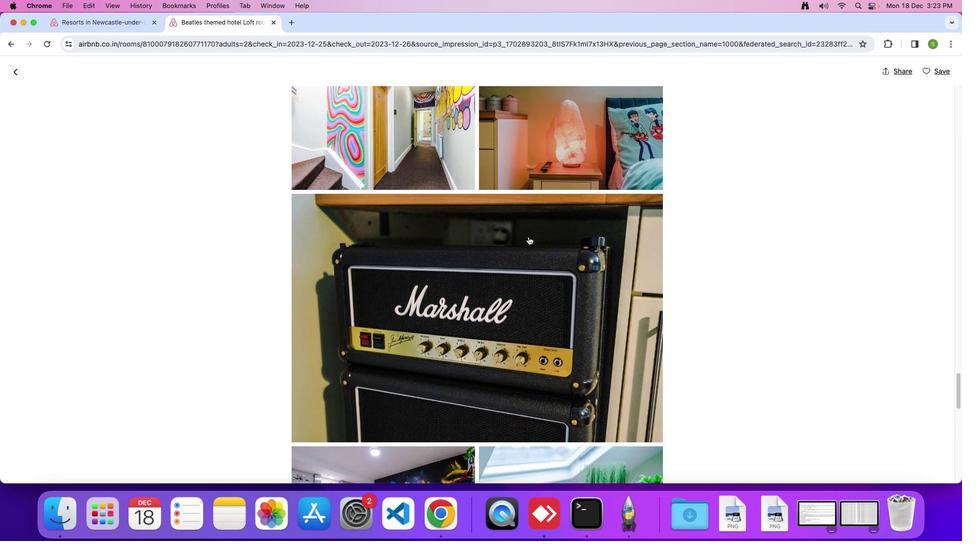 
Action: Mouse scrolled (529, 237) with delta (1, 0)
Screenshot: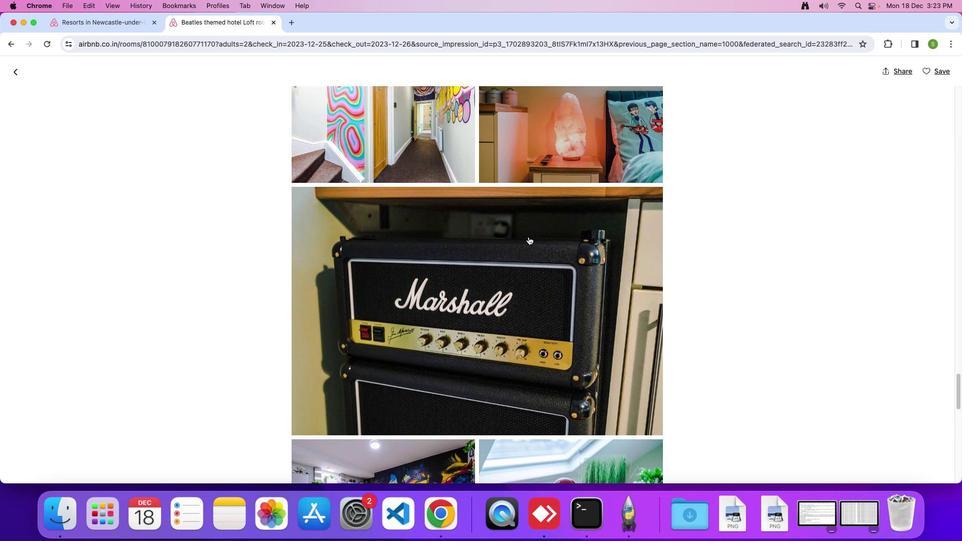 
Action: Mouse scrolled (529, 237) with delta (1, 0)
Screenshot: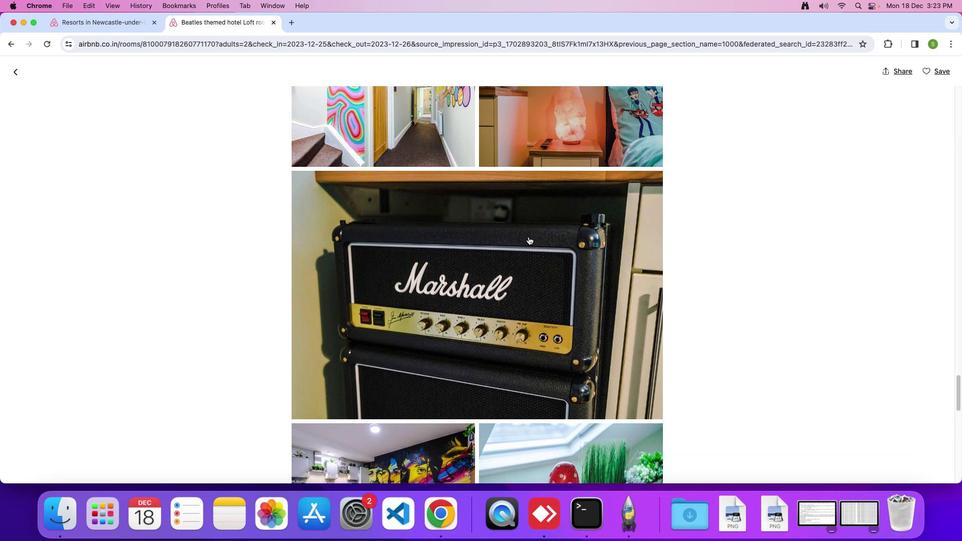 
Action: Mouse scrolled (529, 237) with delta (1, 0)
Screenshot: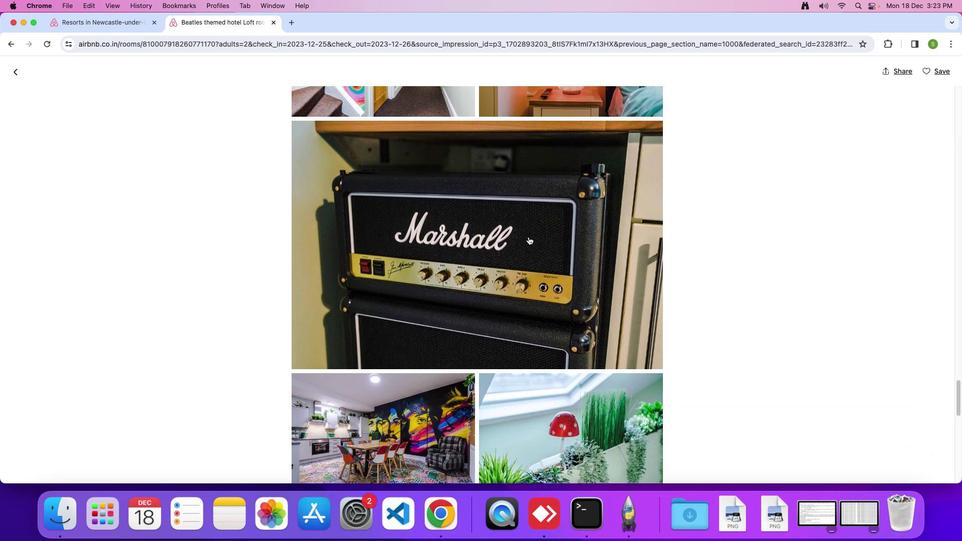 
Action: Mouse scrolled (529, 237) with delta (1, 0)
Screenshot: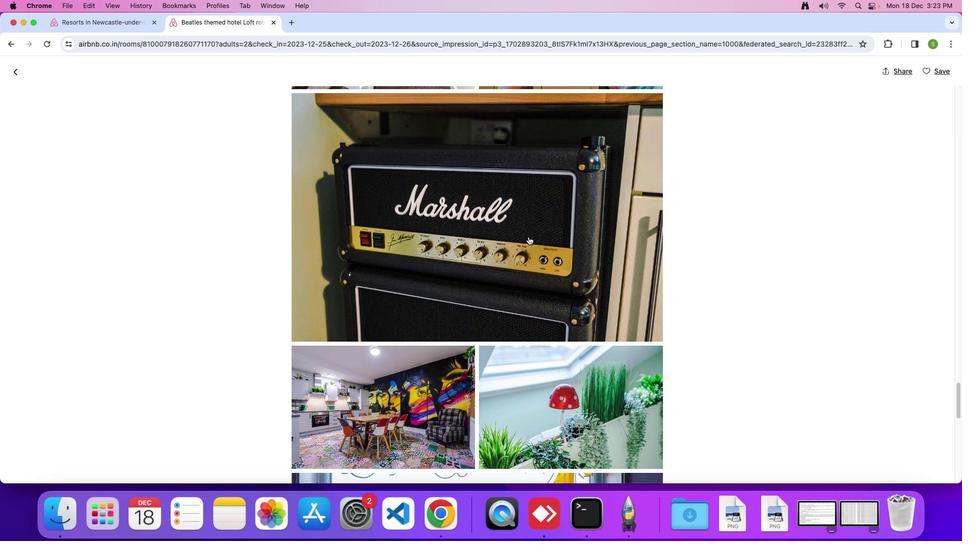 
Action: Mouse scrolled (529, 237) with delta (1, 0)
Screenshot: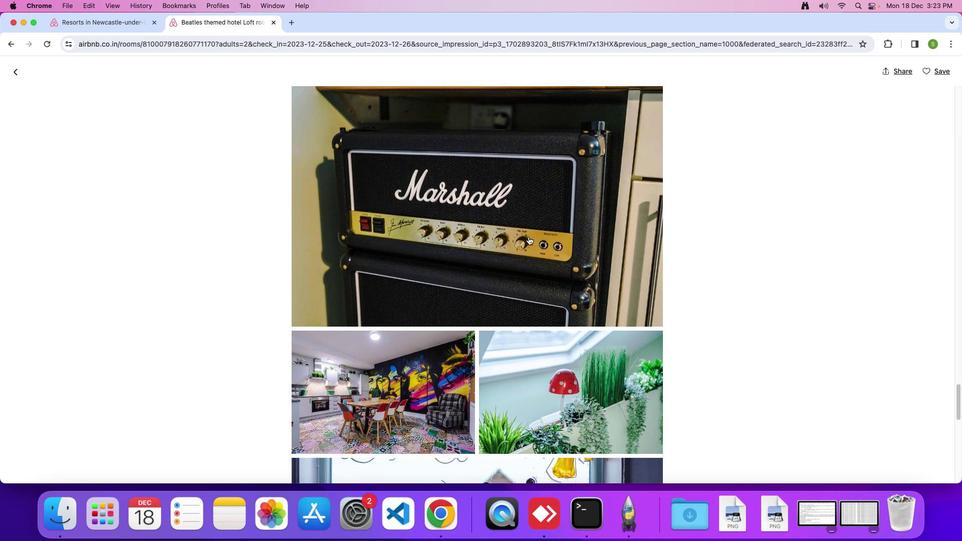 
Action: Mouse scrolled (529, 237) with delta (1, 0)
Screenshot: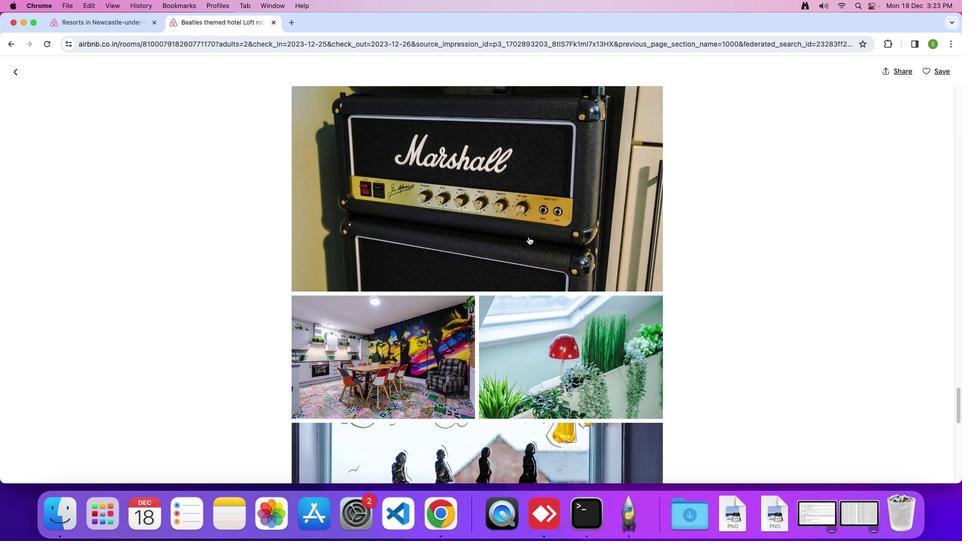 
Action: Mouse scrolled (529, 237) with delta (1, 0)
